 Task: Find connections with filter location Deception Bay with filter topic #Culturewith filter profile language English with filter current company NIIT Limited with filter school Sri Siddhartha Institute of Technology with filter industry Higher Education with filter service category Program Management with filter keywords title Administrative Specialist
Action: Mouse moved to (219, 266)
Screenshot: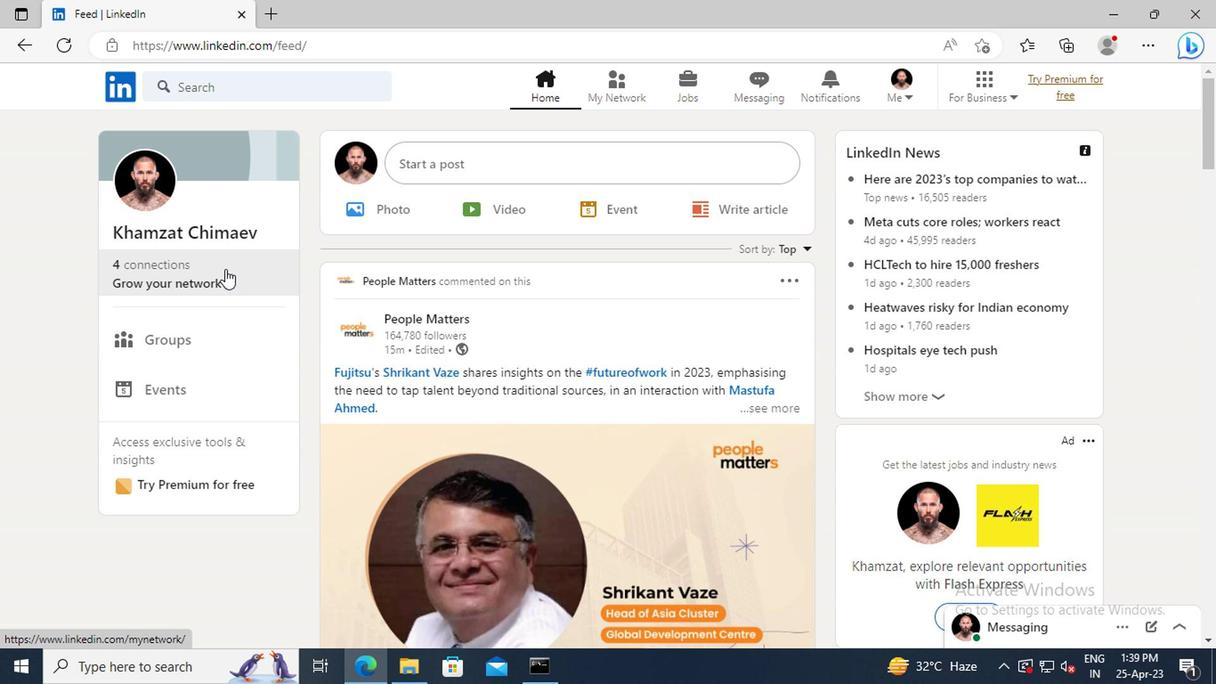 
Action: Mouse pressed left at (219, 266)
Screenshot: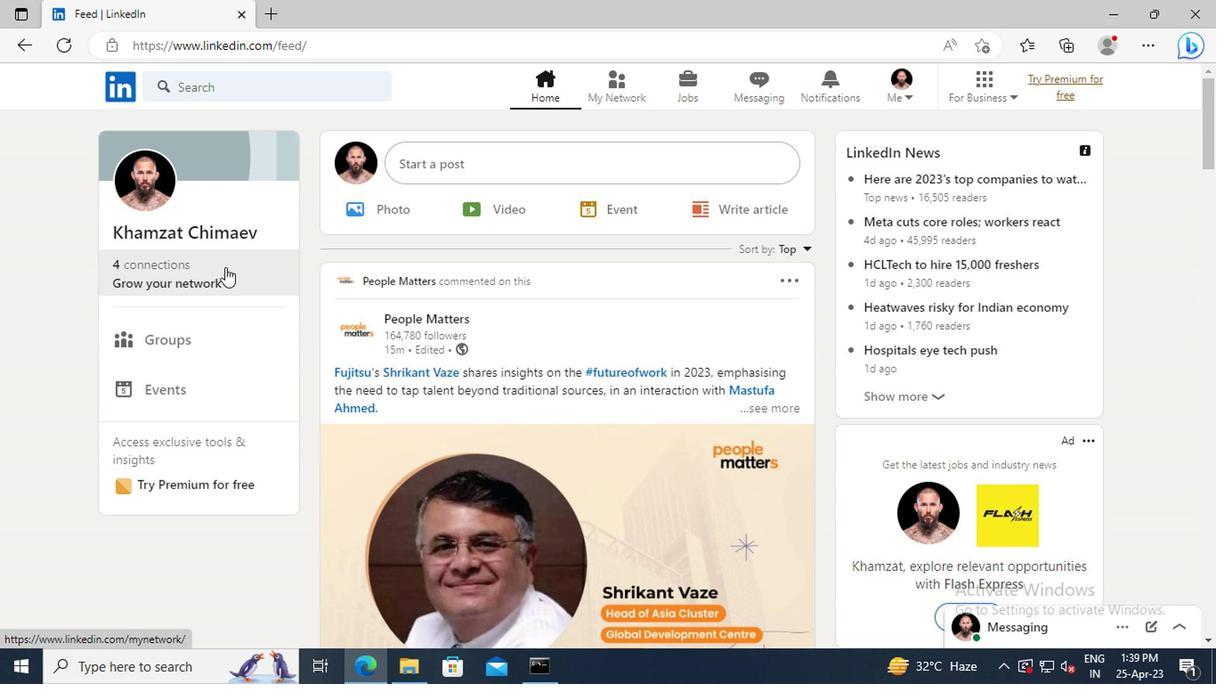 
Action: Mouse moved to (234, 191)
Screenshot: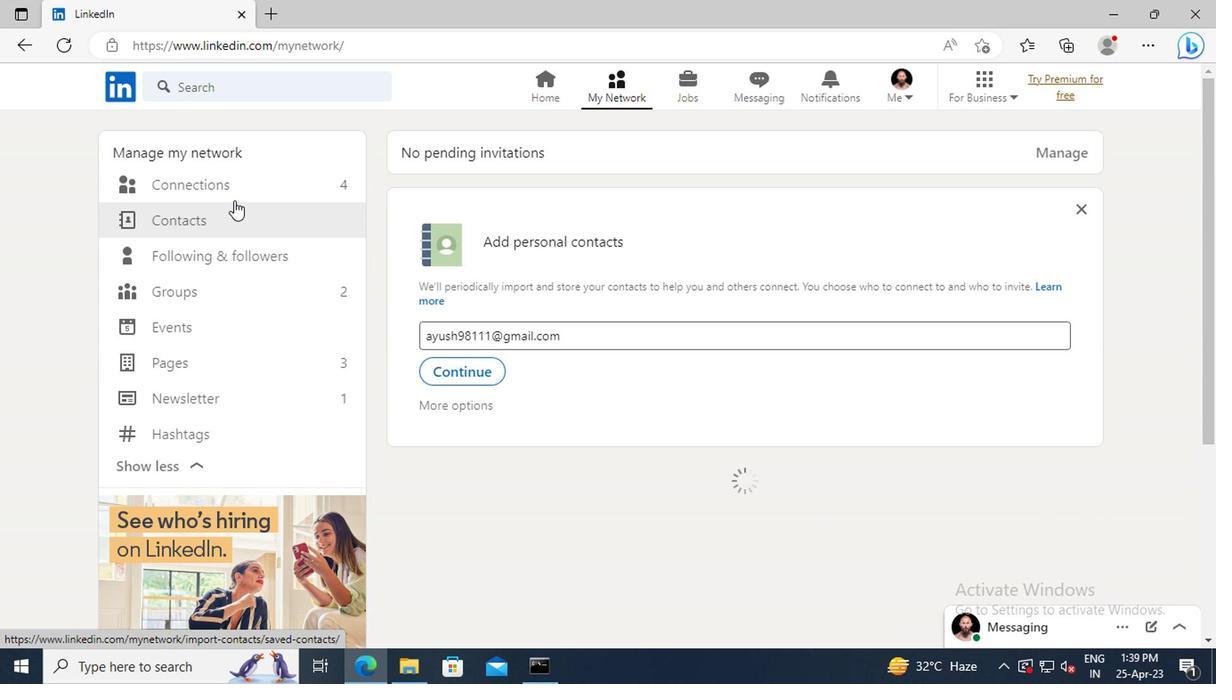 
Action: Mouse pressed left at (234, 191)
Screenshot: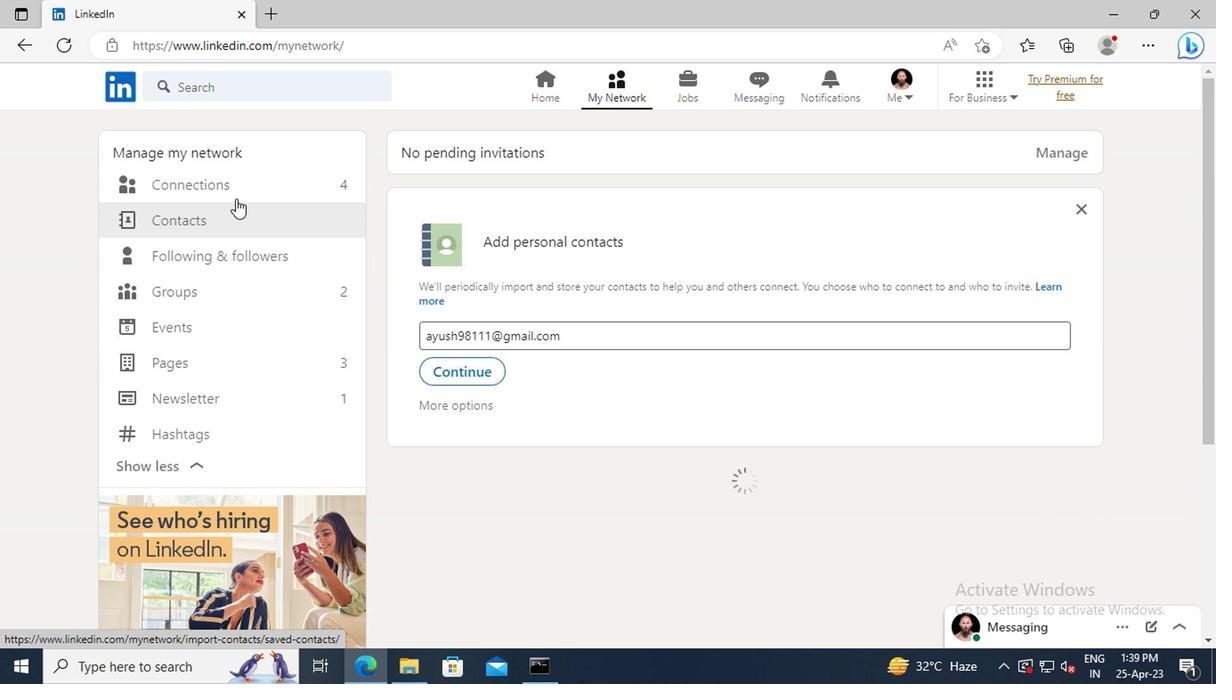 
Action: Mouse moved to (721, 188)
Screenshot: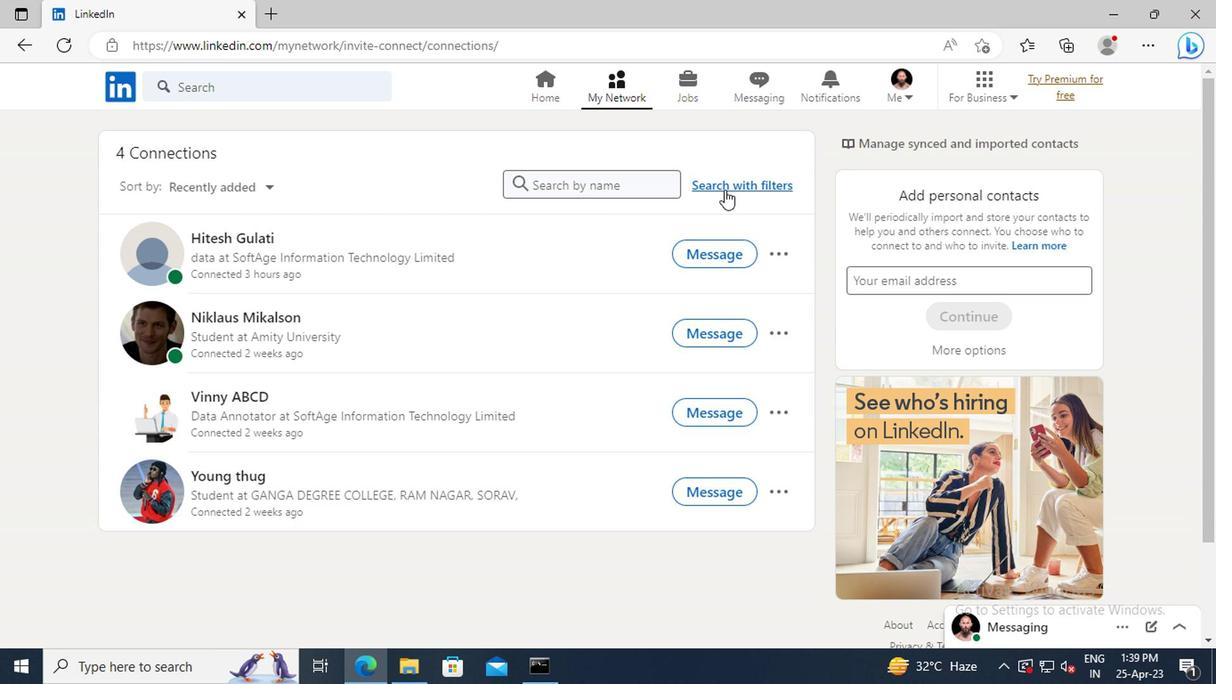 
Action: Mouse pressed left at (721, 188)
Screenshot: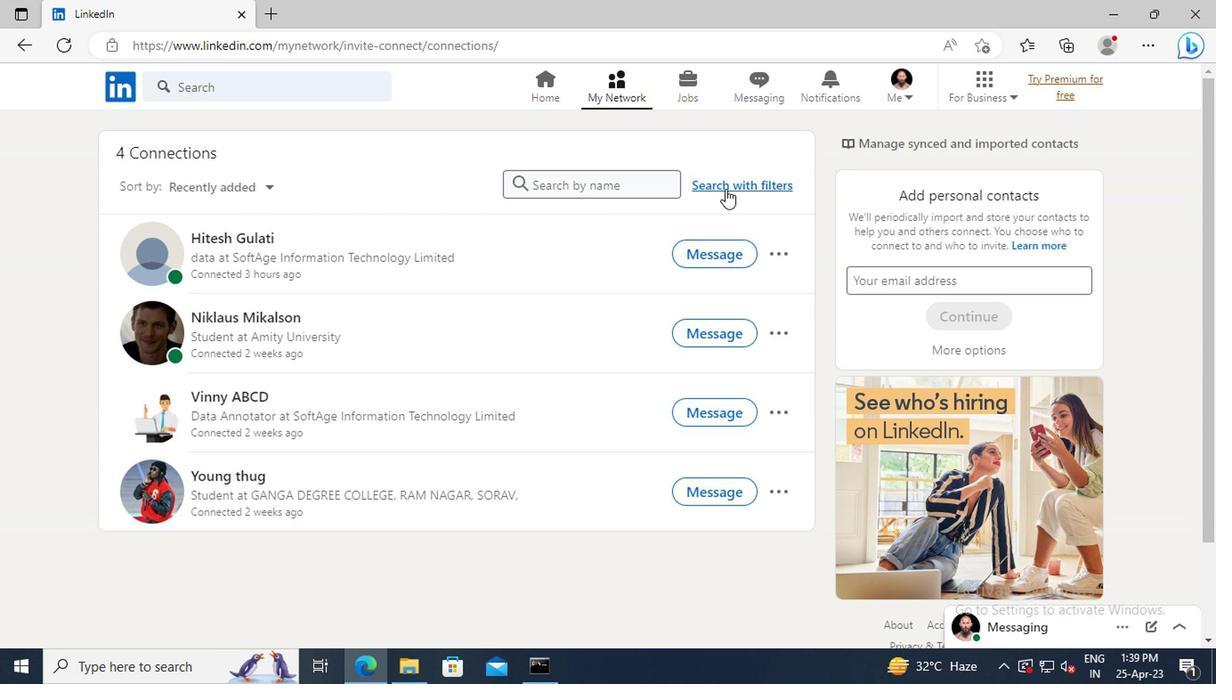 
Action: Mouse moved to (670, 139)
Screenshot: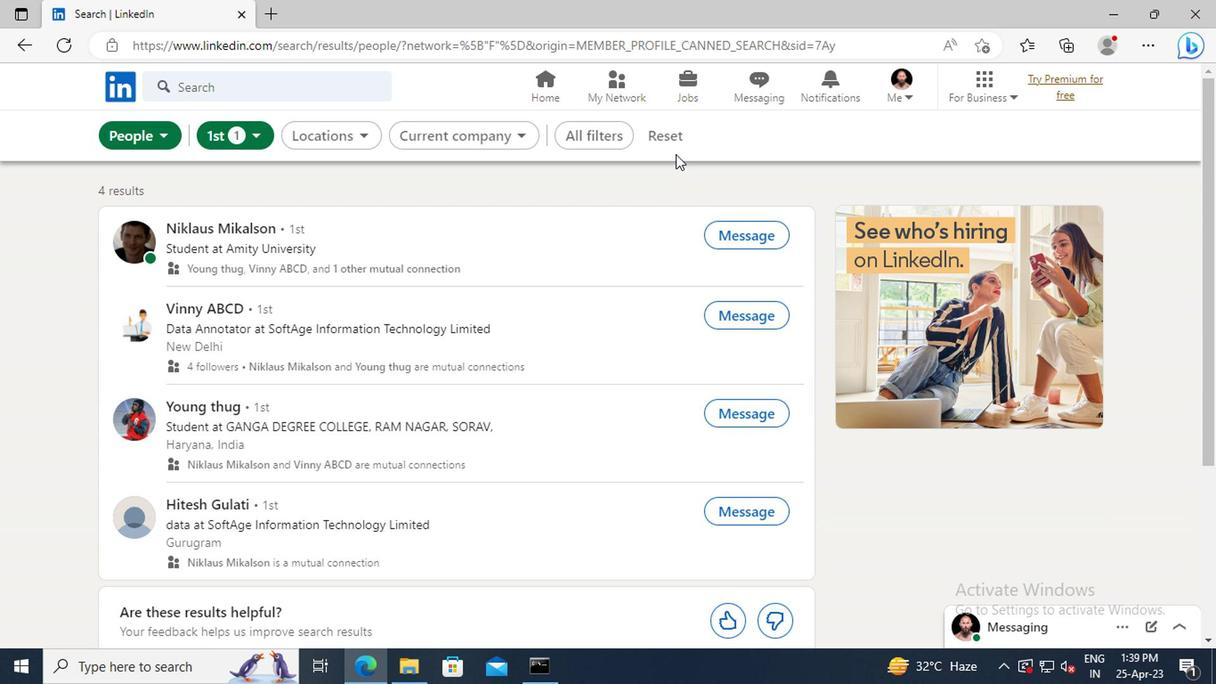 
Action: Mouse pressed left at (670, 139)
Screenshot: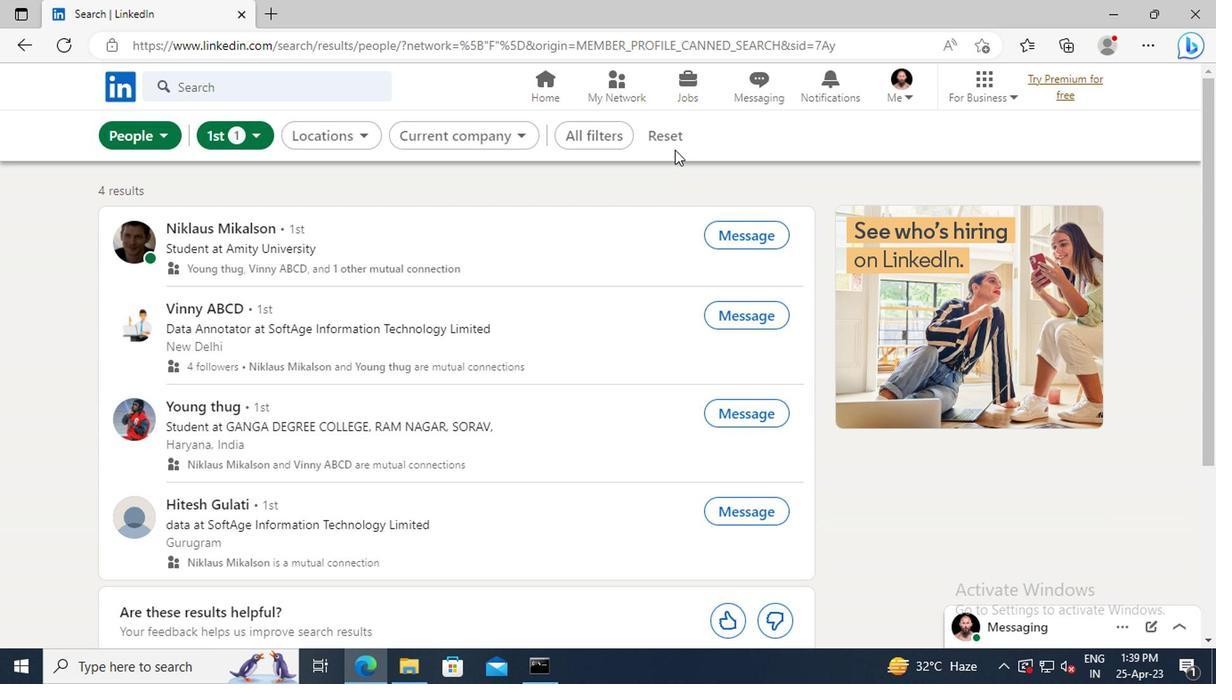 
Action: Mouse moved to (629, 138)
Screenshot: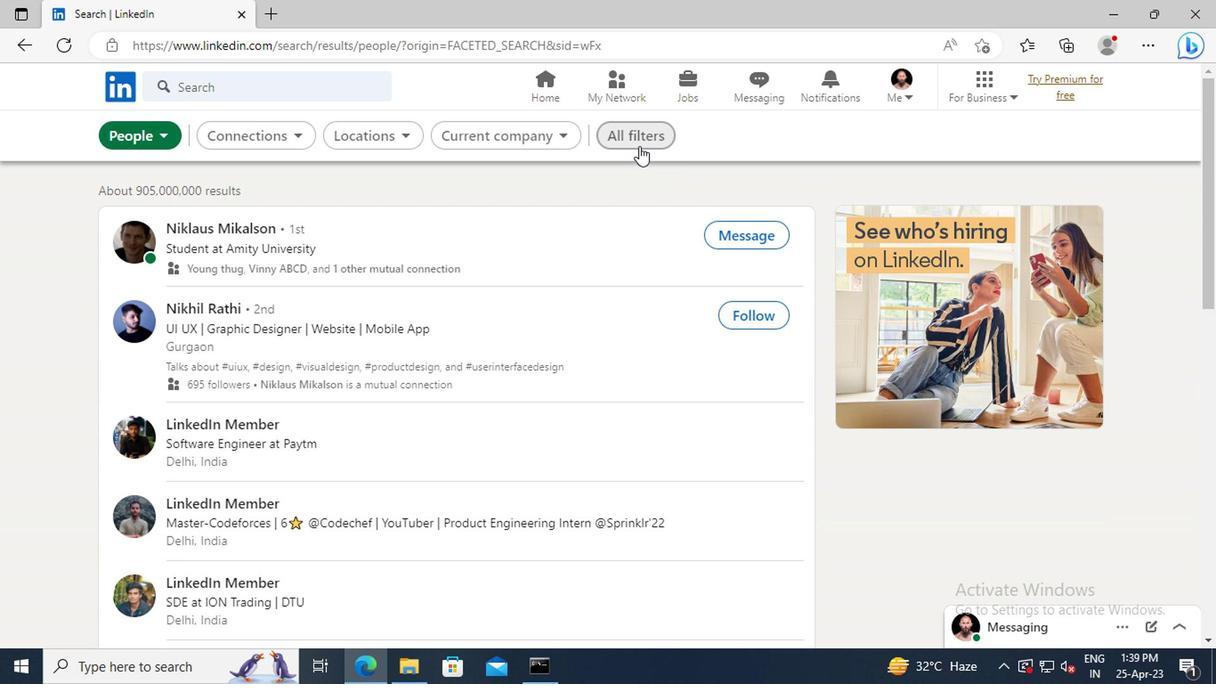 
Action: Mouse pressed left at (629, 138)
Screenshot: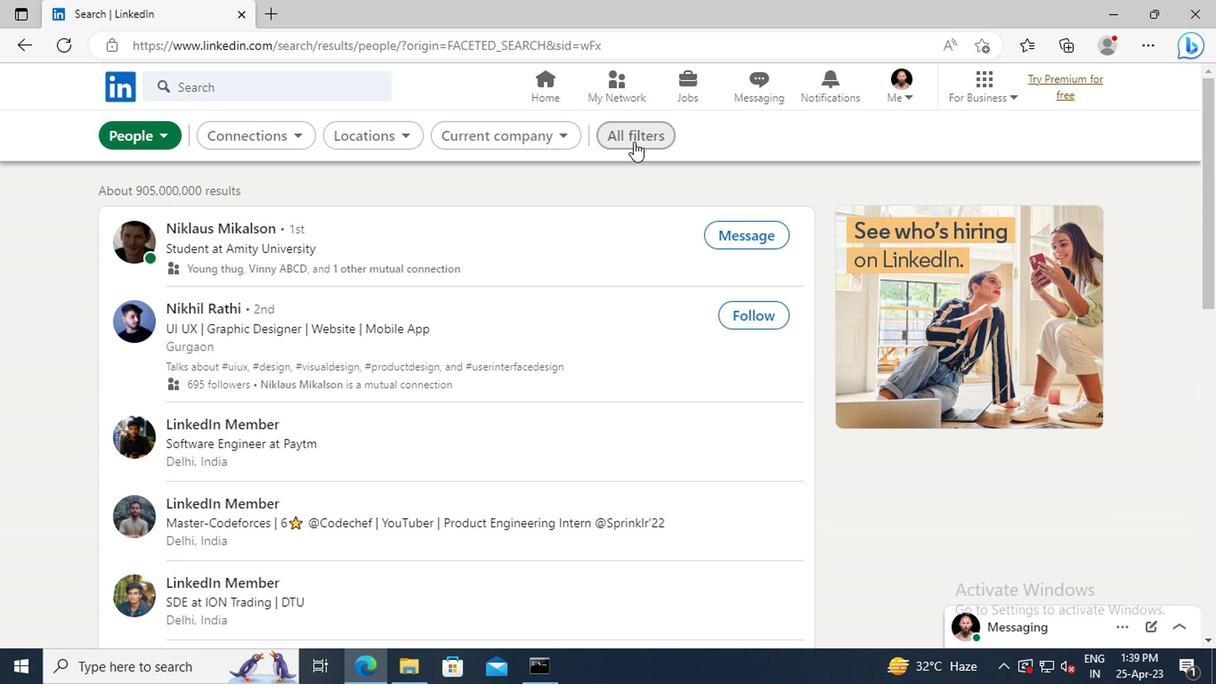
Action: Mouse moved to (955, 311)
Screenshot: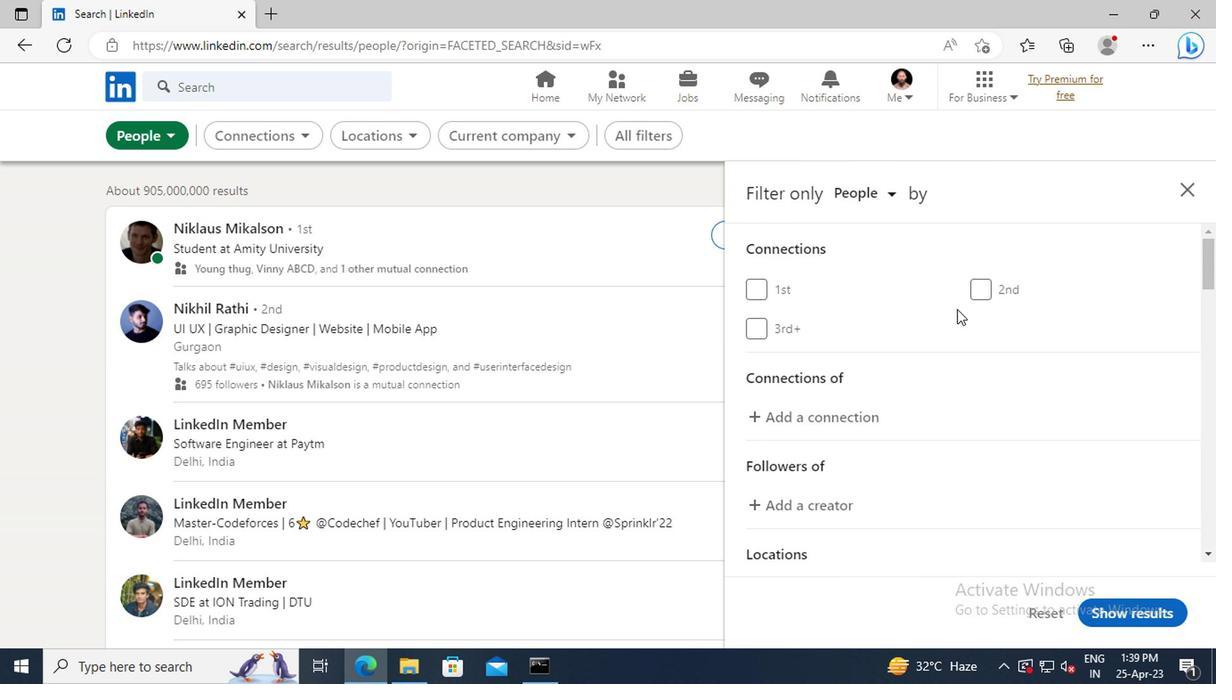 
Action: Mouse scrolled (955, 310) with delta (0, 0)
Screenshot: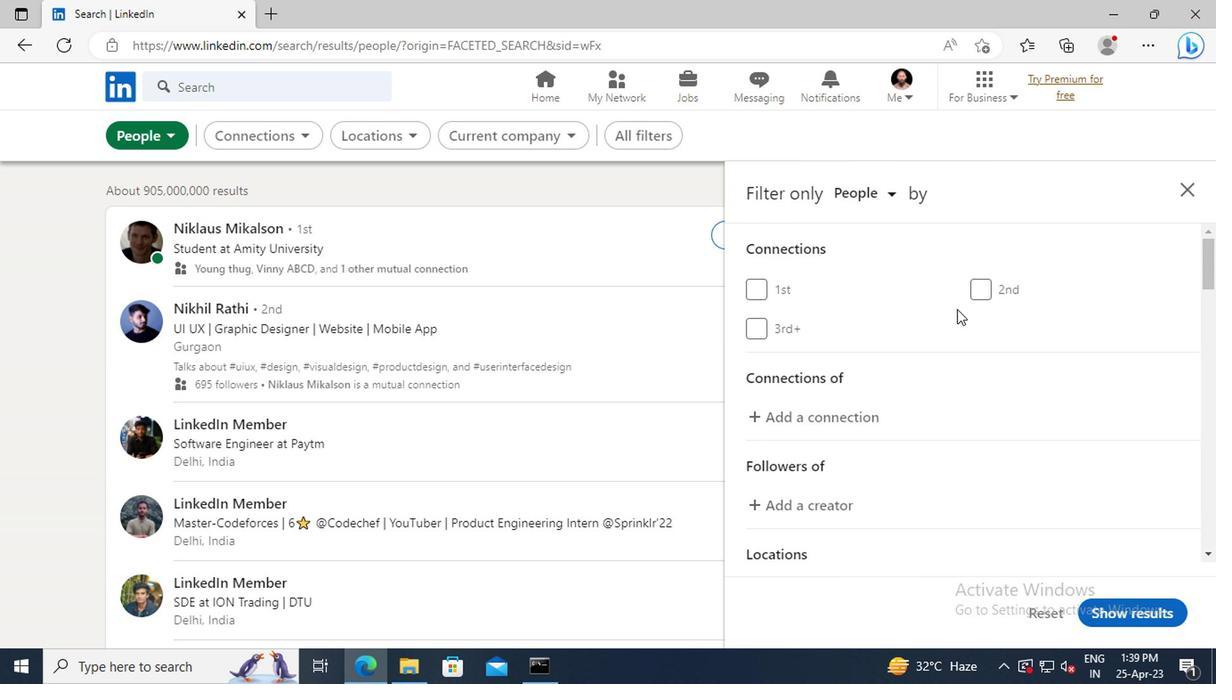 
Action: Mouse moved to (955, 311)
Screenshot: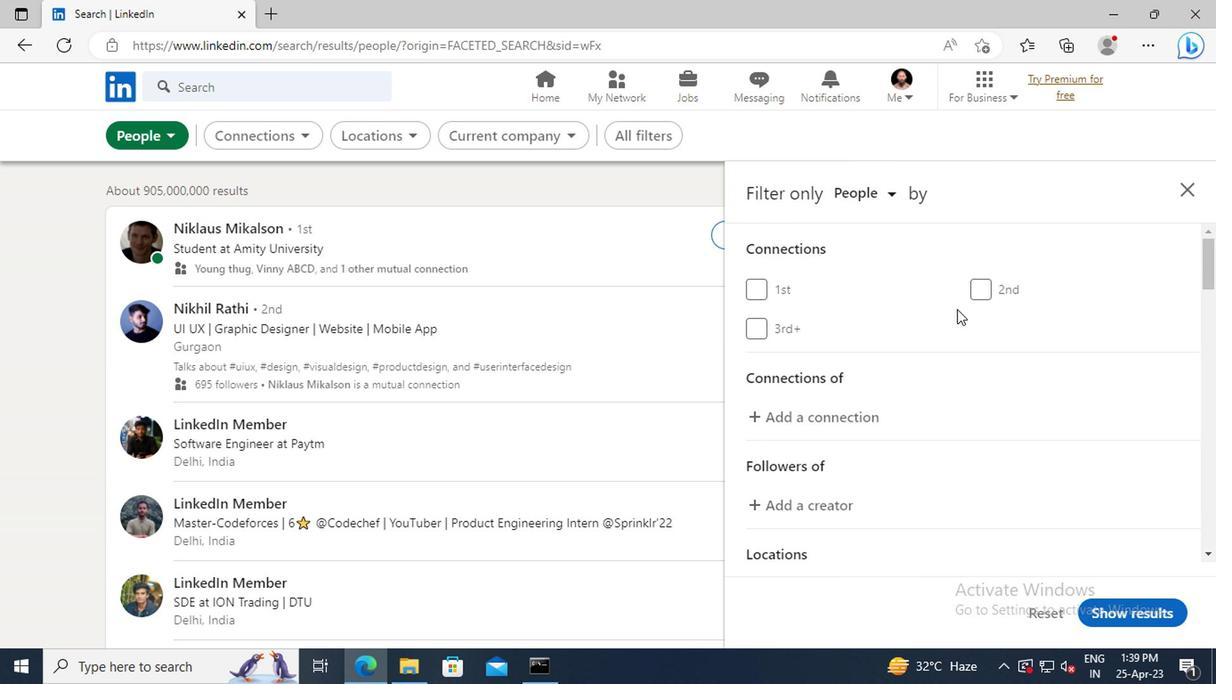 
Action: Mouse scrolled (955, 310) with delta (0, 0)
Screenshot: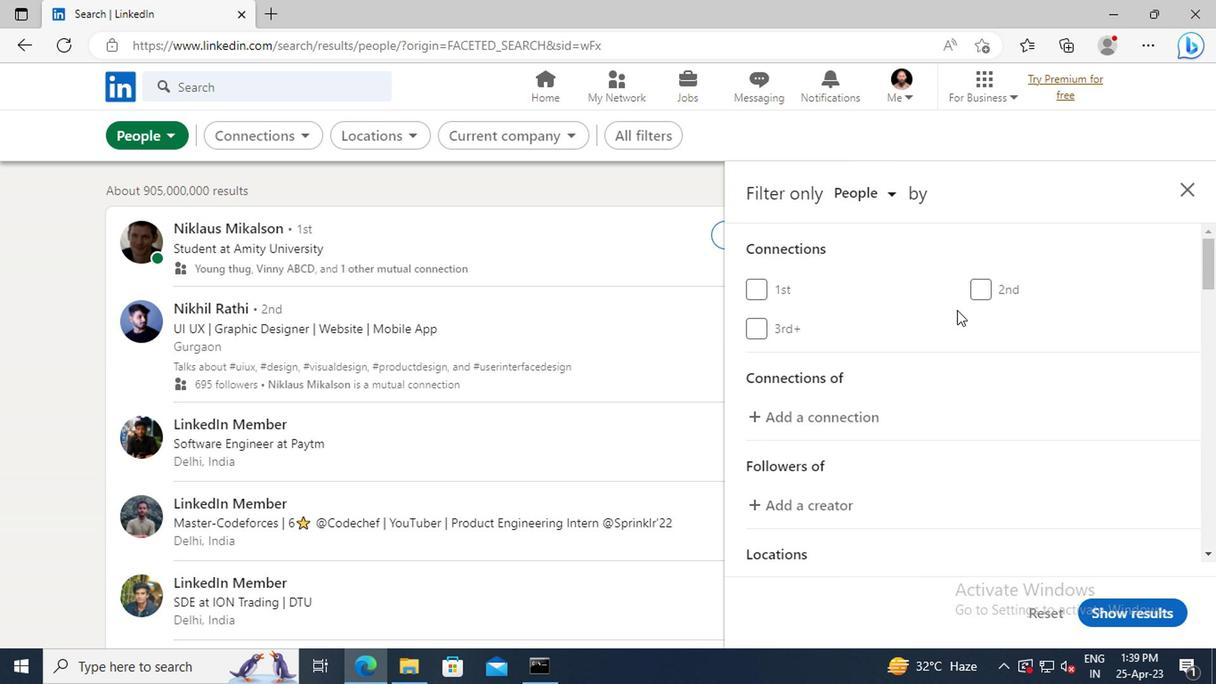 
Action: Mouse scrolled (955, 310) with delta (0, 0)
Screenshot: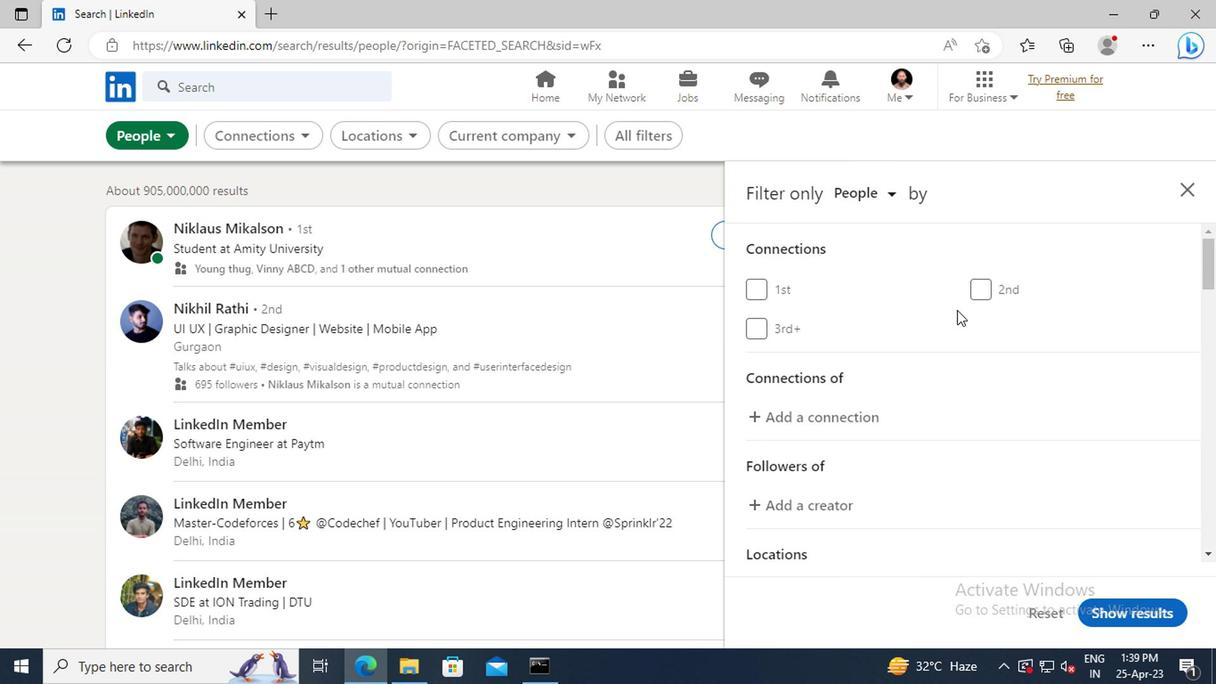 
Action: Mouse scrolled (955, 310) with delta (0, 0)
Screenshot: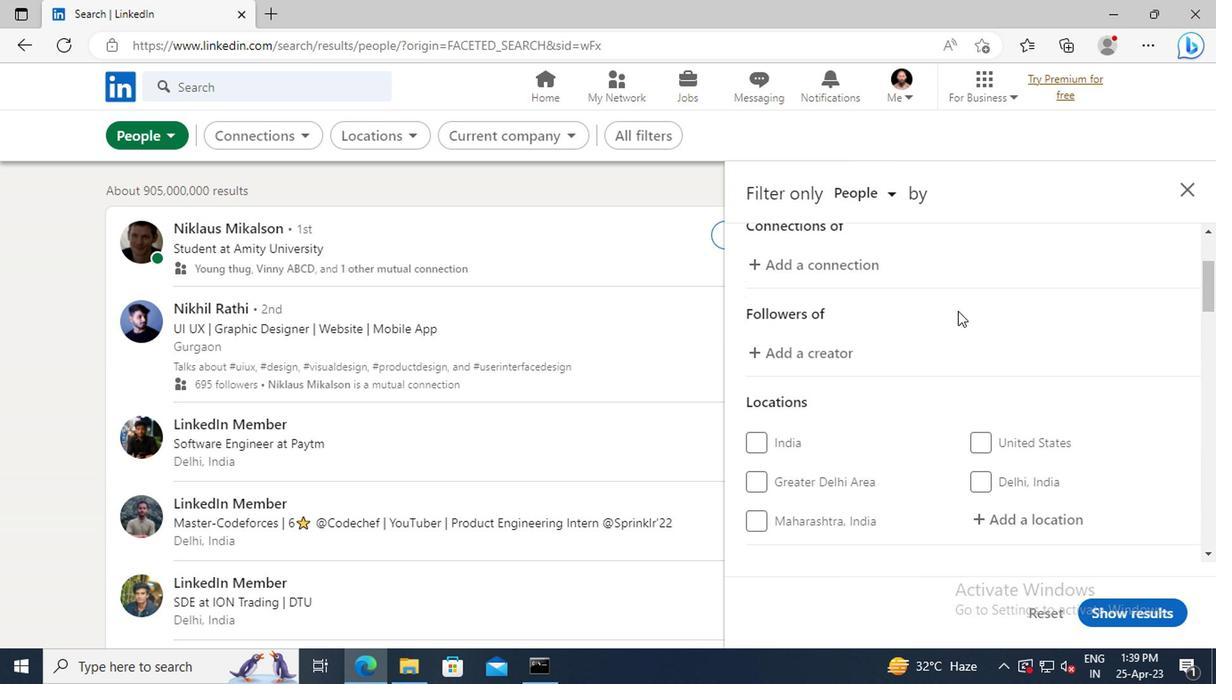 
Action: Mouse scrolled (955, 310) with delta (0, 0)
Screenshot: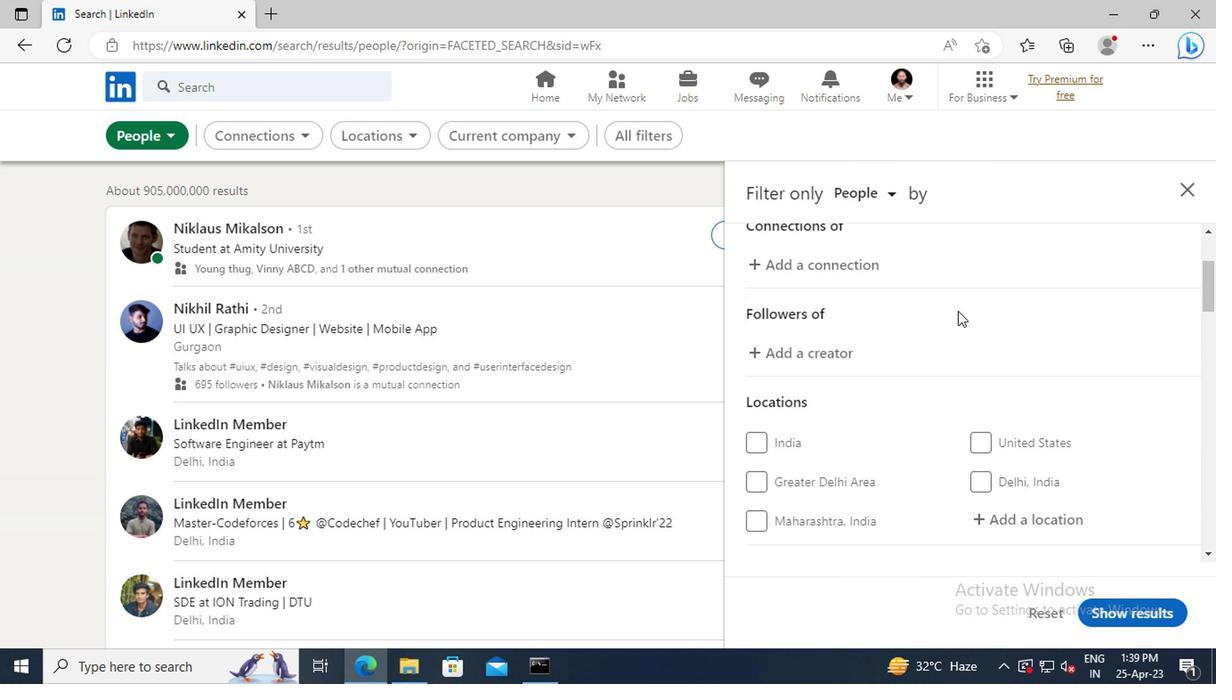 
Action: Mouse moved to (997, 416)
Screenshot: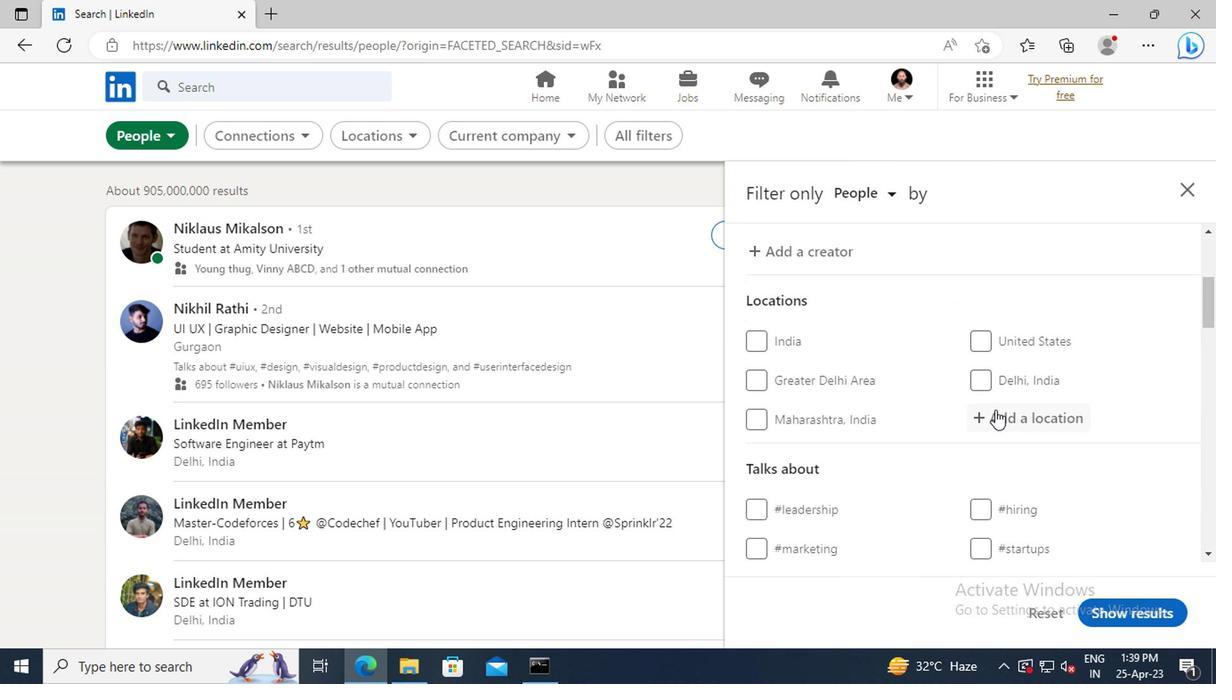 
Action: Mouse pressed left at (997, 416)
Screenshot: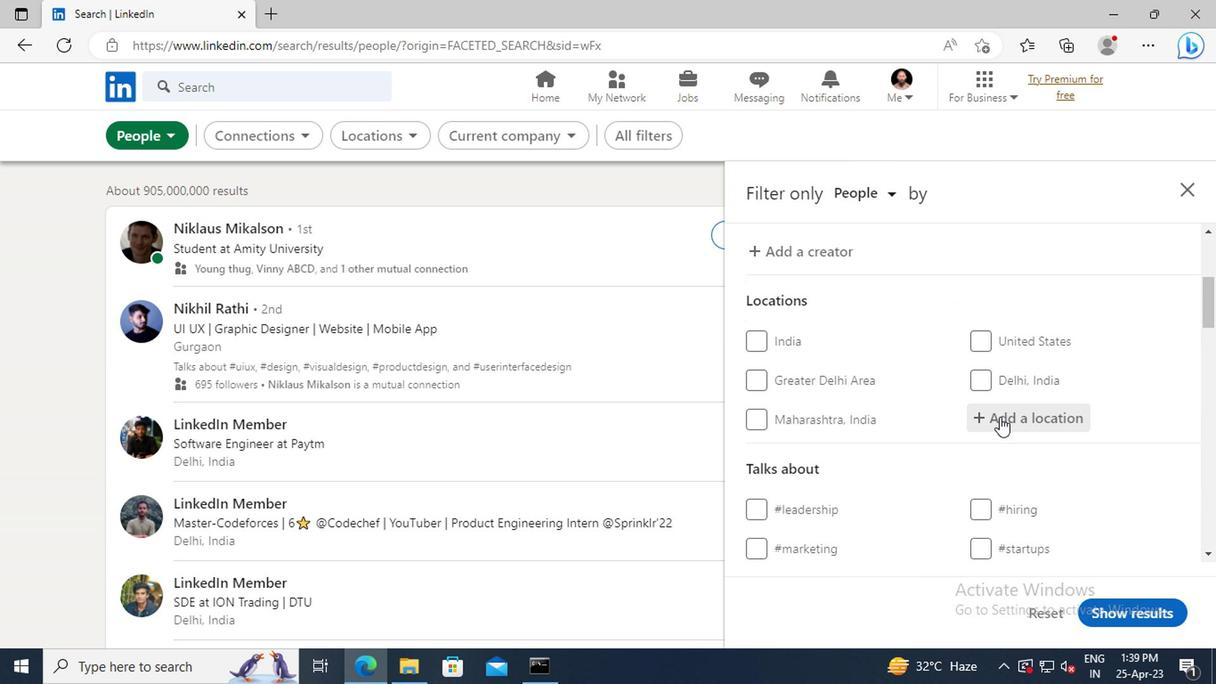 
Action: Mouse moved to (954, 392)
Screenshot: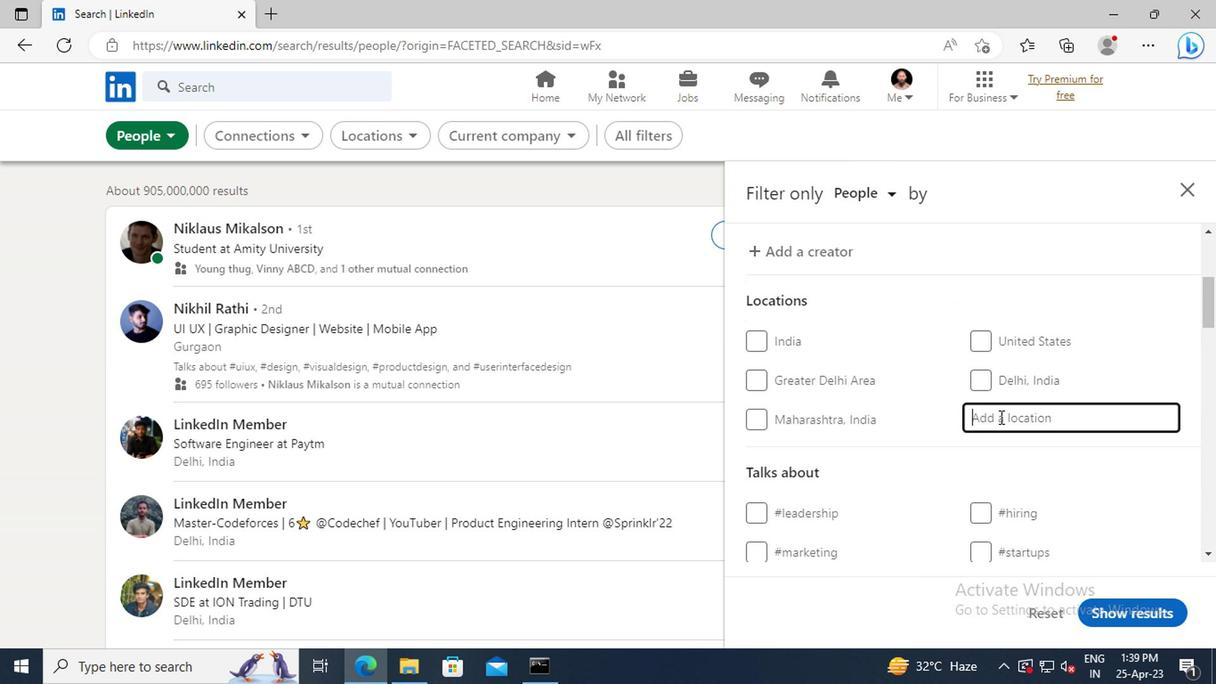 
Action: Key pressed <Key.shift>DECEPTION<Key.space><Key.shift>BAY<Key.enter>
Screenshot: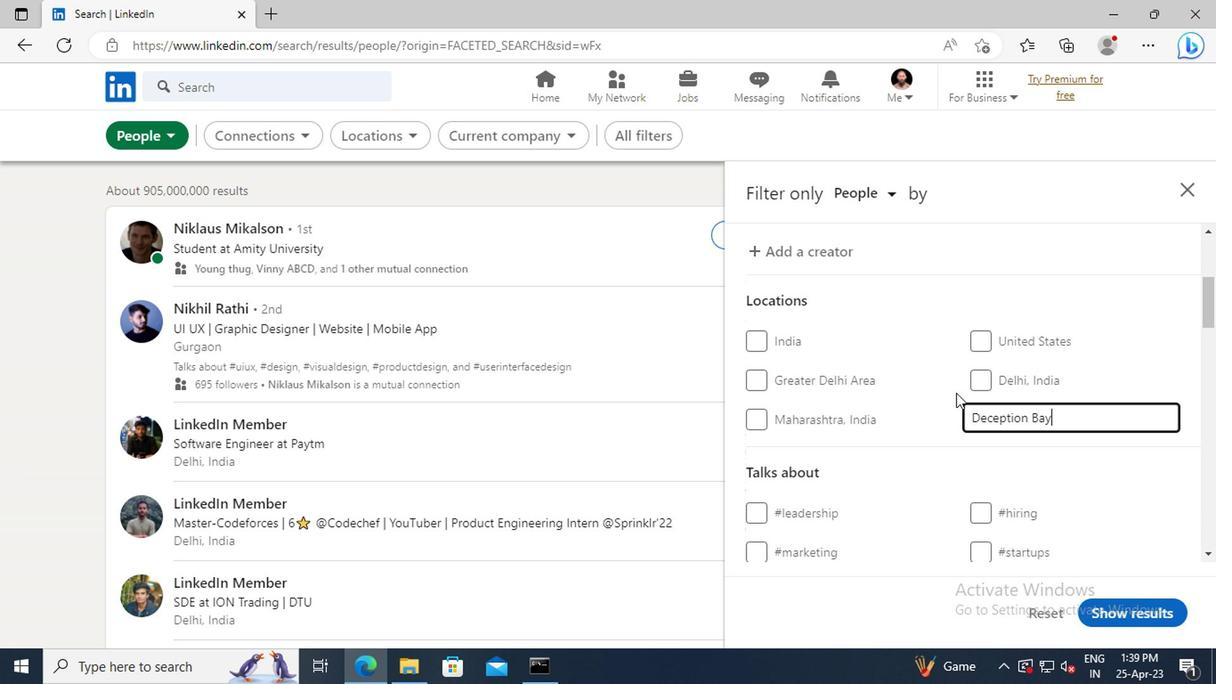 
Action: Mouse moved to (1026, 414)
Screenshot: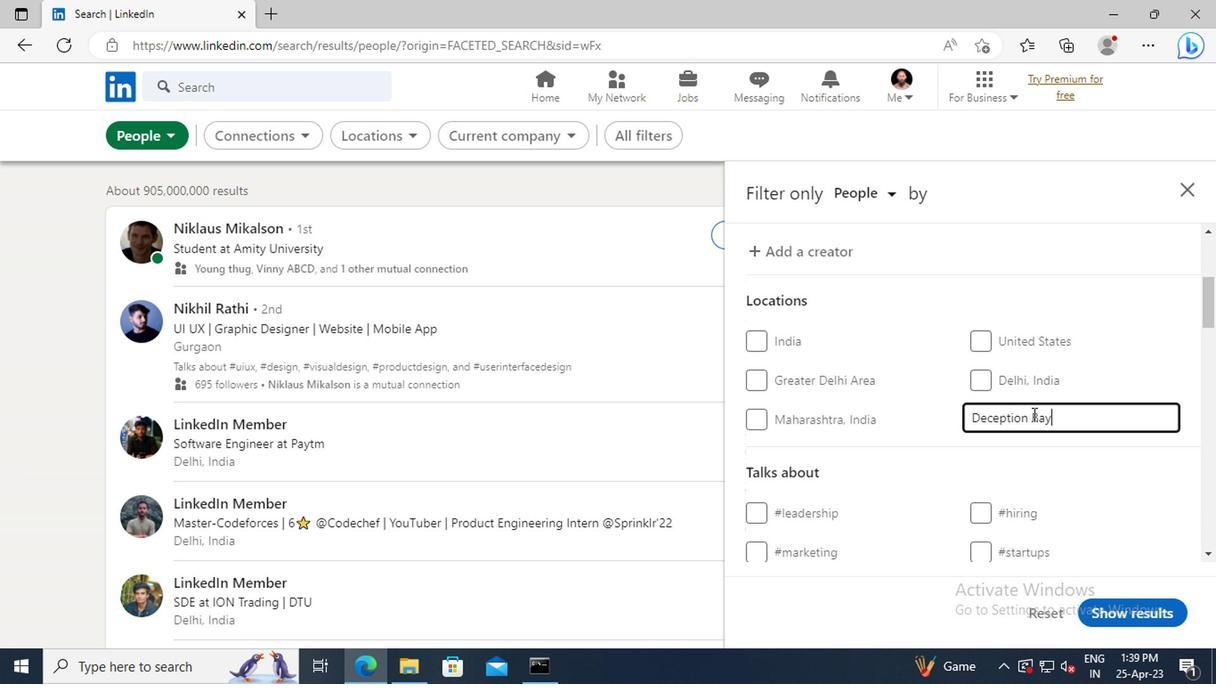
Action: Mouse scrolled (1026, 413) with delta (0, -1)
Screenshot: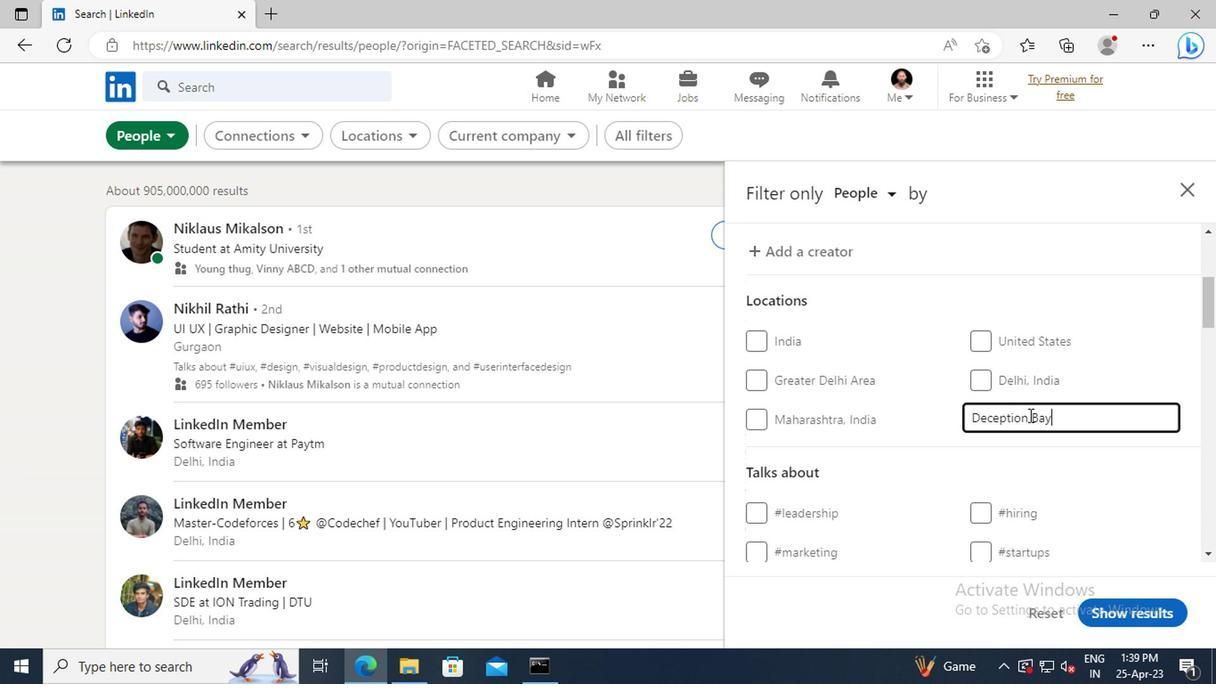 
Action: Mouse scrolled (1026, 413) with delta (0, -1)
Screenshot: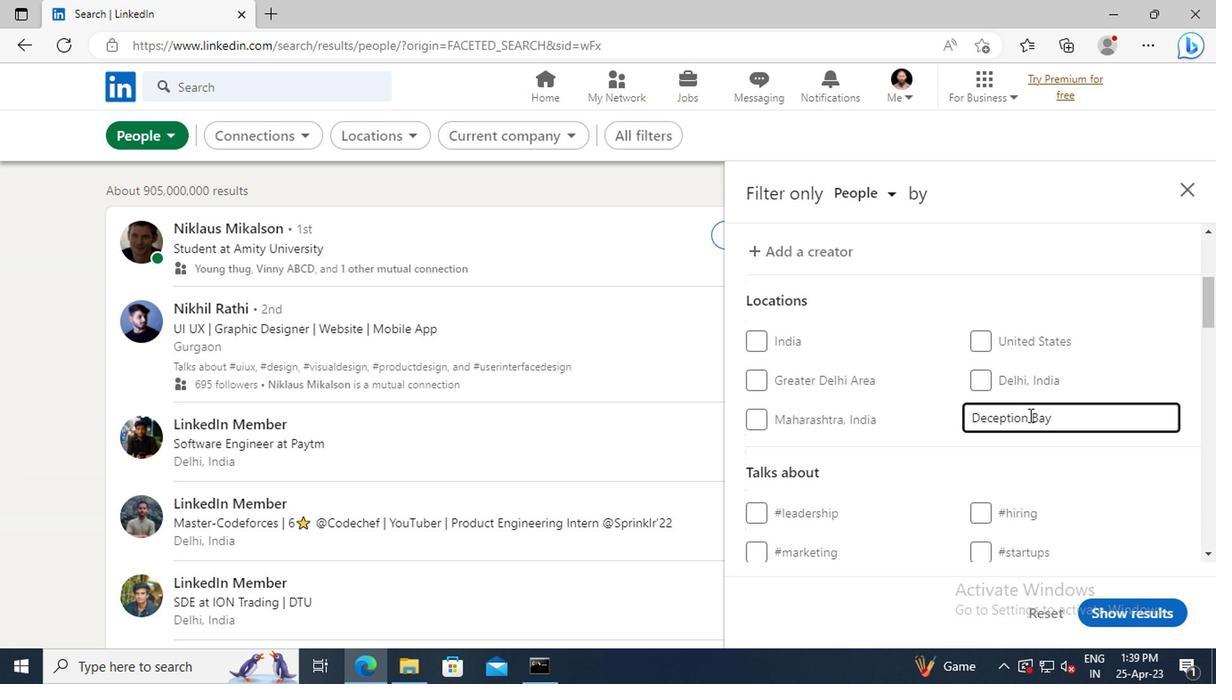 
Action: Mouse scrolled (1026, 413) with delta (0, -1)
Screenshot: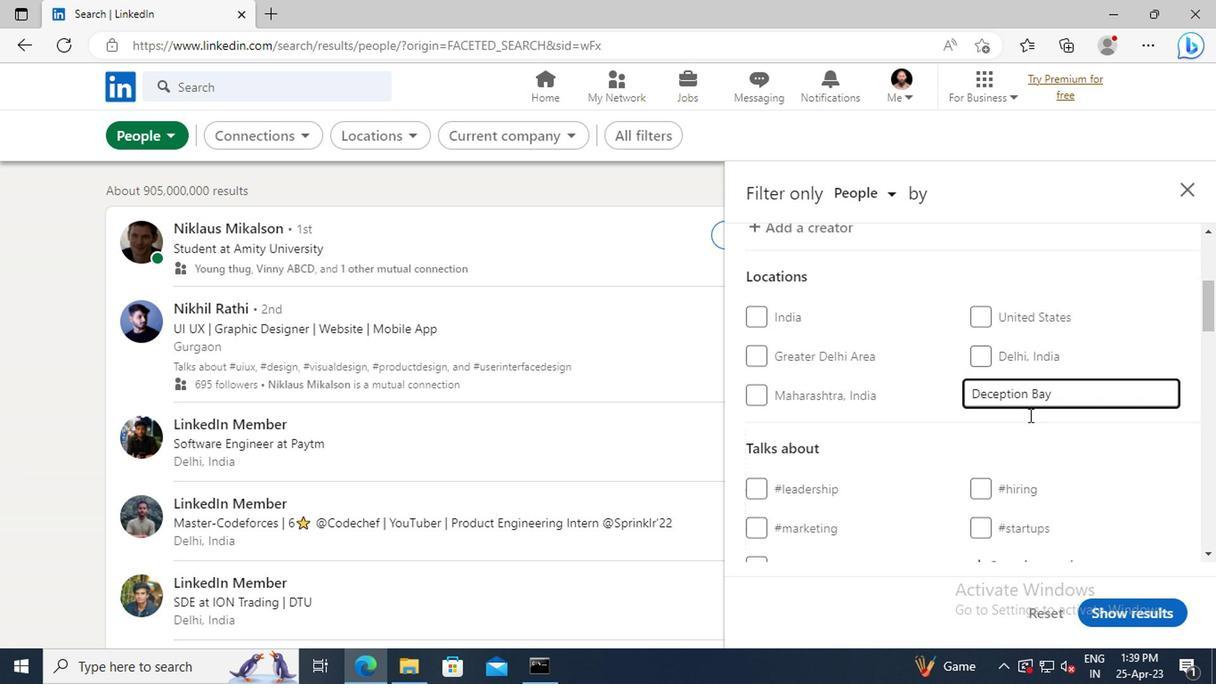 
Action: Mouse moved to (1022, 440)
Screenshot: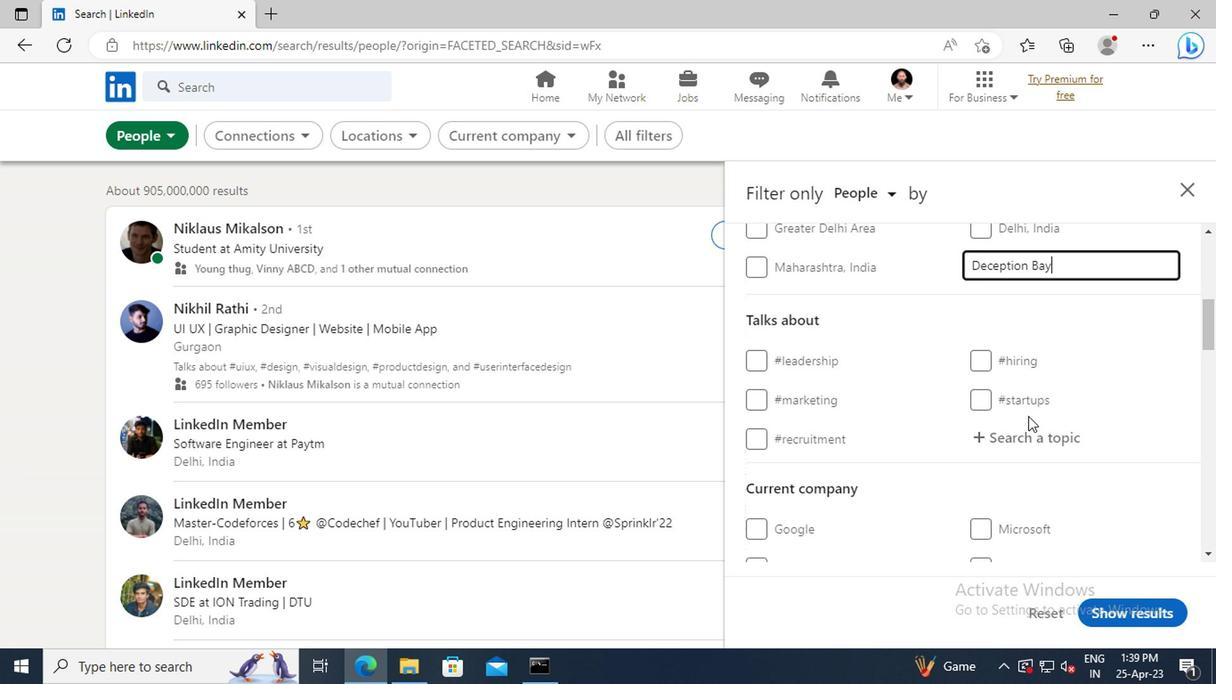 
Action: Mouse pressed left at (1022, 440)
Screenshot: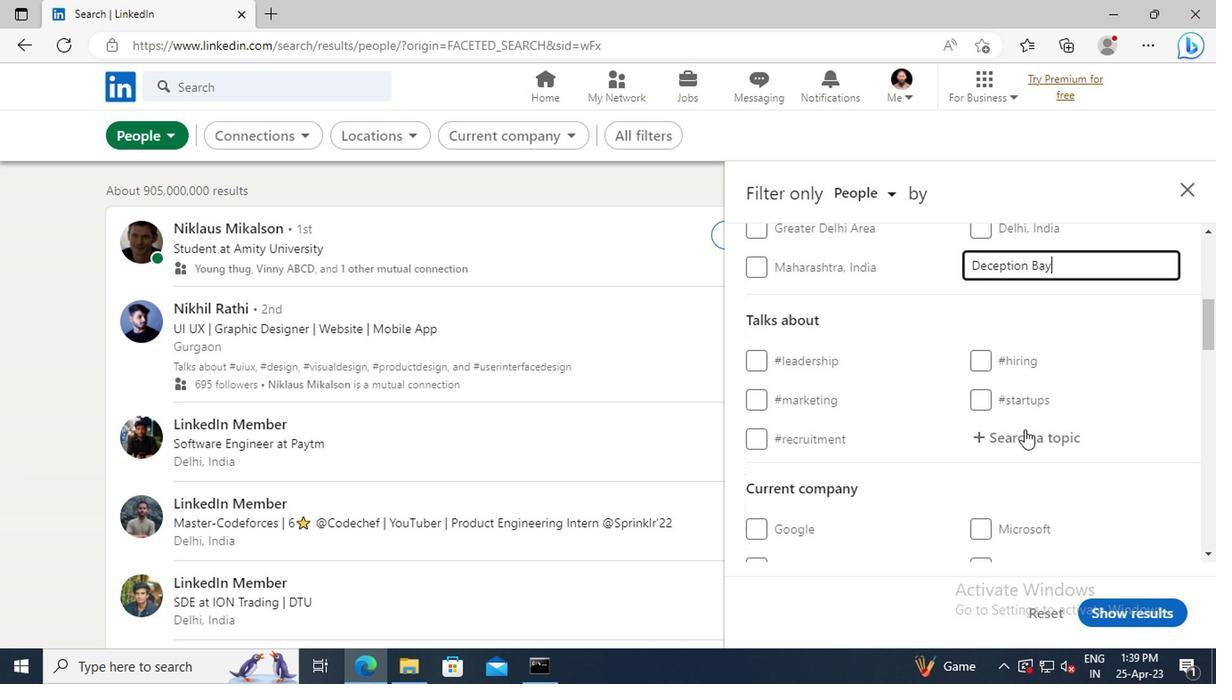 
Action: Key pressed <Key.shift>#CULTUREWITH
Screenshot: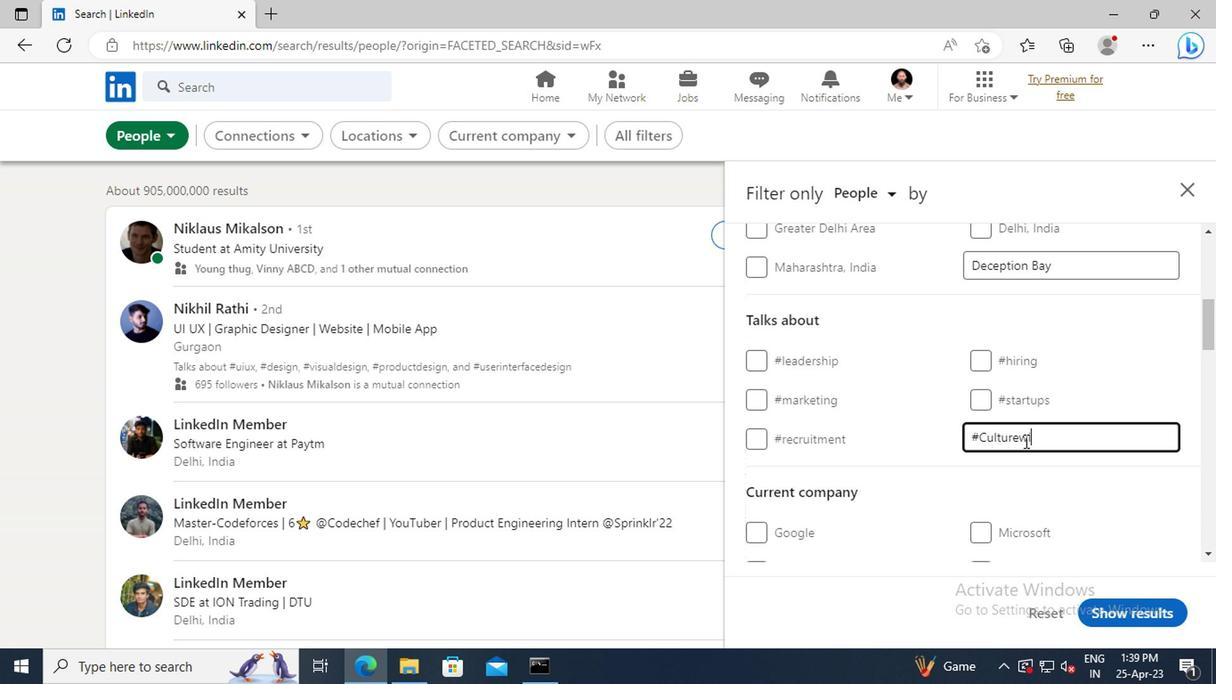 
Action: Mouse scrolled (1022, 439) with delta (0, 0)
Screenshot: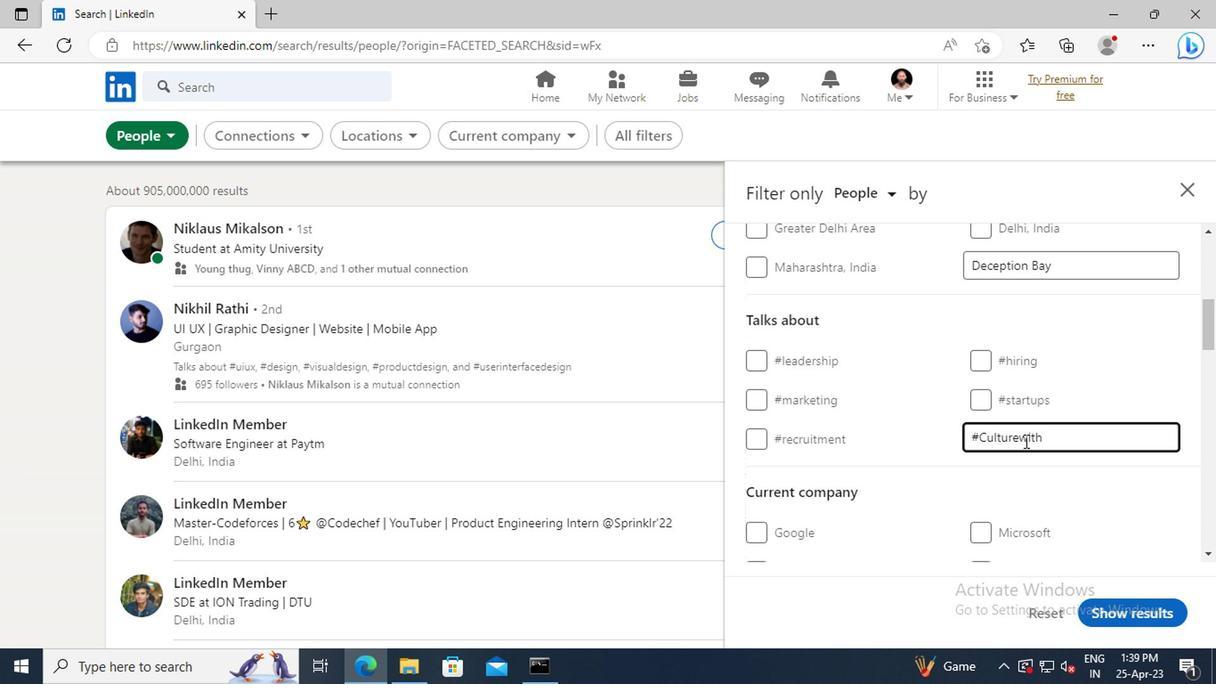 
Action: Mouse scrolled (1022, 439) with delta (0, 0)
Screenshot: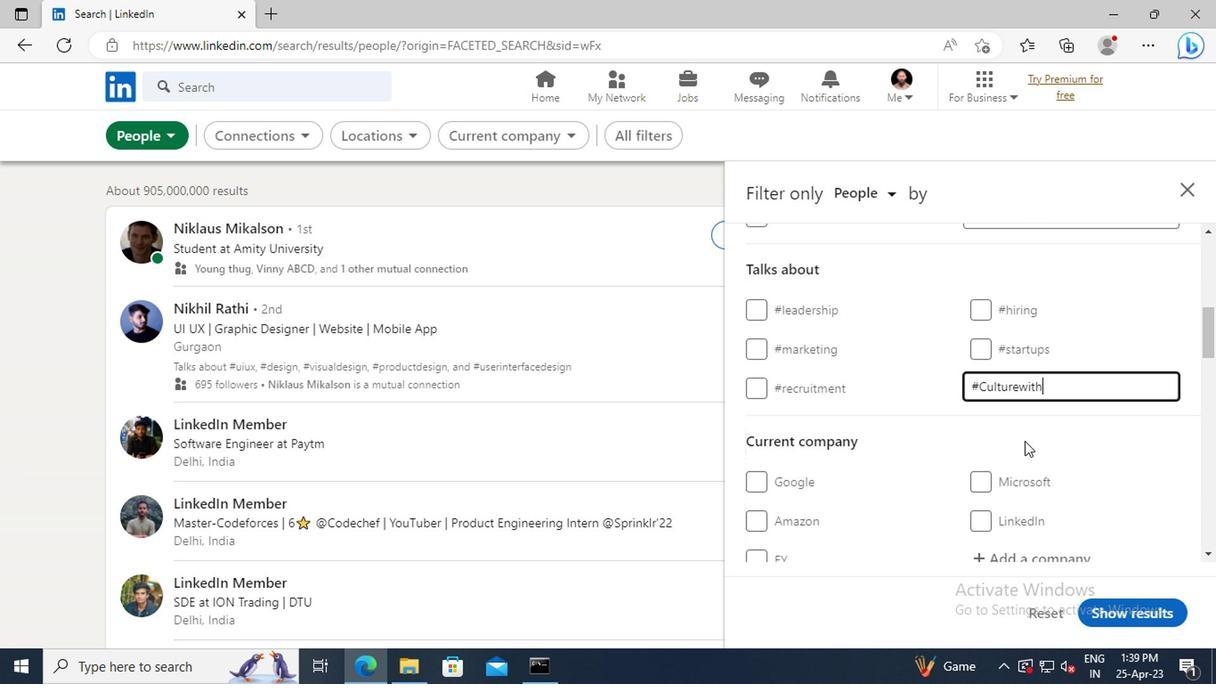 
Action: Mouse scrolled (1022, 439) with delta (0, 0)
Screenshot: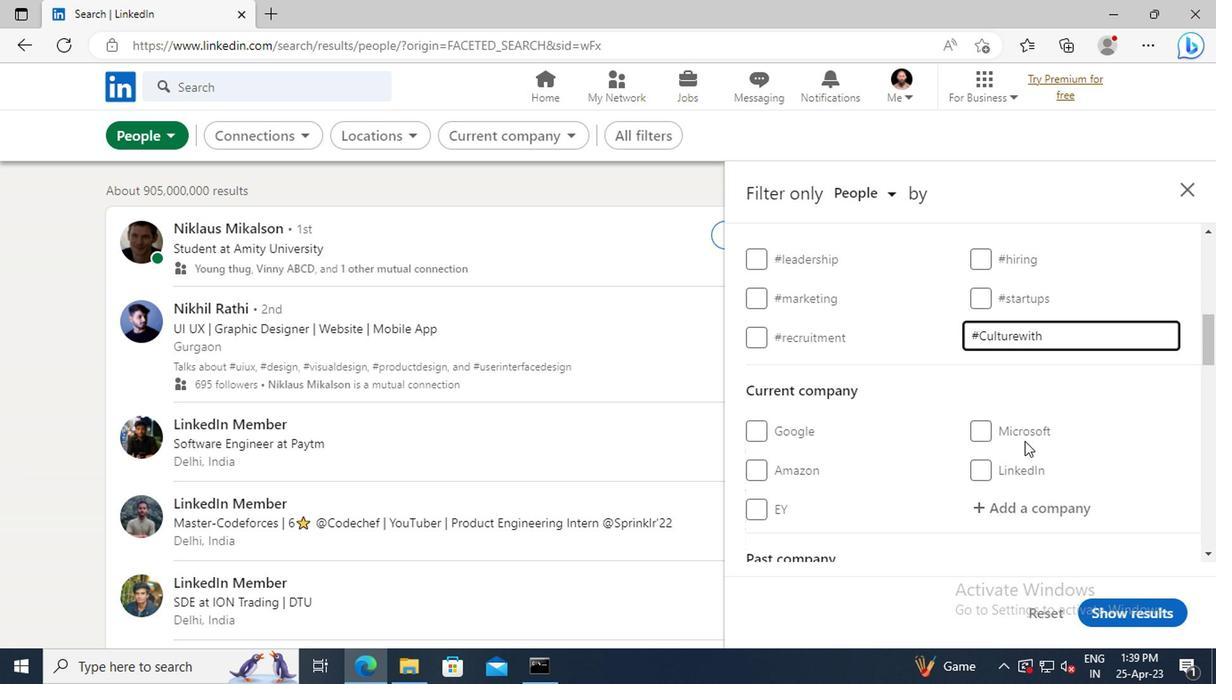
Action: Mouse scrolled (1022, 439) with delta (0, 0)
Screenshot: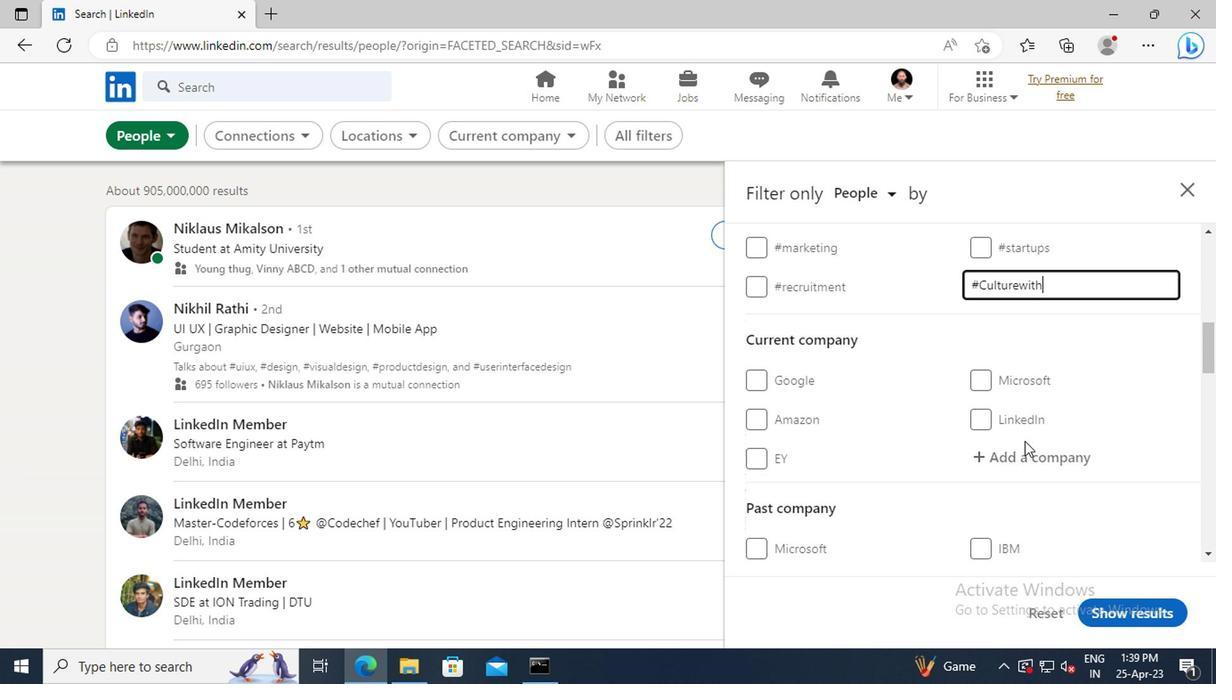 
Action: Mouse scrolled (1022, 439) with delta (0, 0)
Screenshot: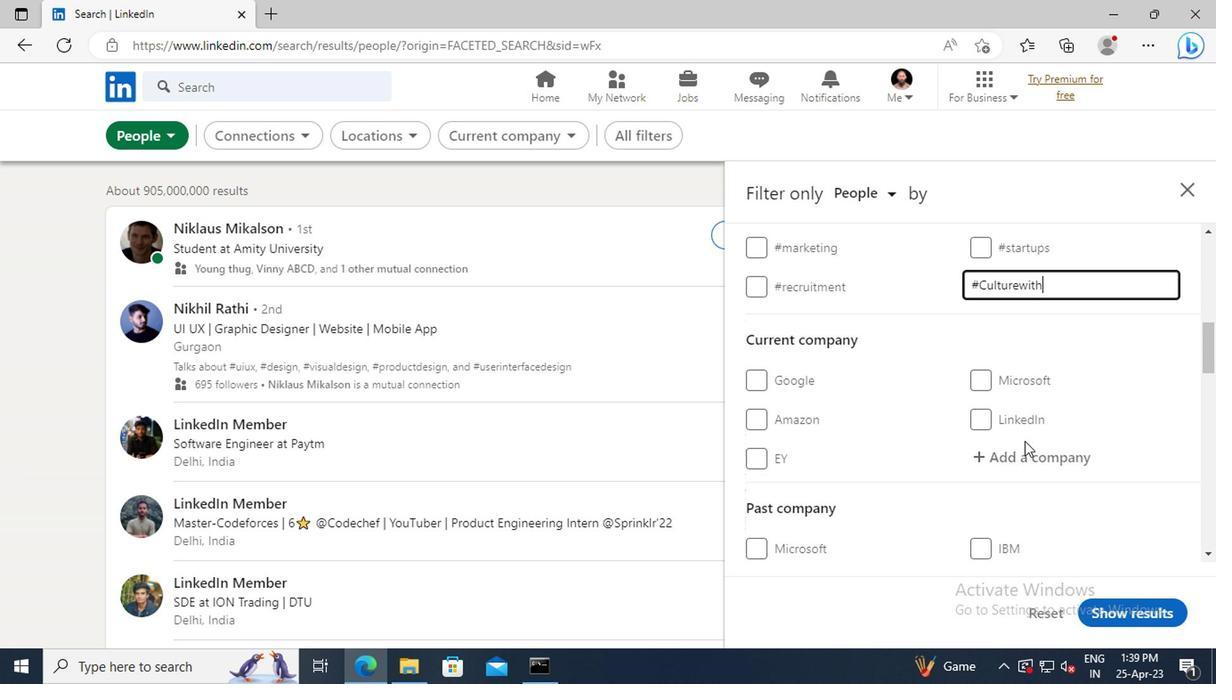 
Action: Mouse scrolled (1022, 439) with delta (0, 0)
Screenshot: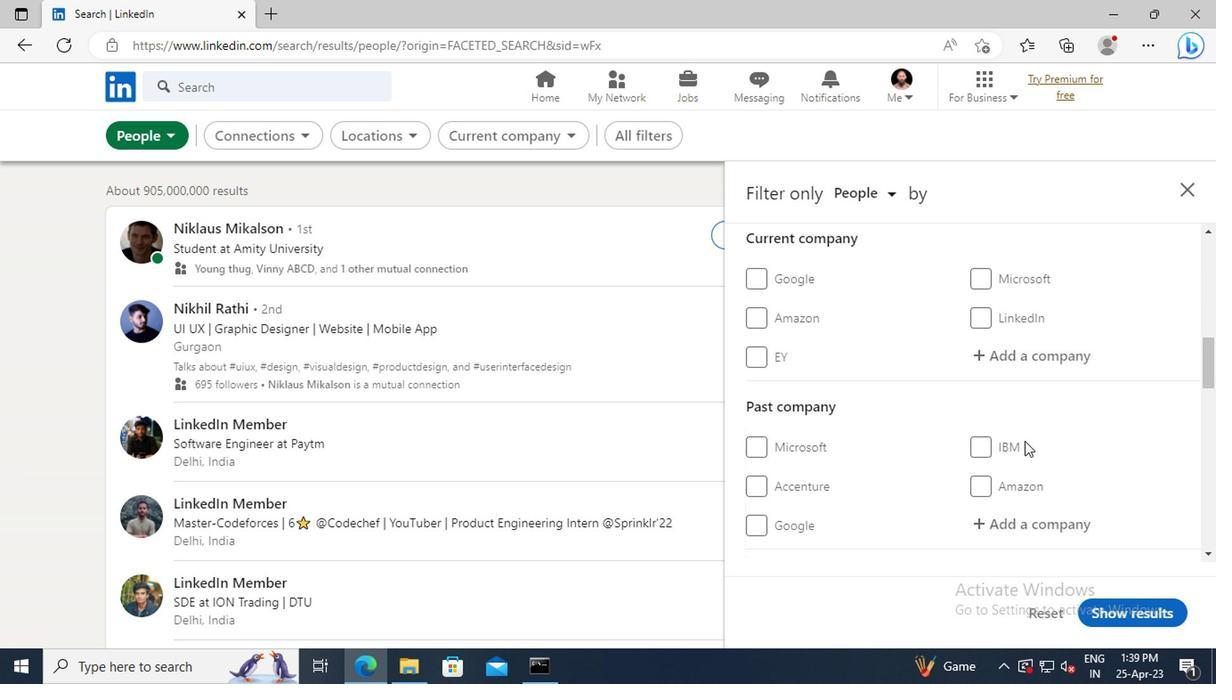 
Action: Mouse scrolled (1022, 439) with delta (0, 0)
Screenshot: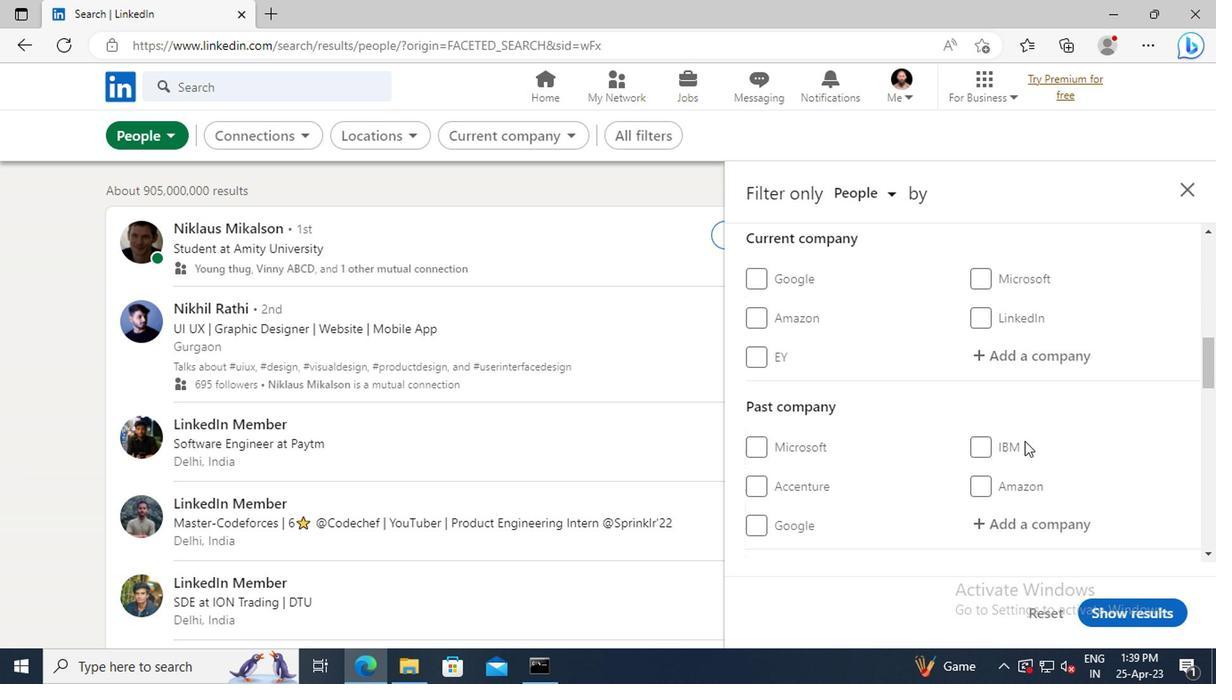 
Action: Mouse scrolled (1022, 439) with delta (0, 0)
Screenshot: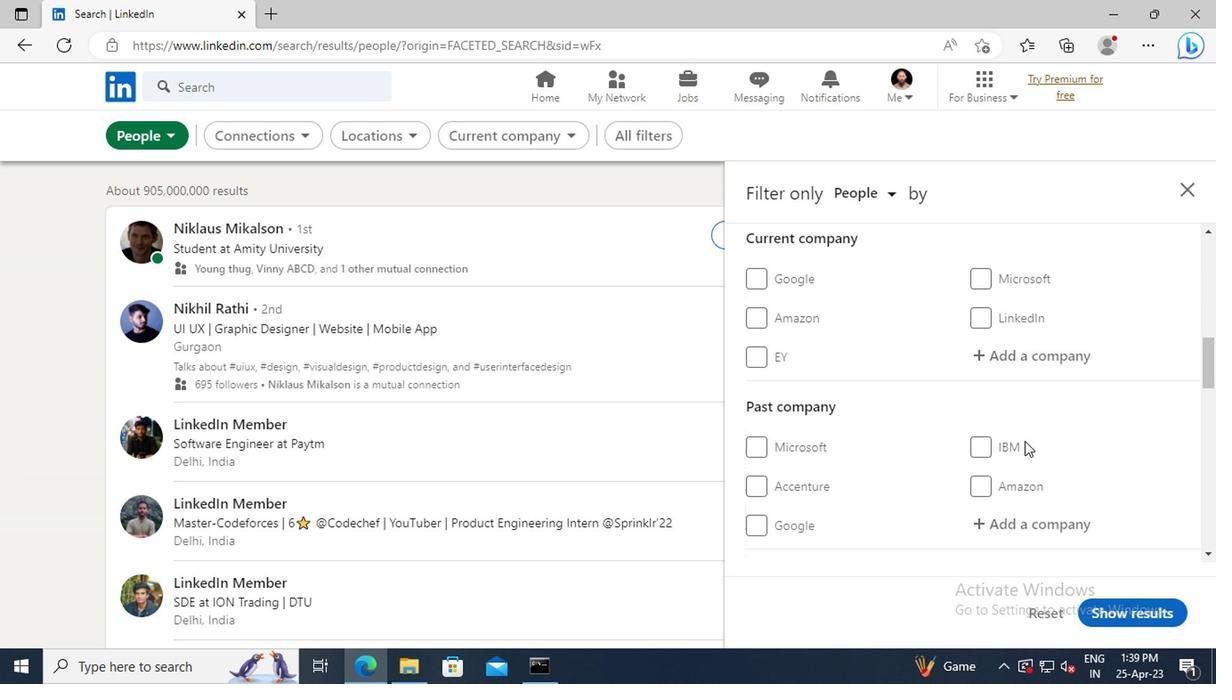 
Action: Mouse scrolled (1022, 439) with delta (0, 0)
Screenshot: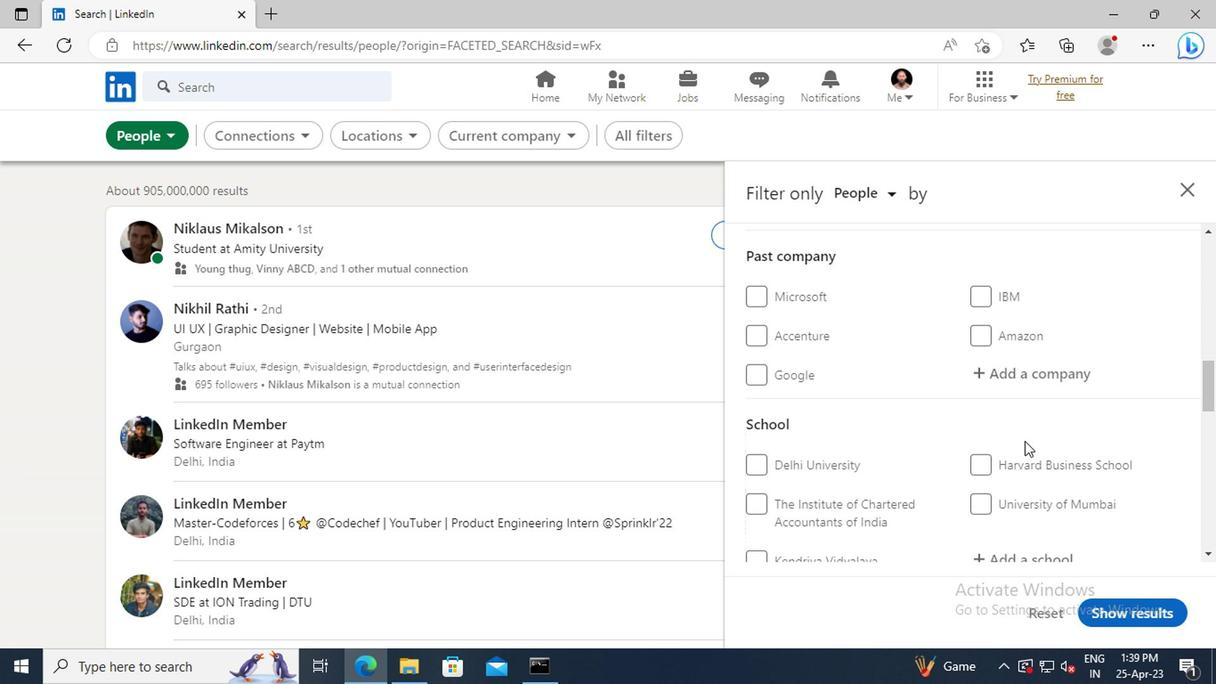 
Action: Mouse scrolled (1022, 439) with delta (0, 0)
Screenshot: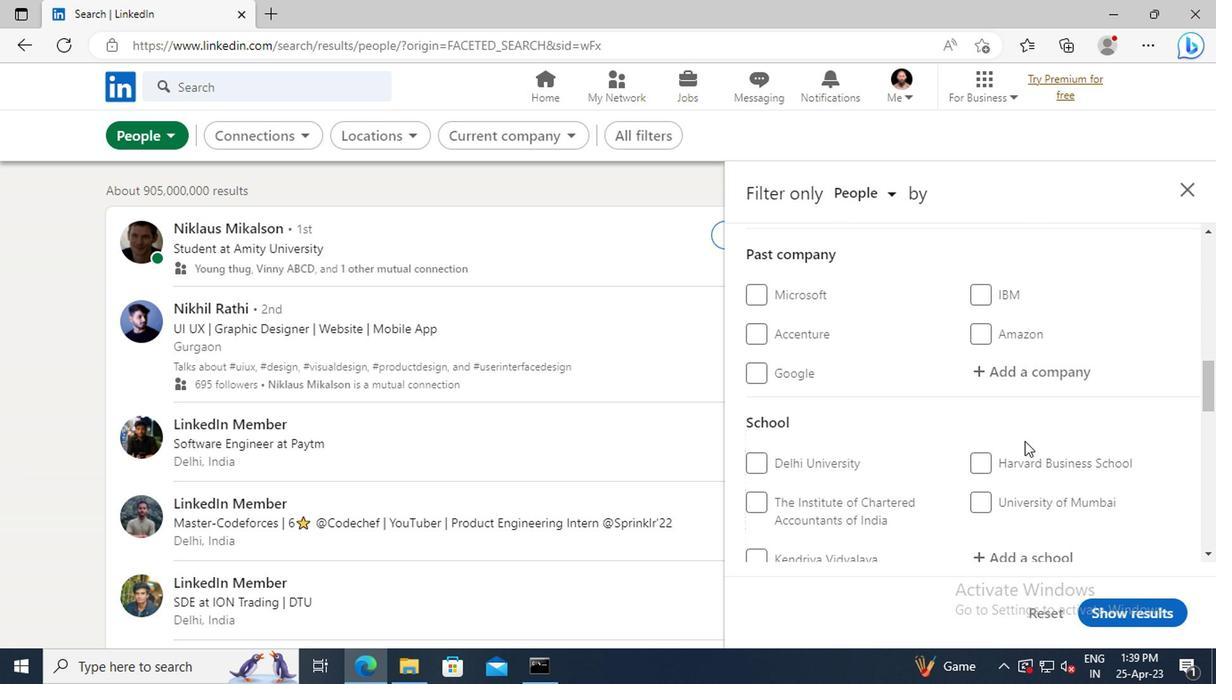 
Action: Mouse scrolled (1022, 439) with delta (0, 0)
Screenshot: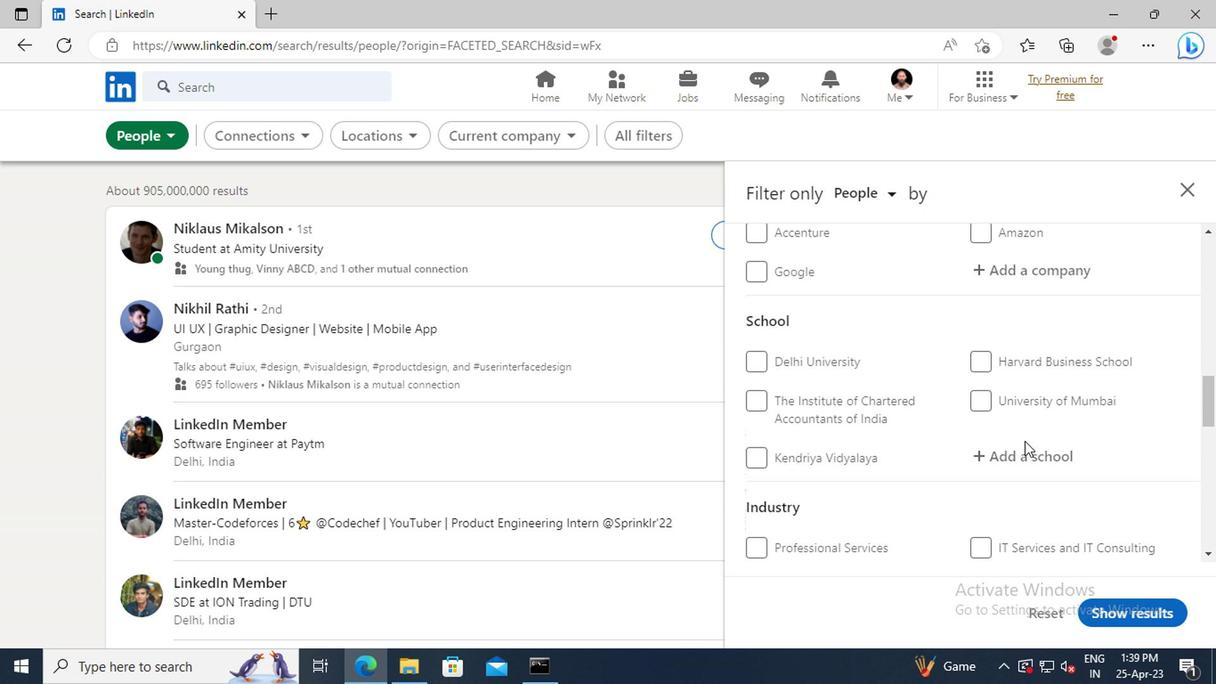 
Action: Mouse scrolled (1022, 439) with delta (0, 0)
Screenshot: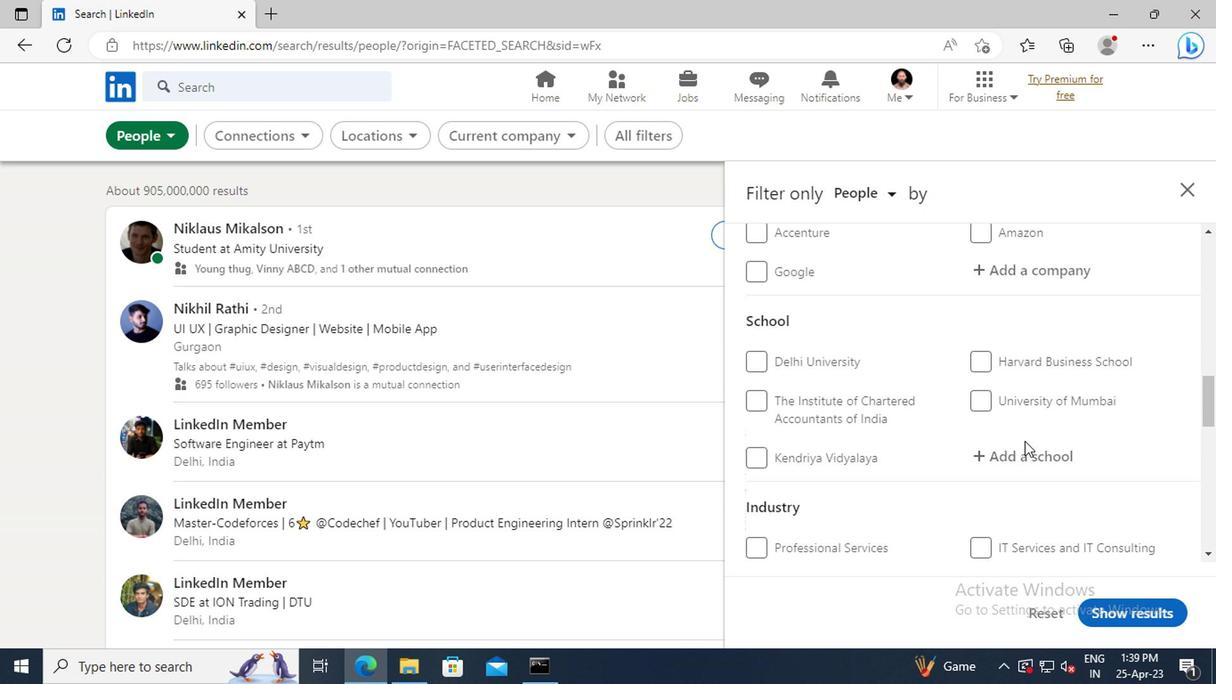 
Action: Mouse scrolled (1022, 439) with delta (0, 0)
Screenshot: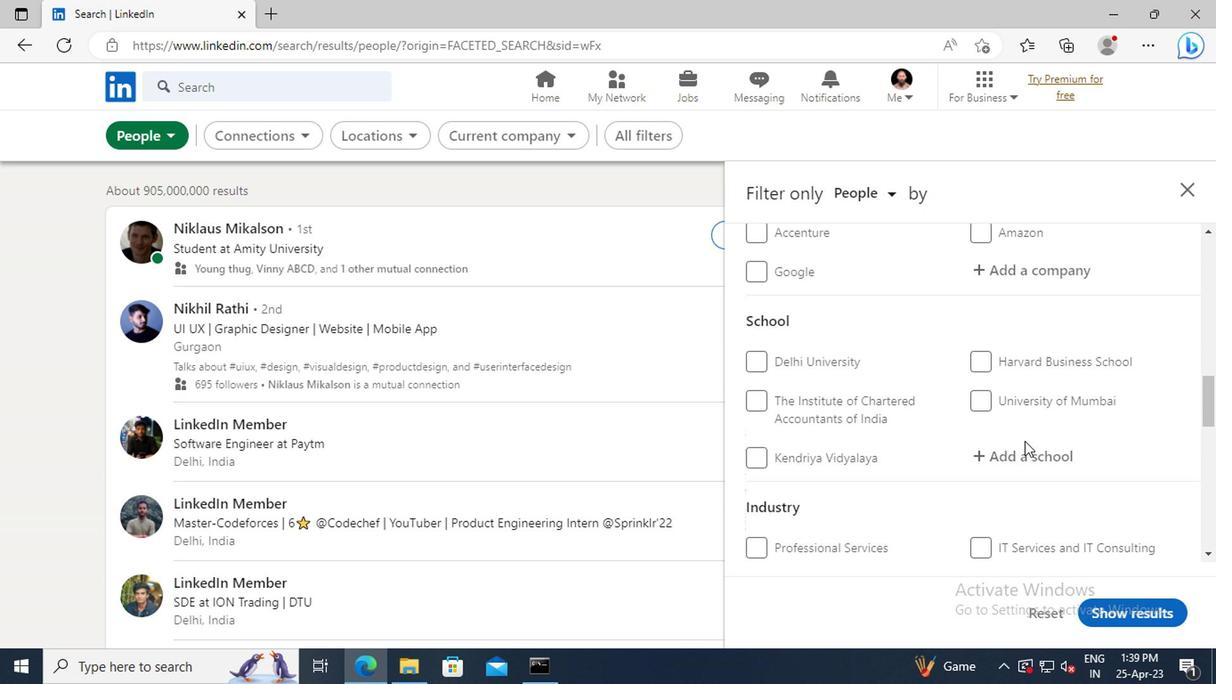 
Action: Mouse scrolled (1022, 439) with delta (0, 0)
Screenshot: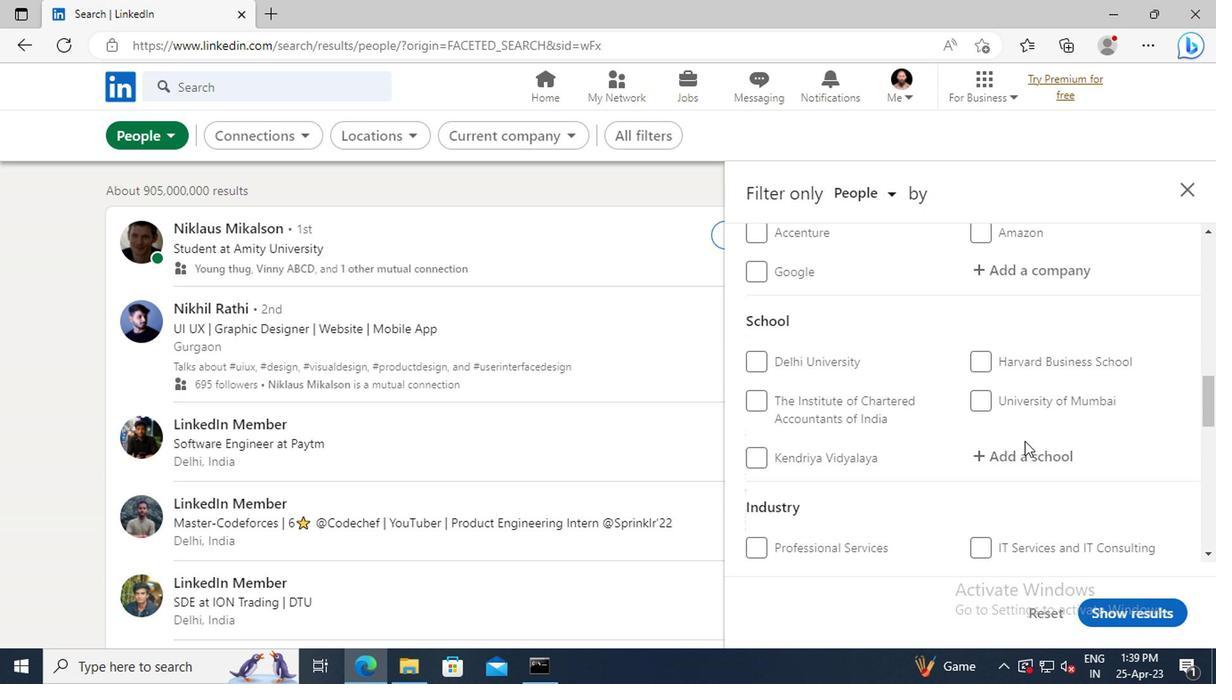
Action: Mouse scrolled (1022, 439) with delta (0, 0)
Screenshot: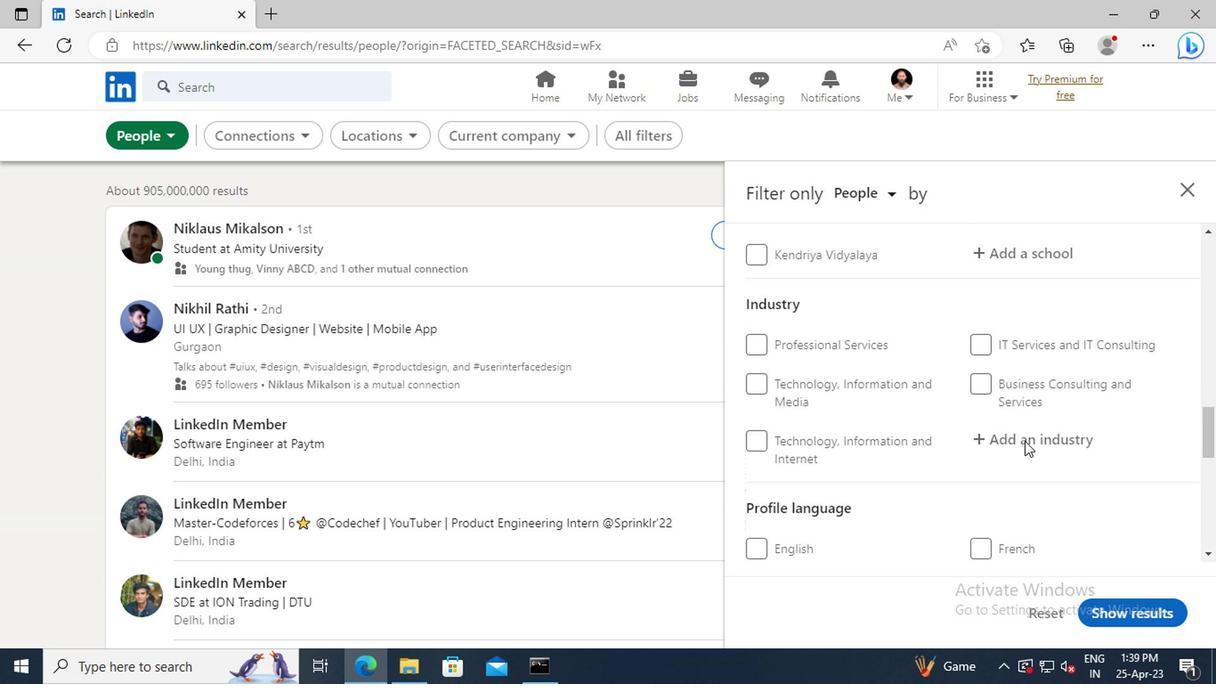 
Action: Mouse scrolled (1022, 439) with delta (0, 0)
Screenshot: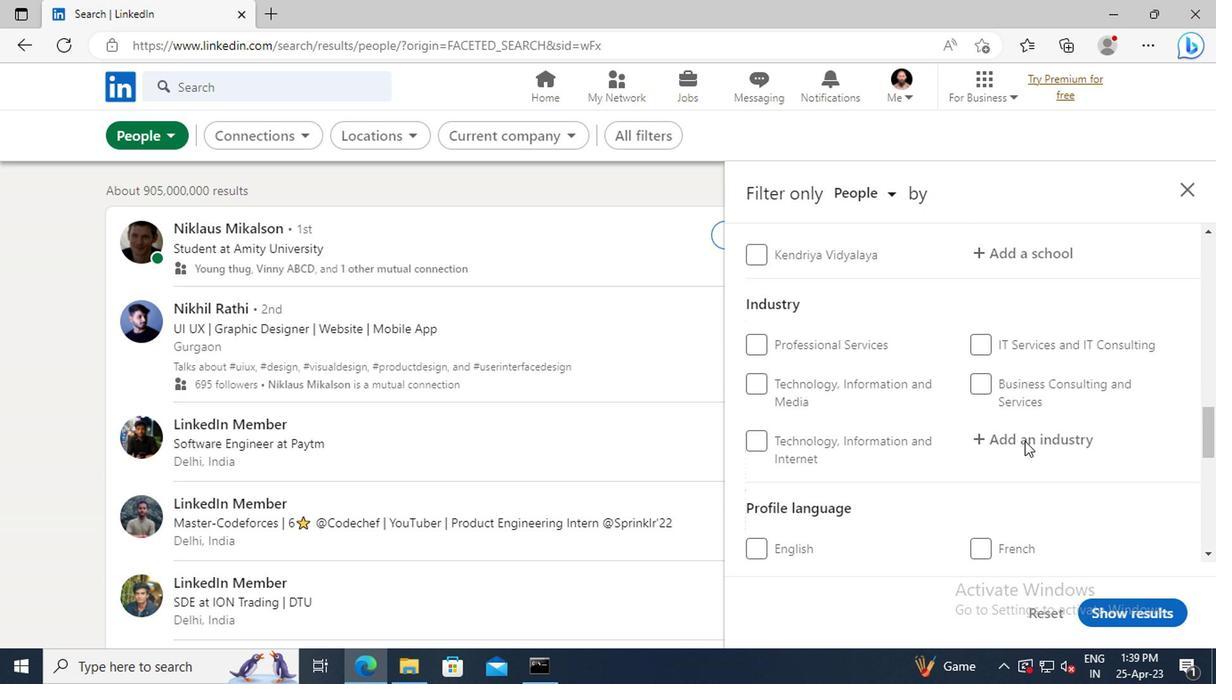 
Action: Mouse scrolled (1022, 439) with delta (0, 0)
Screenshot: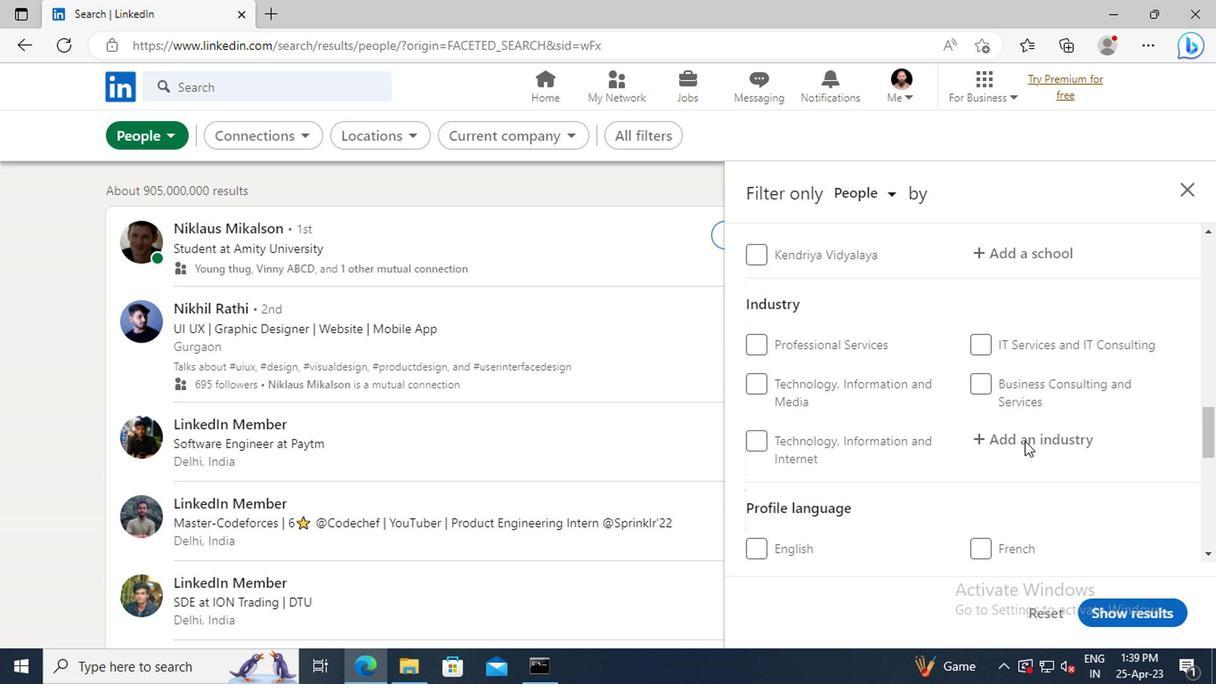 
Action: Mouse moved to (750, 400)
Screenshot: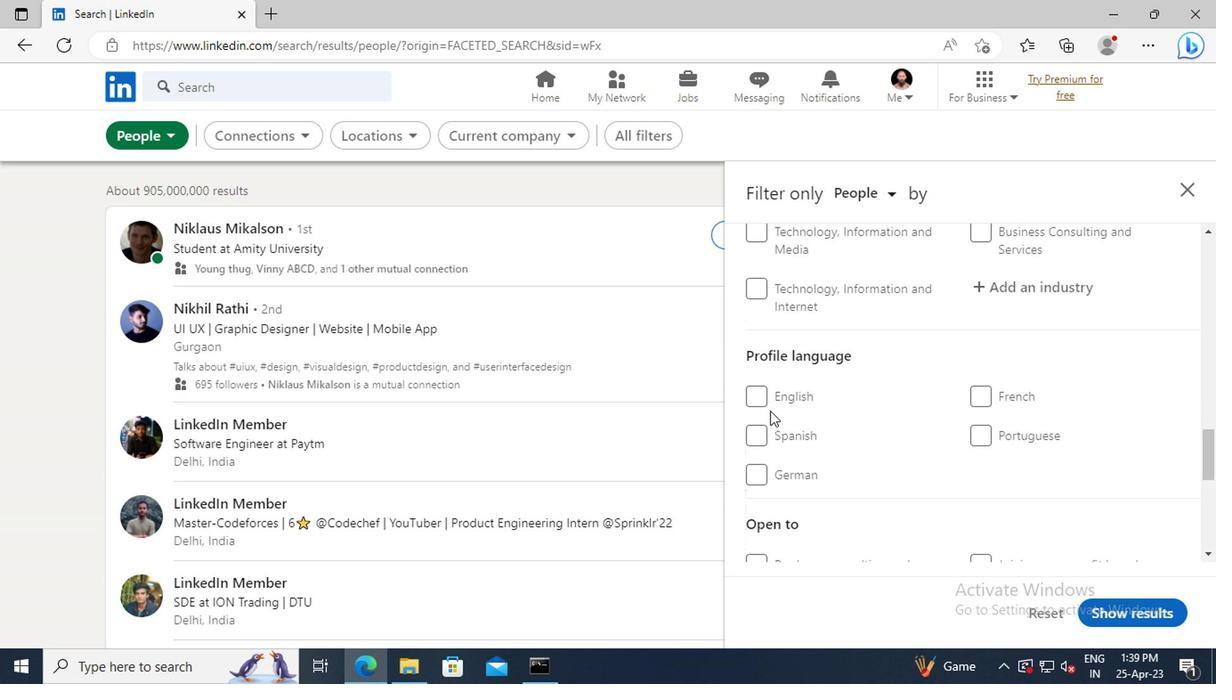 
Action: Mouse pressed left at (750, 400)
Screenshot: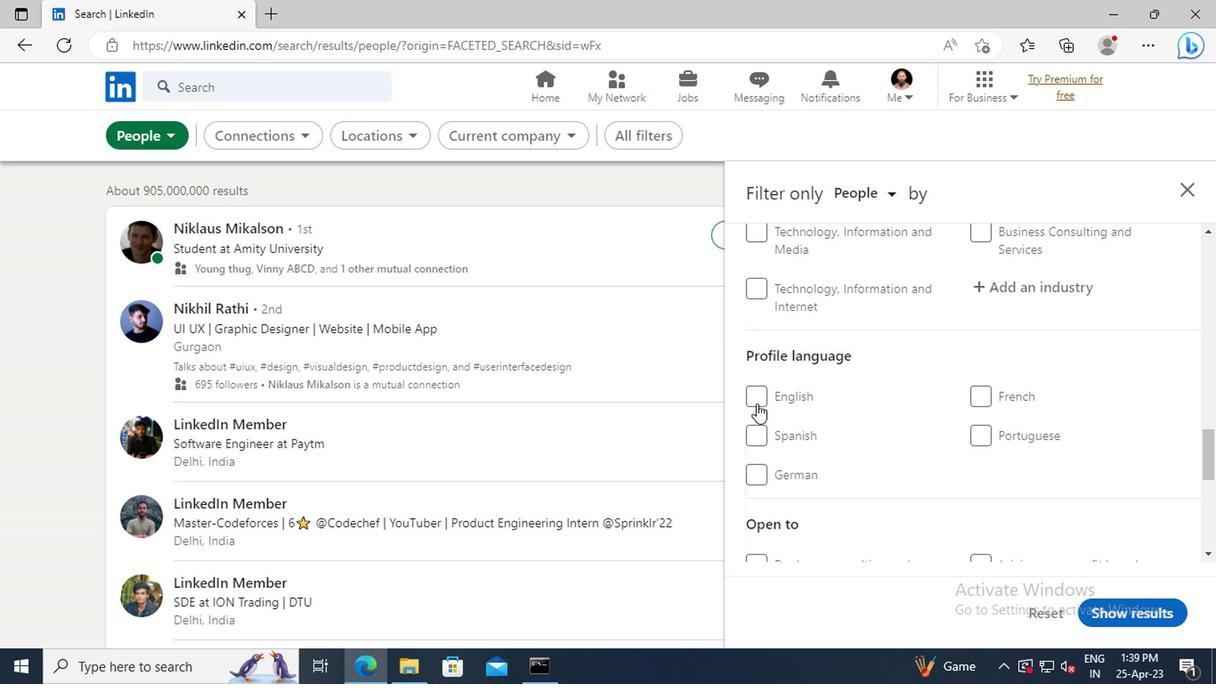 
Action: Mouse moved to (954, 450)
Screenshot: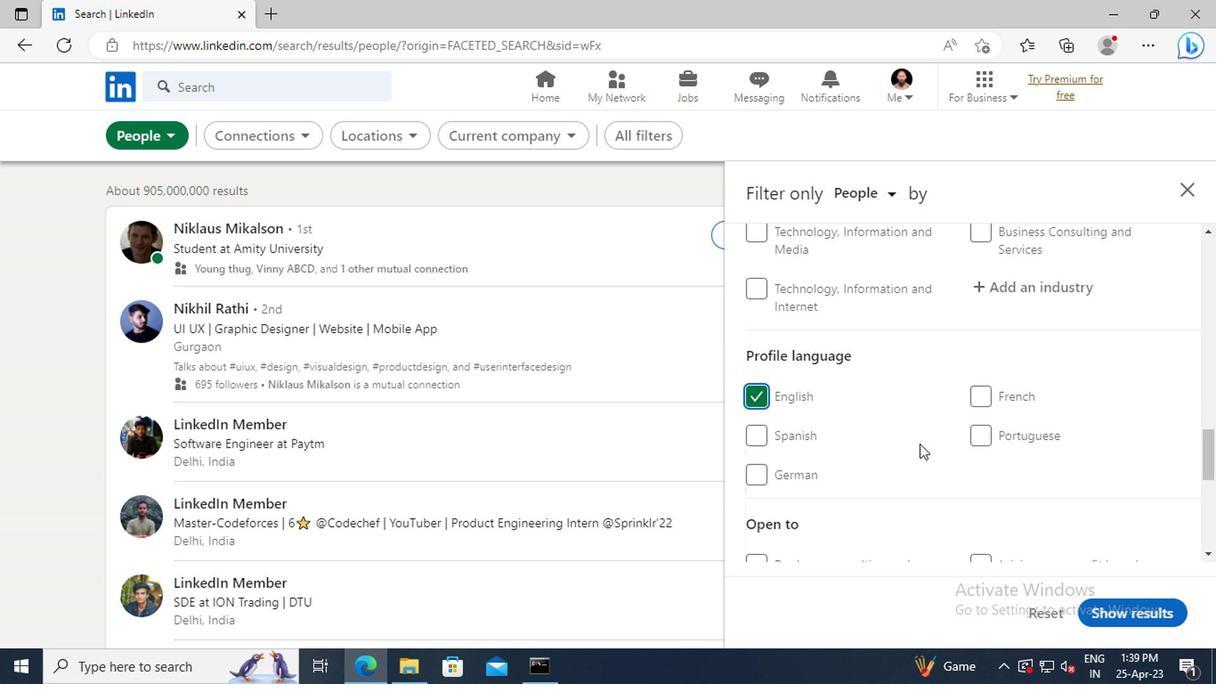 
Action: Mouse scrolled (954, 451) with delta (0, 0)
Screenshot: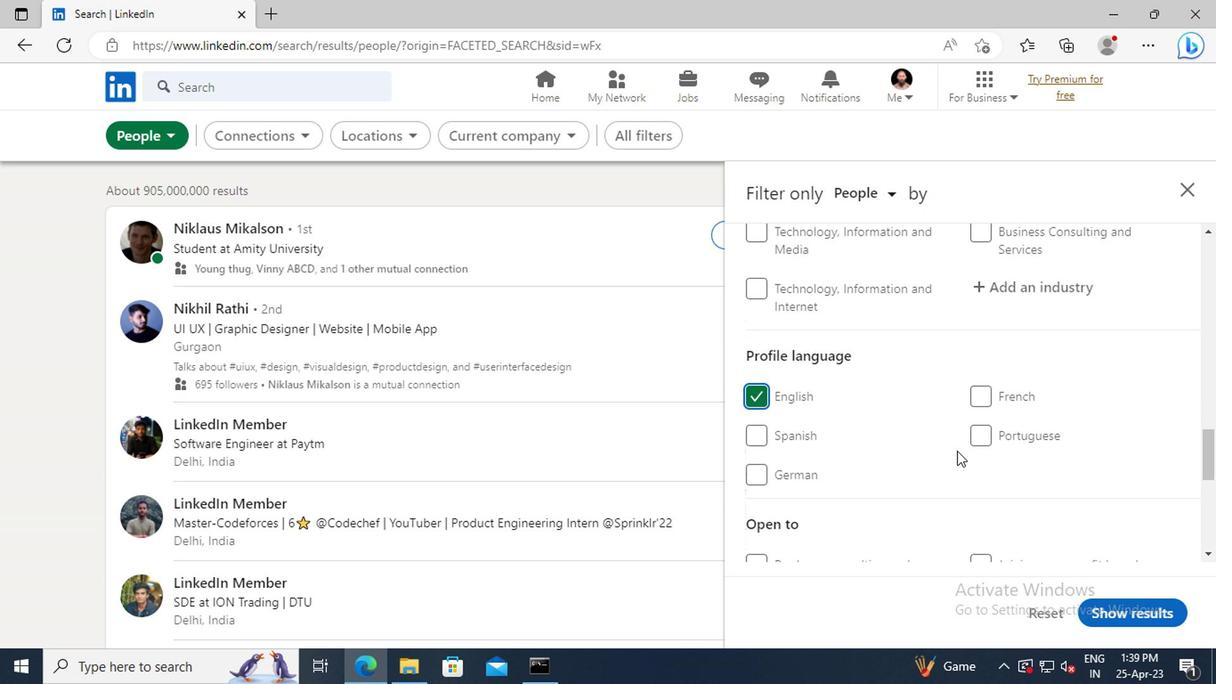 
Action: Mouse scrolled (954, 451) with delta (0, 0)
Screenshot: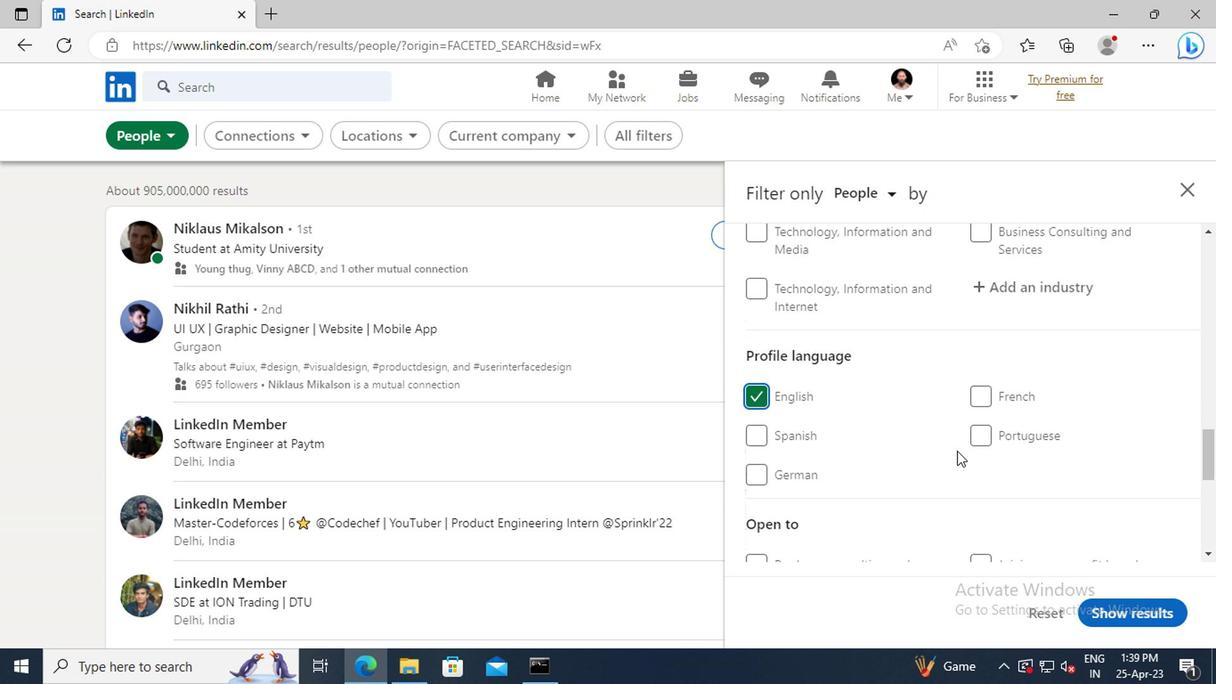 
Action: Mouse moved to (955, 446)
Screenshot: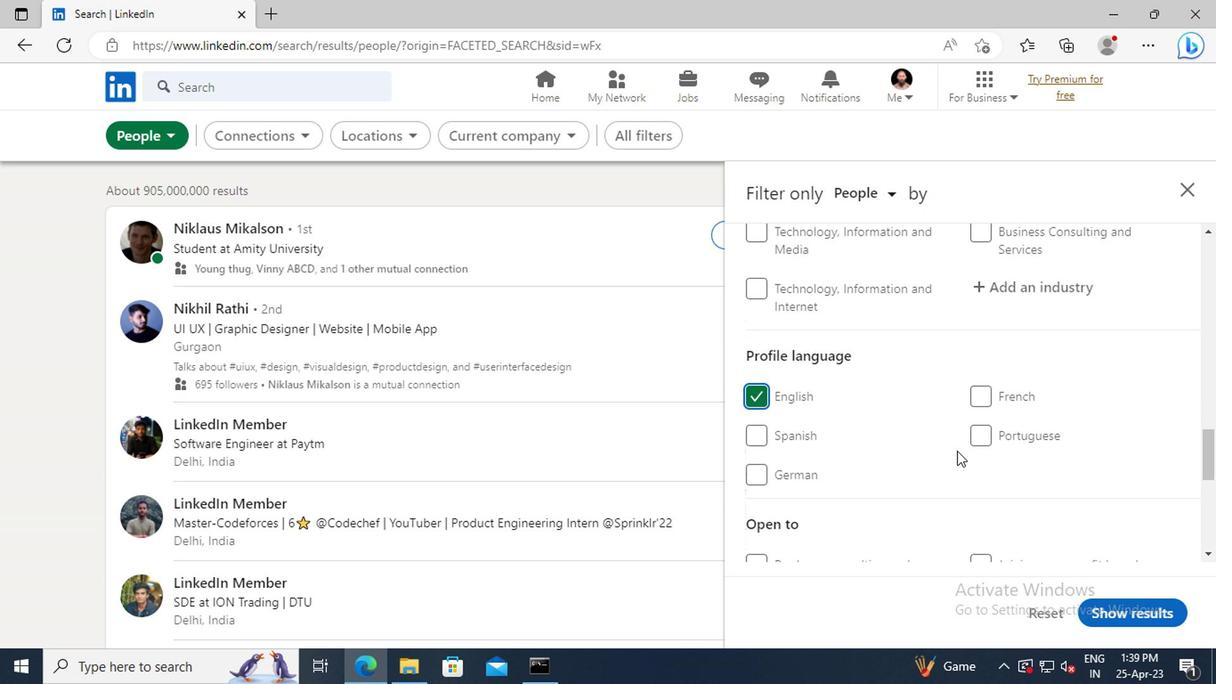 
Action: Mouse scrolled (955, 447) with delta (0, 1)
Screenshot: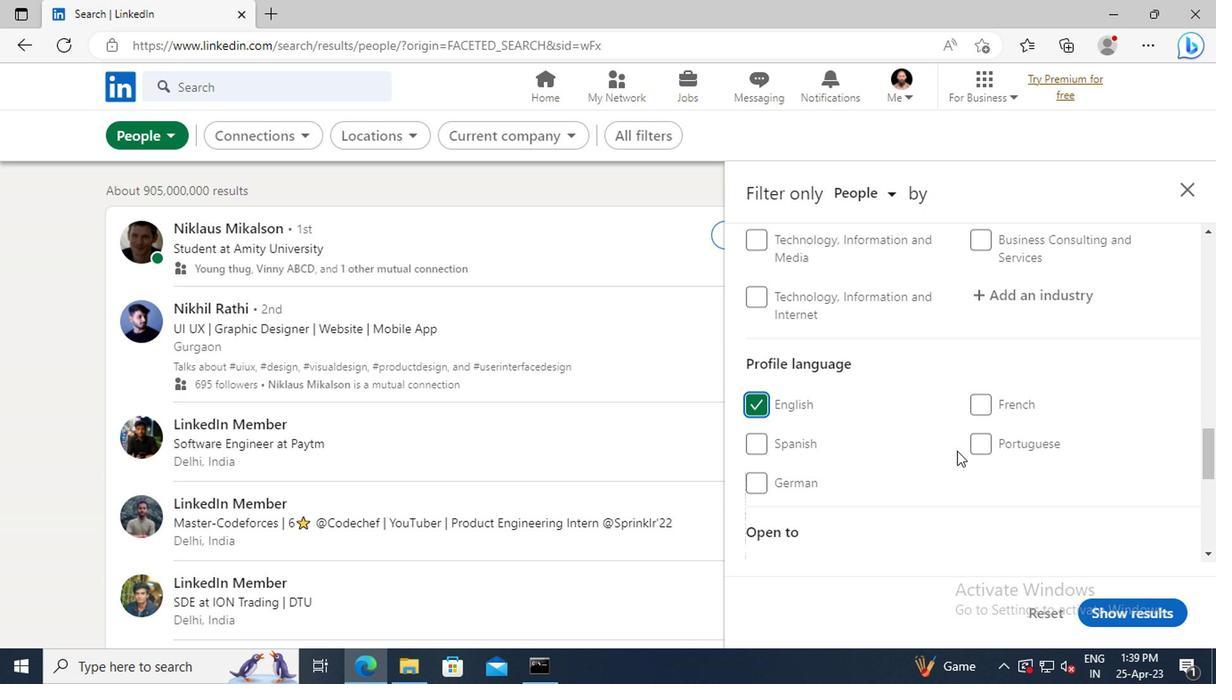 
Action: Mouse scrolled (955, 447) with delta (0, 1)
Screenshot: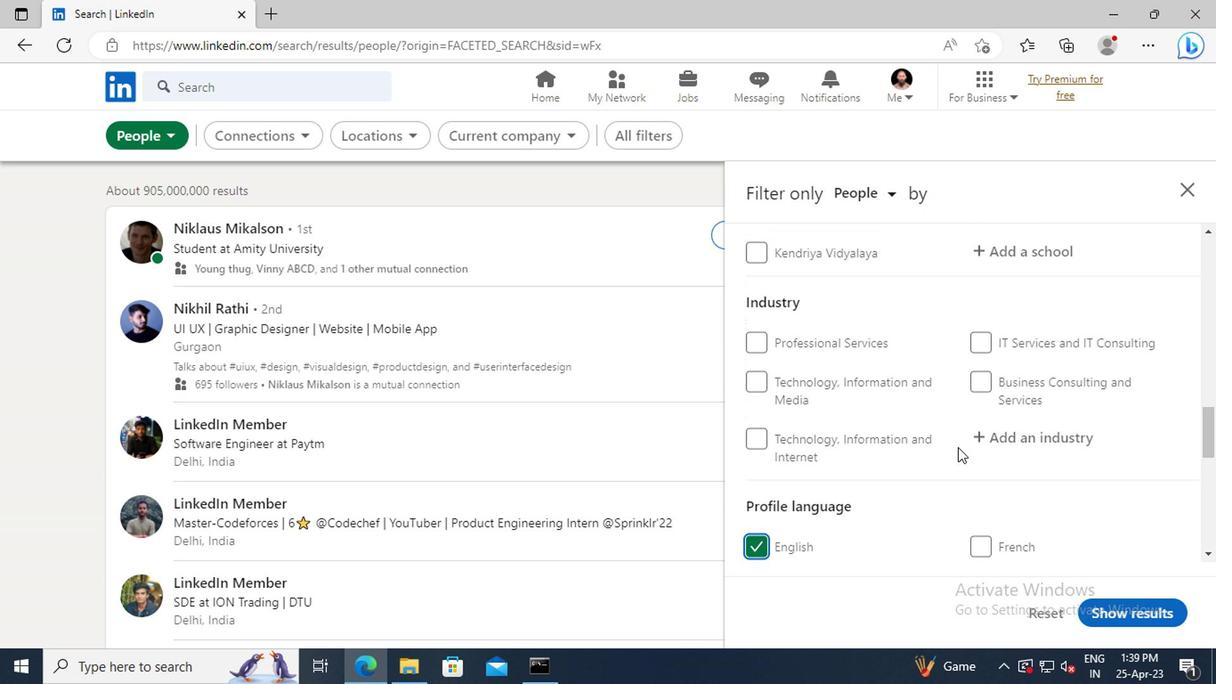 
Action: Mouse scrolled (955, 447) with delta (0, 1)
Screenshot: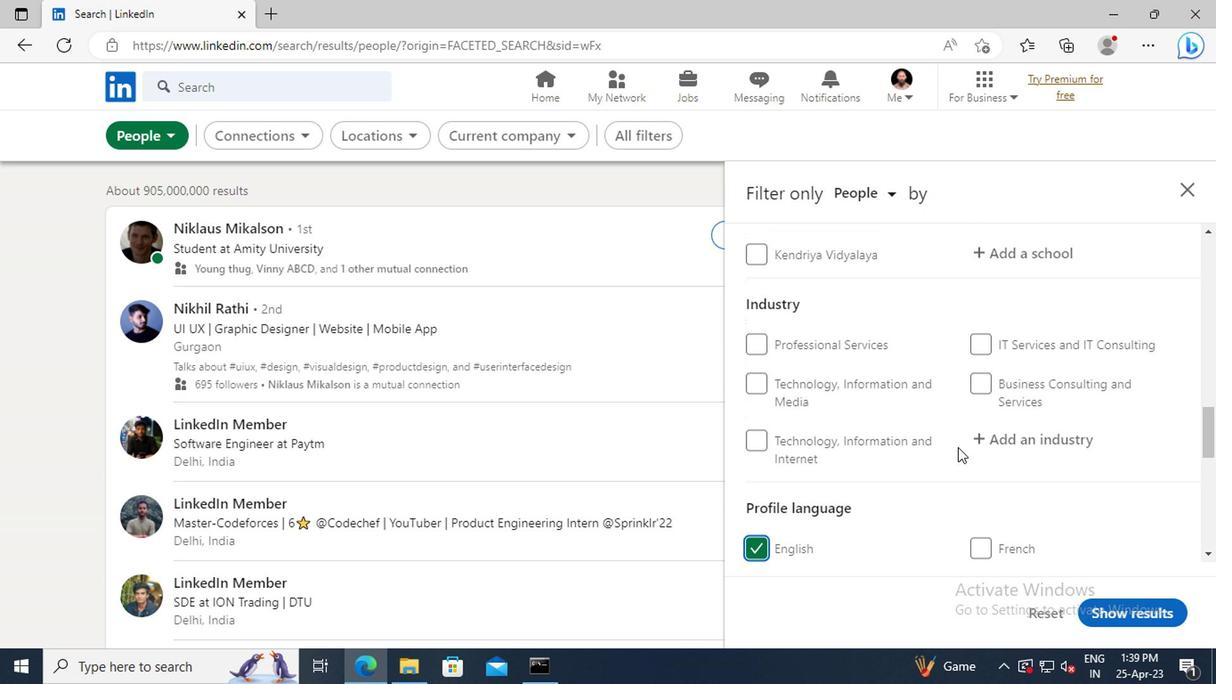 
Action: Mouse scrolled (955, 447) with delta (0, 1)
Screenshot: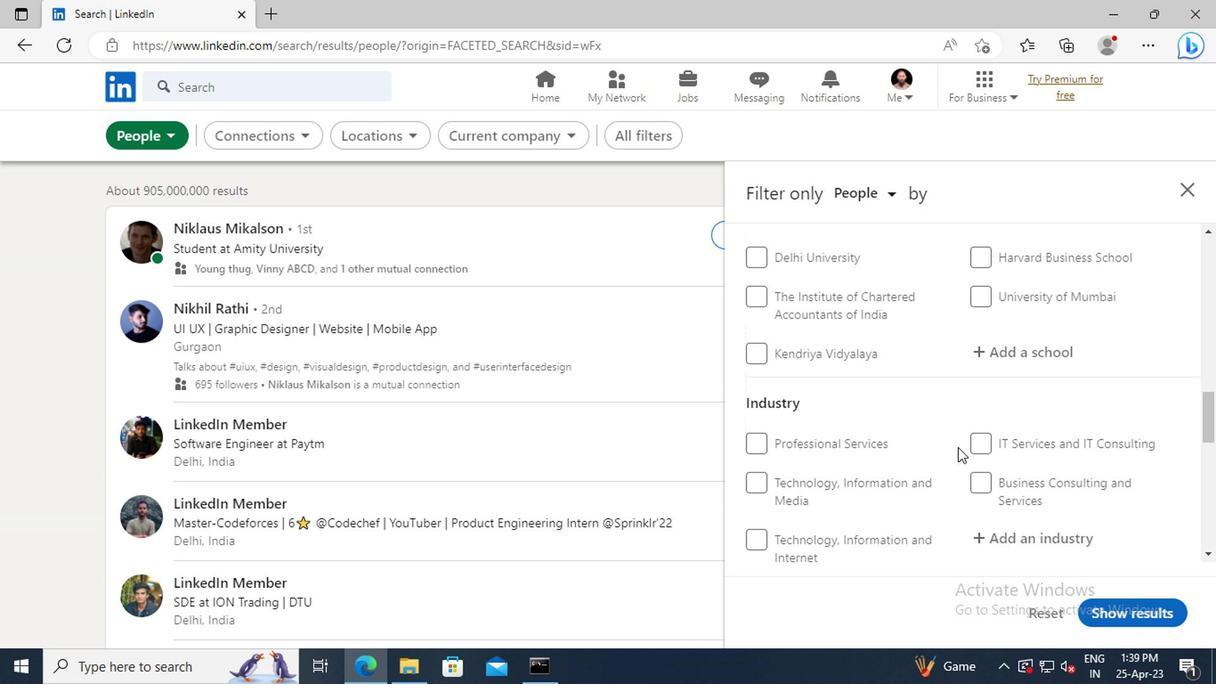 
Action: Mouse scrolled (955, 447) with delta (0, 1)
Screenshot: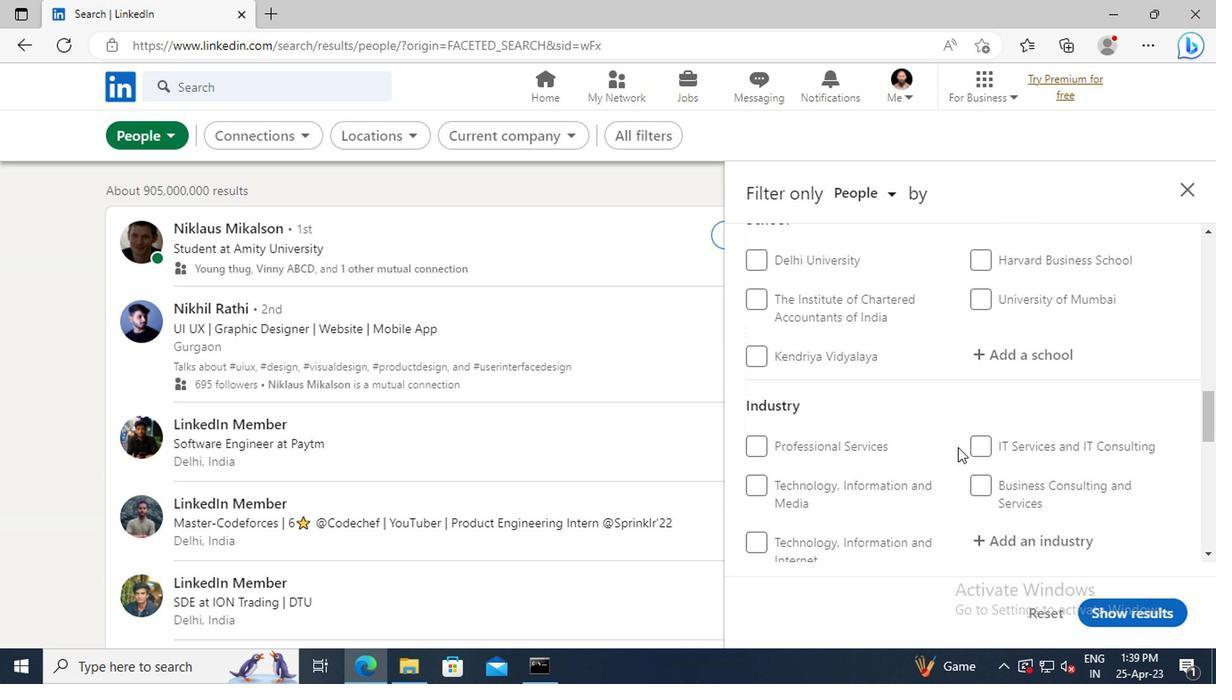 
Action: Mouse scrolled (955, 447) with delta (0, 1)
Screenshot: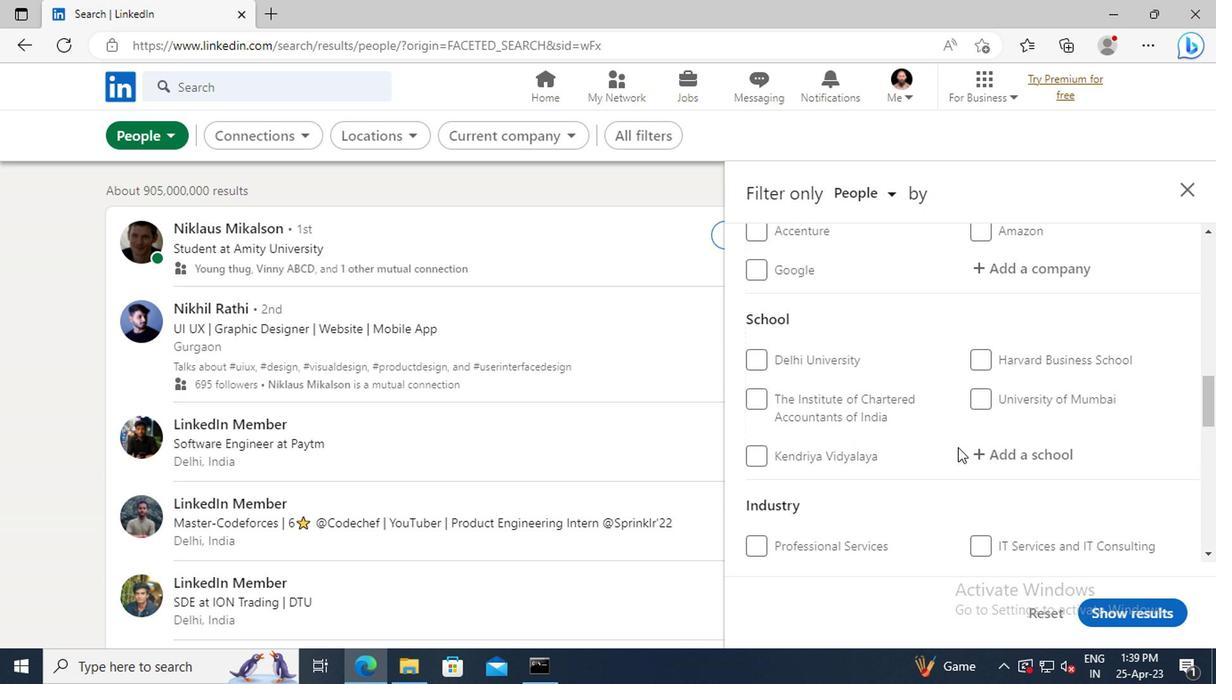 
Action: Mouse scrolled (955, 447) with delta (0, 1)
Screenshot: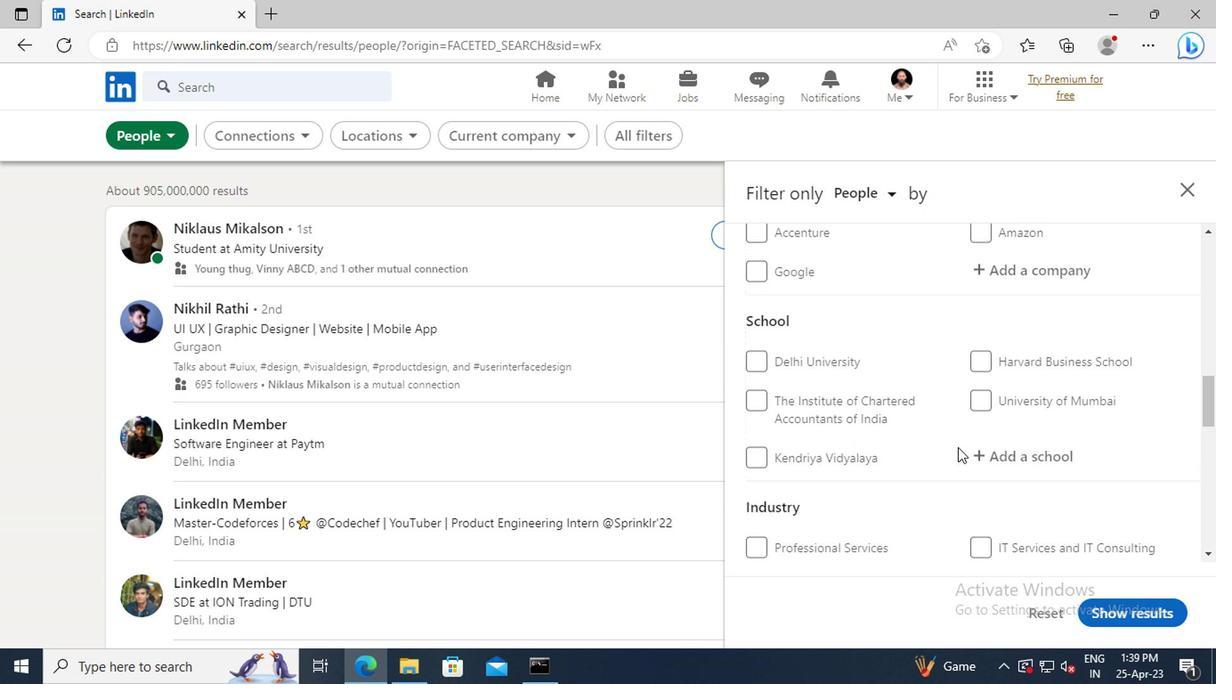 
Action: Mouse scrolled (955, 447) with delta (0, 1)
Screenshot: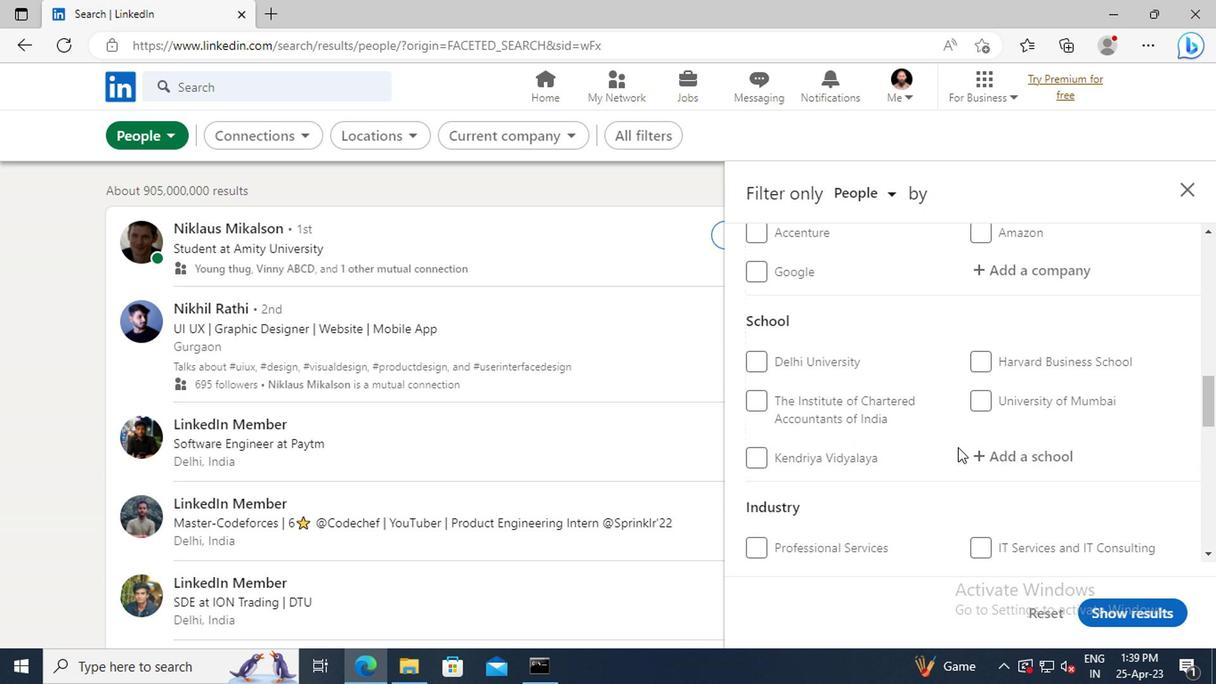 
Action: Mouse scrolled (955, 447) with delta (0, 1)
Screenshot: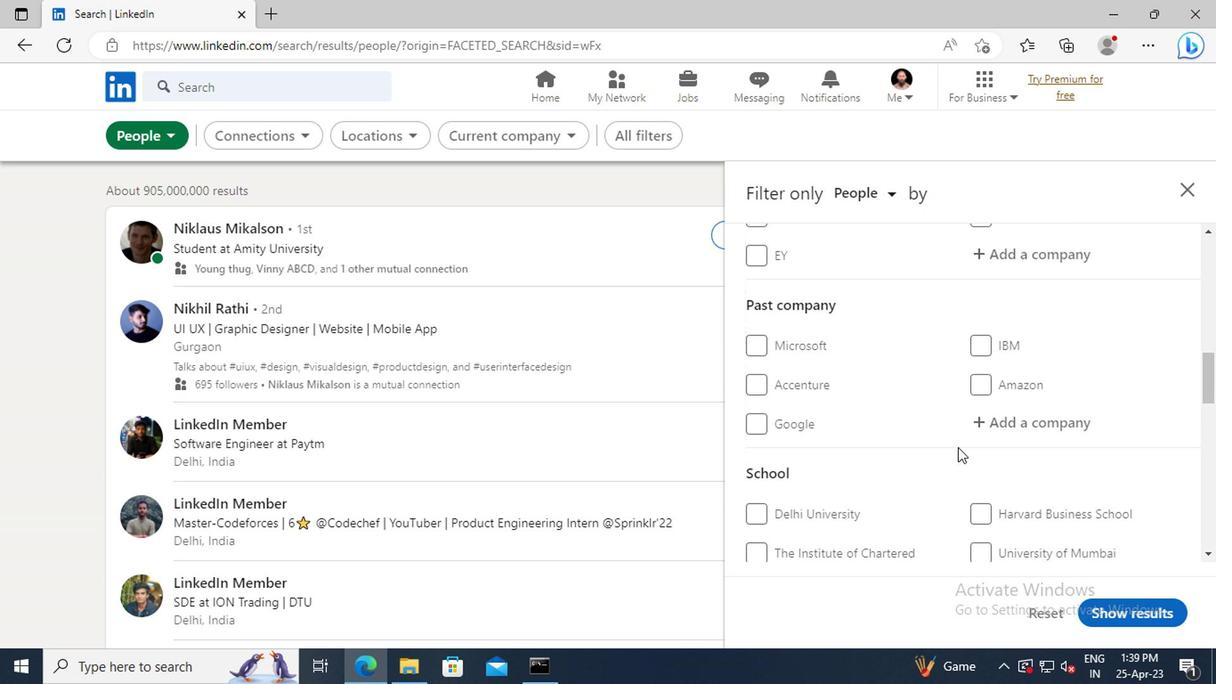 
Action: Mouse scrolled (955, 447) with delta (0, 1)
Screenshot: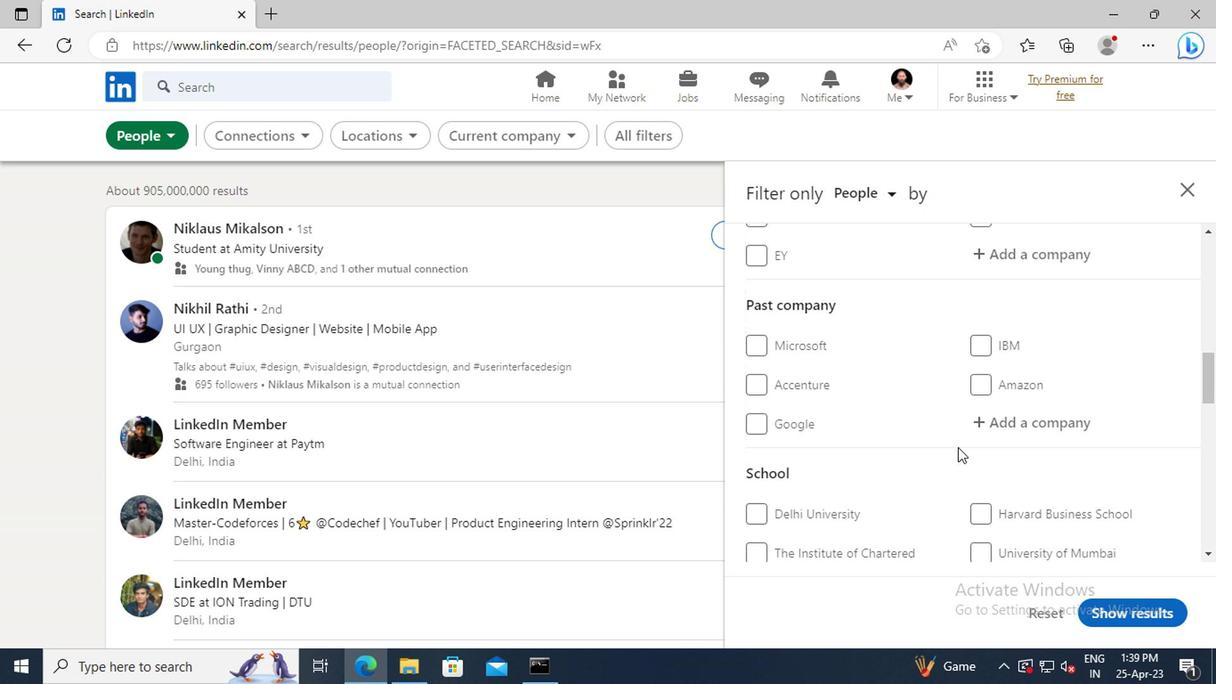 
Action: Mouse scrolled (955, 447) with delta (0, 1)
Screenshot: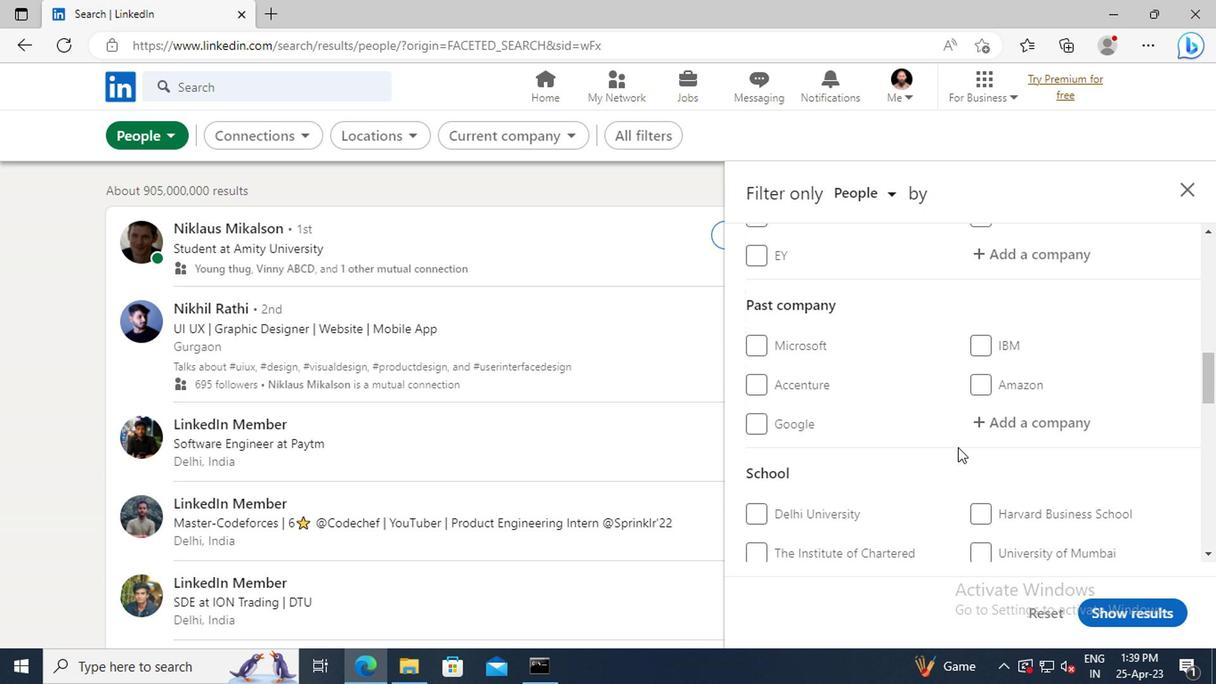 
Action: Mouse scrolled (955, 447) with delta (0, 1)
Screenshot: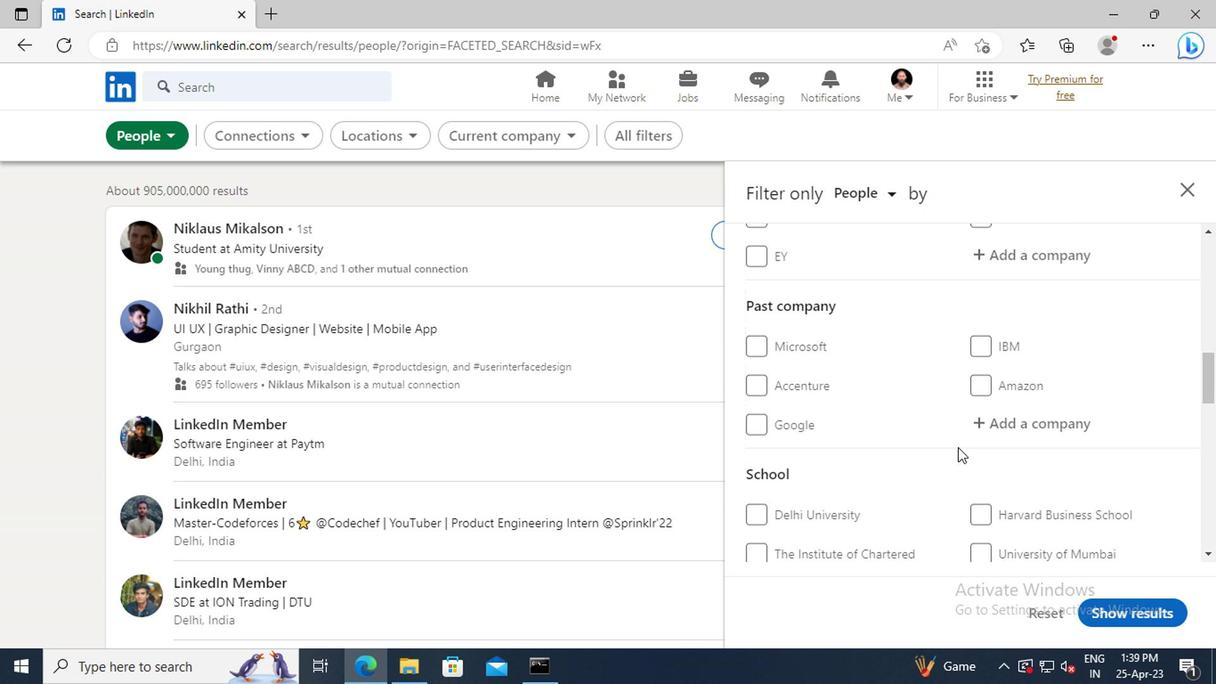 
Action: Mouse moved to (987, 459)
Screenshot: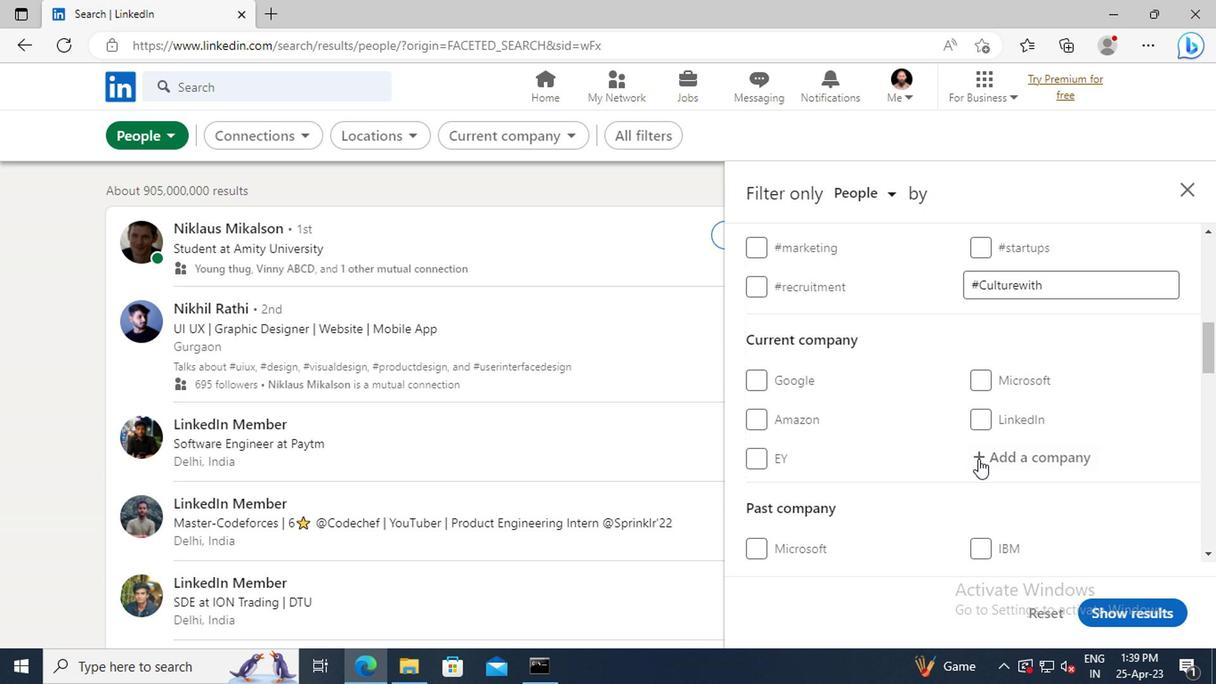
Action: Mouse pressed left at (987, 459)
Screenshot: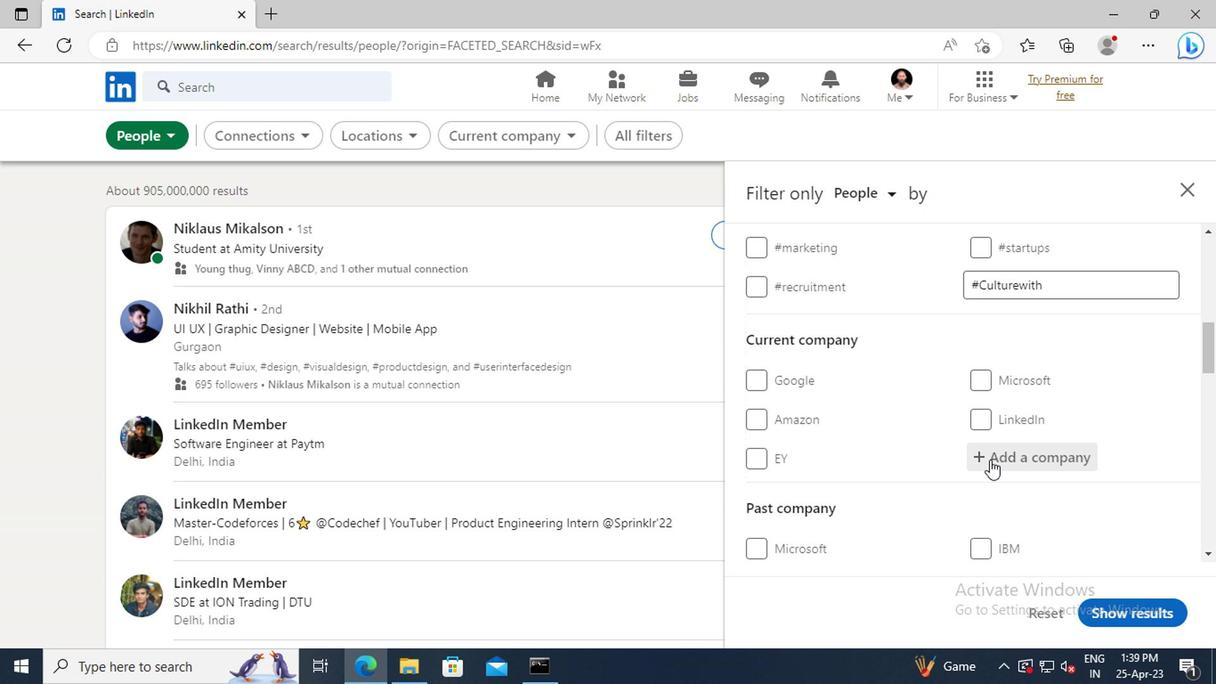 
Action: Mouse moved to (962, 457)
Screenshot: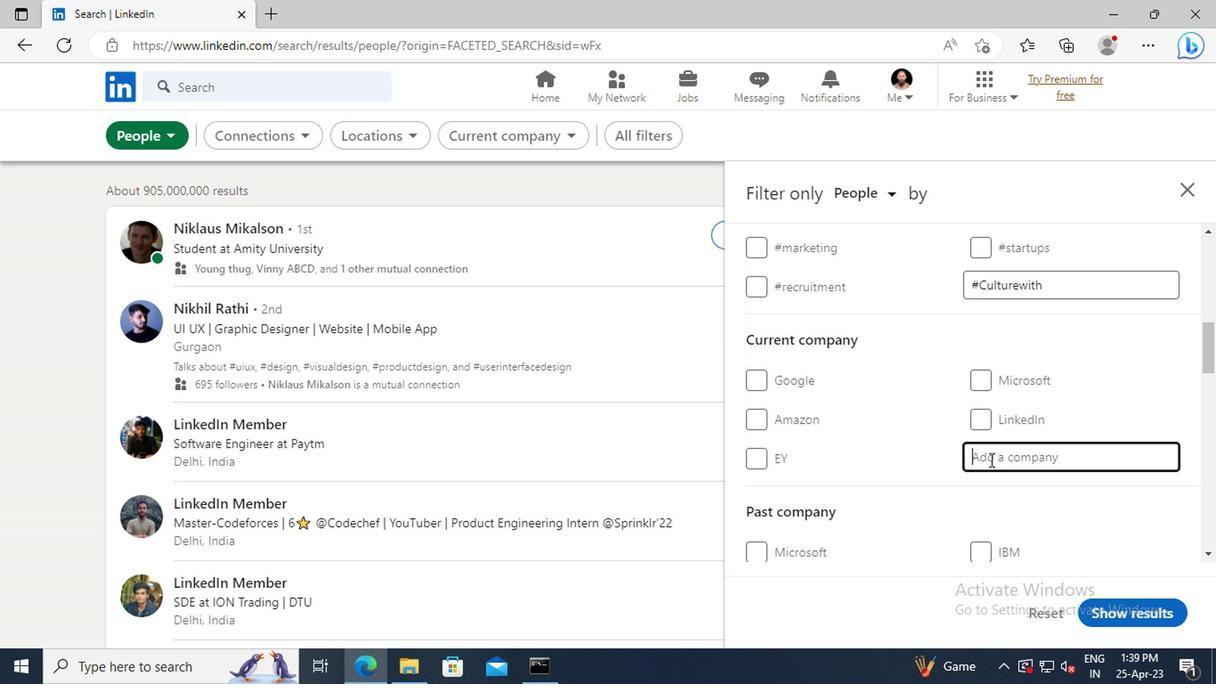
Action: Key pressed <Key.shift>NIIT<Key.space><Key.shift>LIM
Screenshot: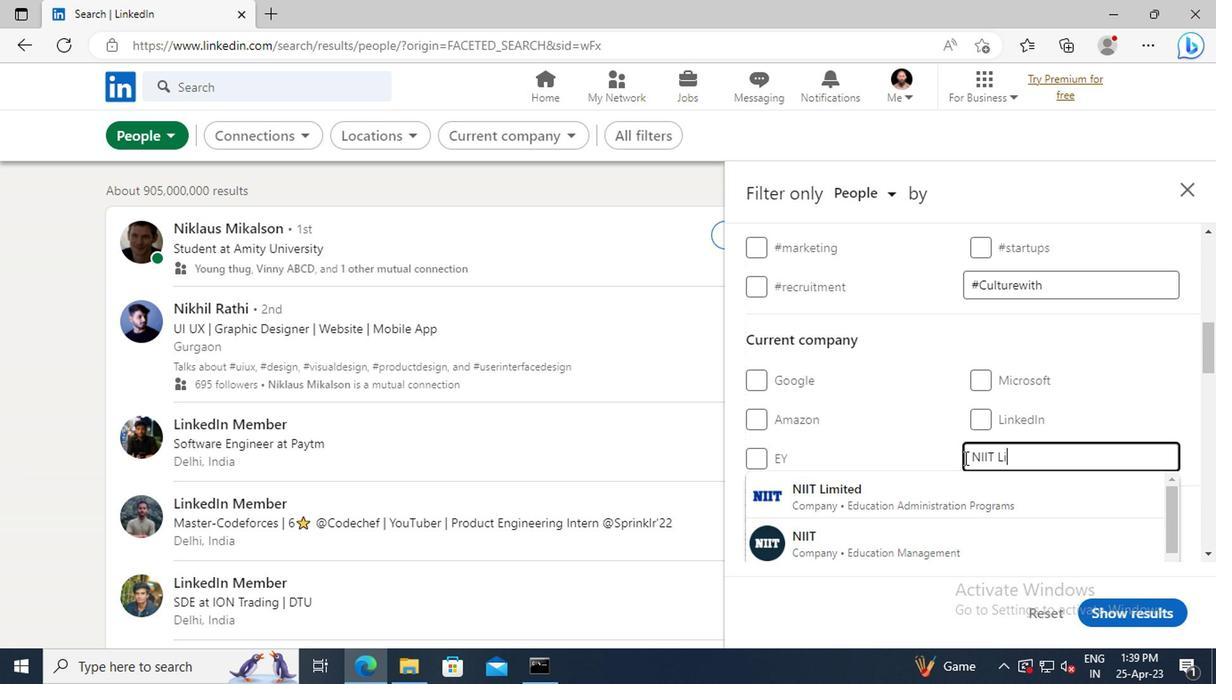 
Action: Mouse moved to (962, 457)
Screenshot: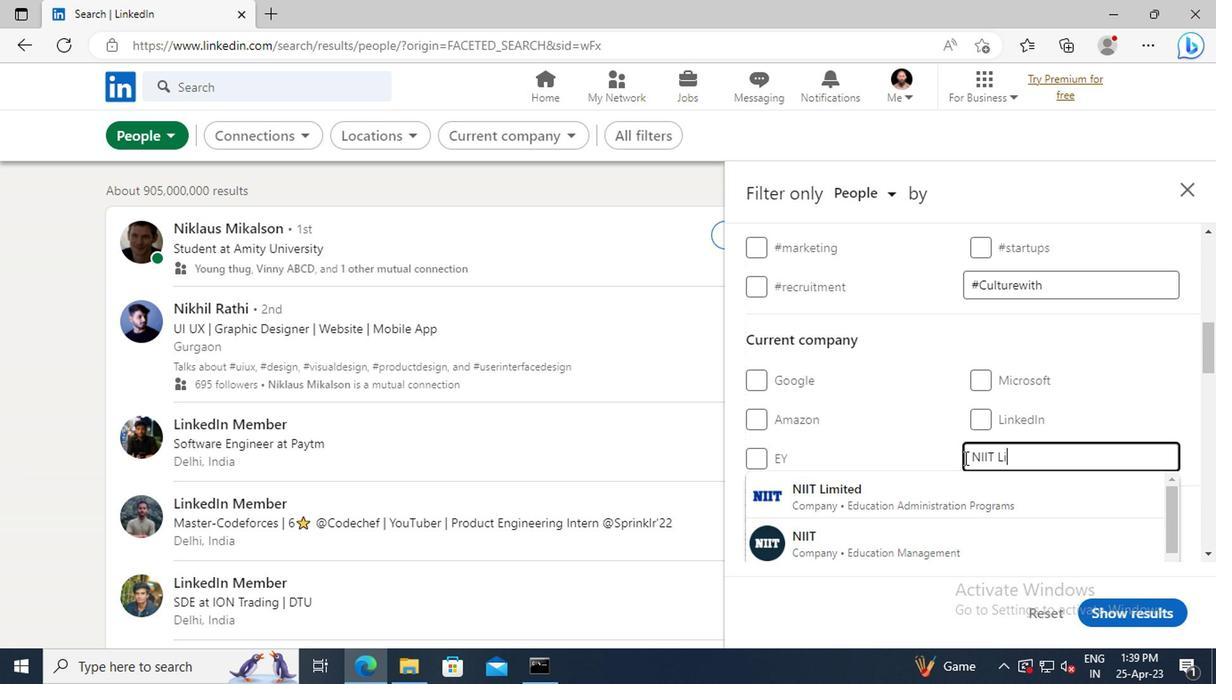
Action: Key pressed ITED
Screenshot: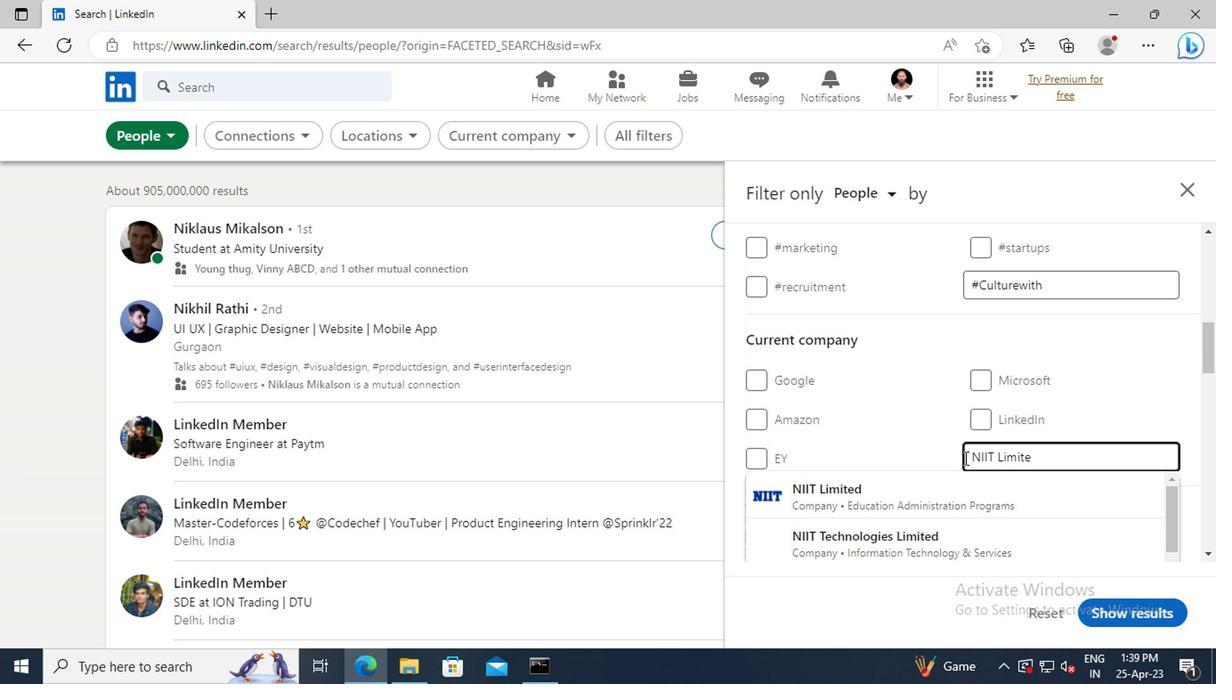 
Action: Mouse moved to (919, 487)
Screenshot: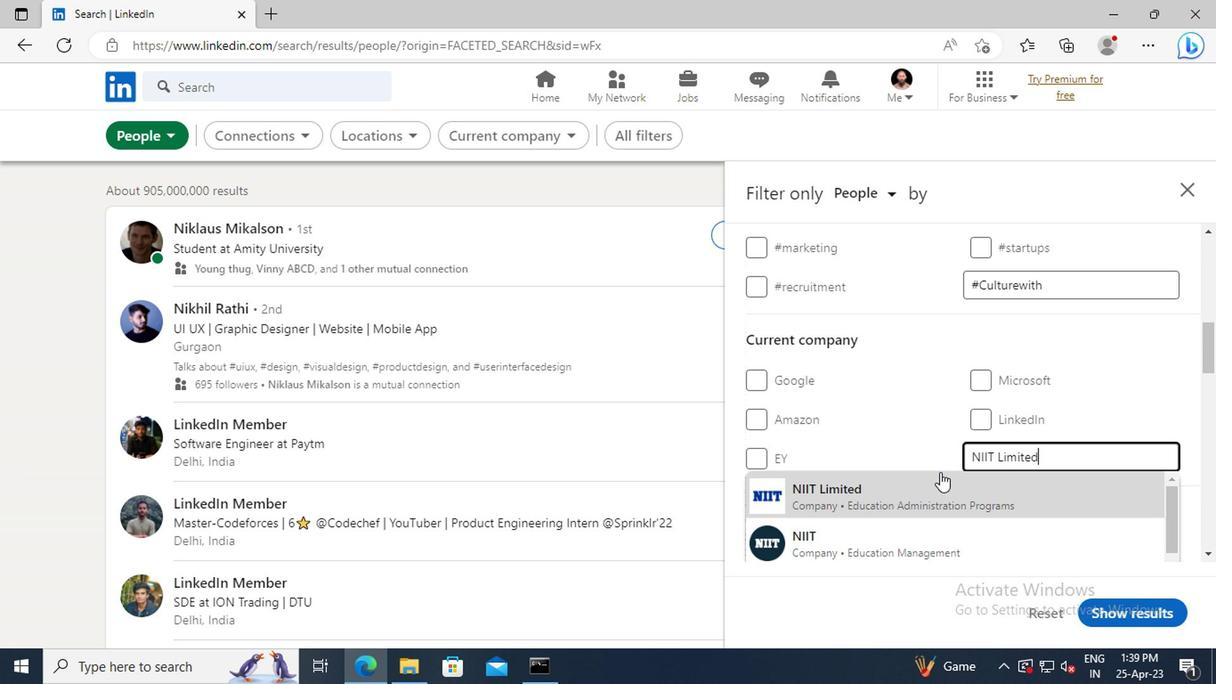 
Action: Mouse pressed left at (919, 487)
Screenshot: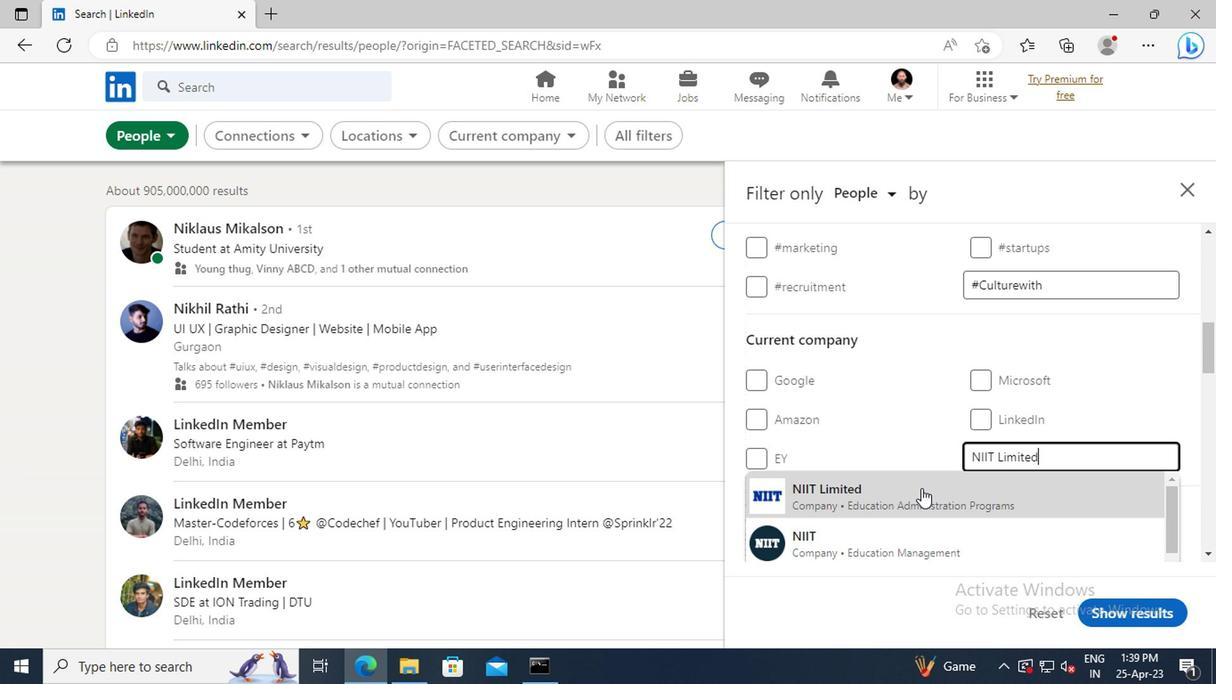 
Action: Mouse moved to (947, 375)
Screenshot: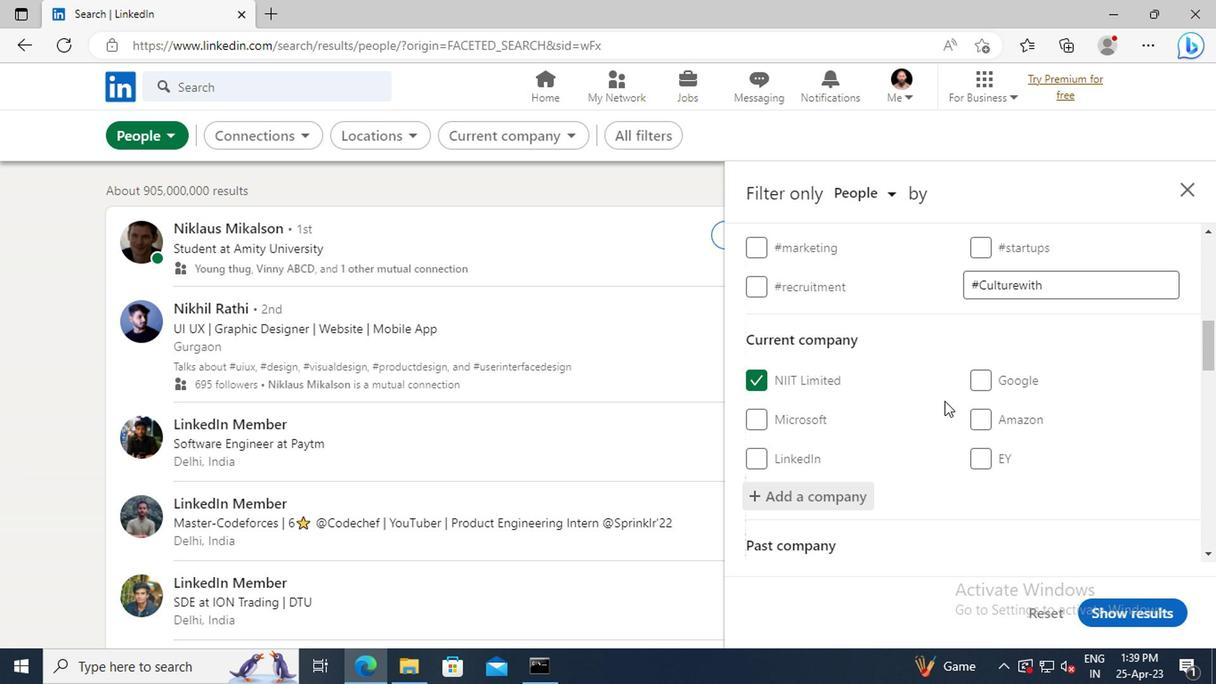 
Action: Mouse scrolled (947, 375) with delta (0, 0)
Screenshot: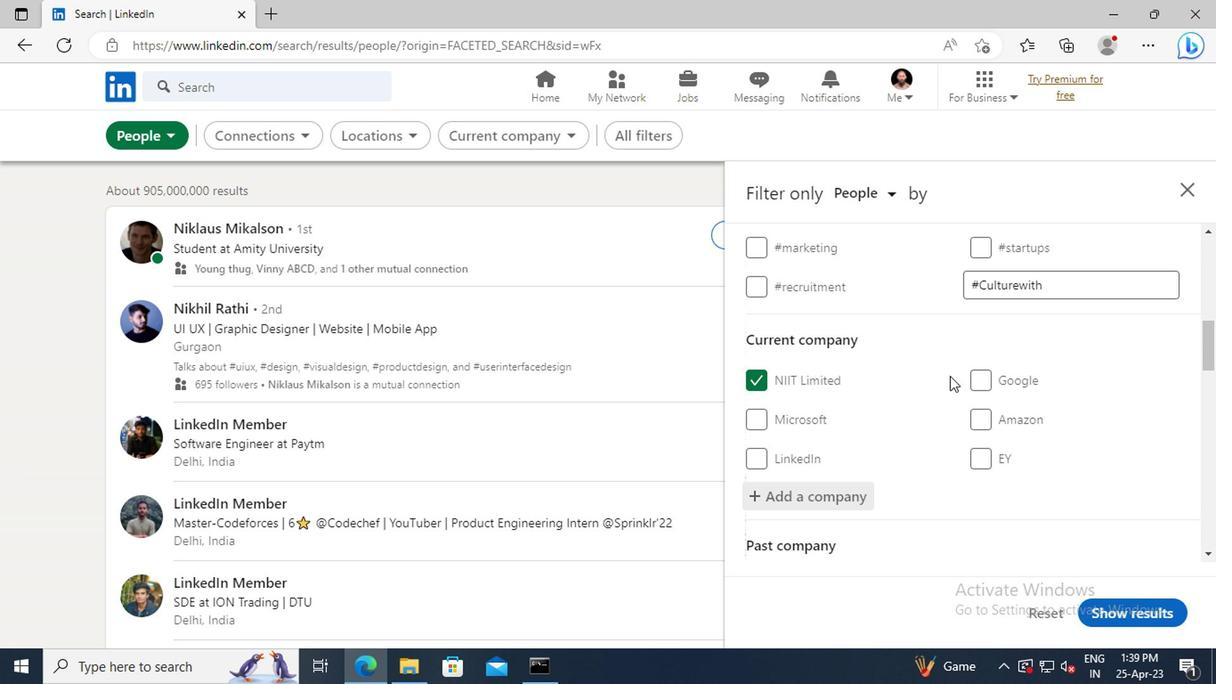
Action: Mouse scrolled (947, 375) with delta (0, 0)
Screenshot: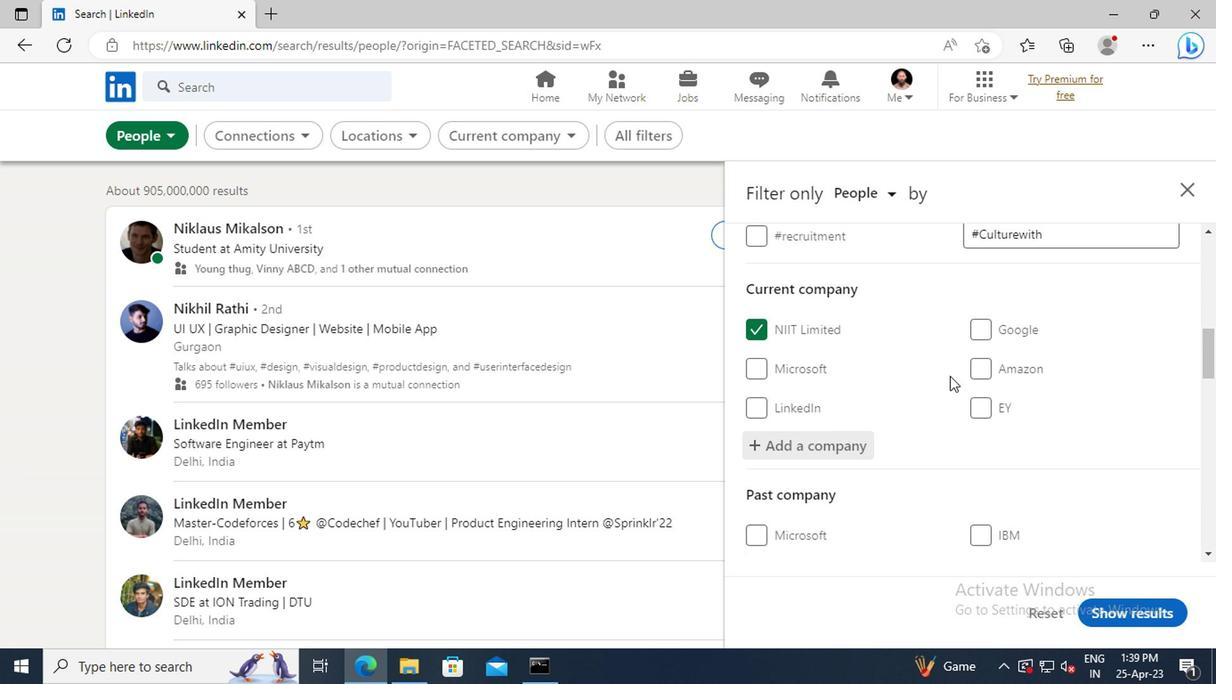 
Action: Mouse scrolled (947, 375) with delta (0, 0)
Screenshot: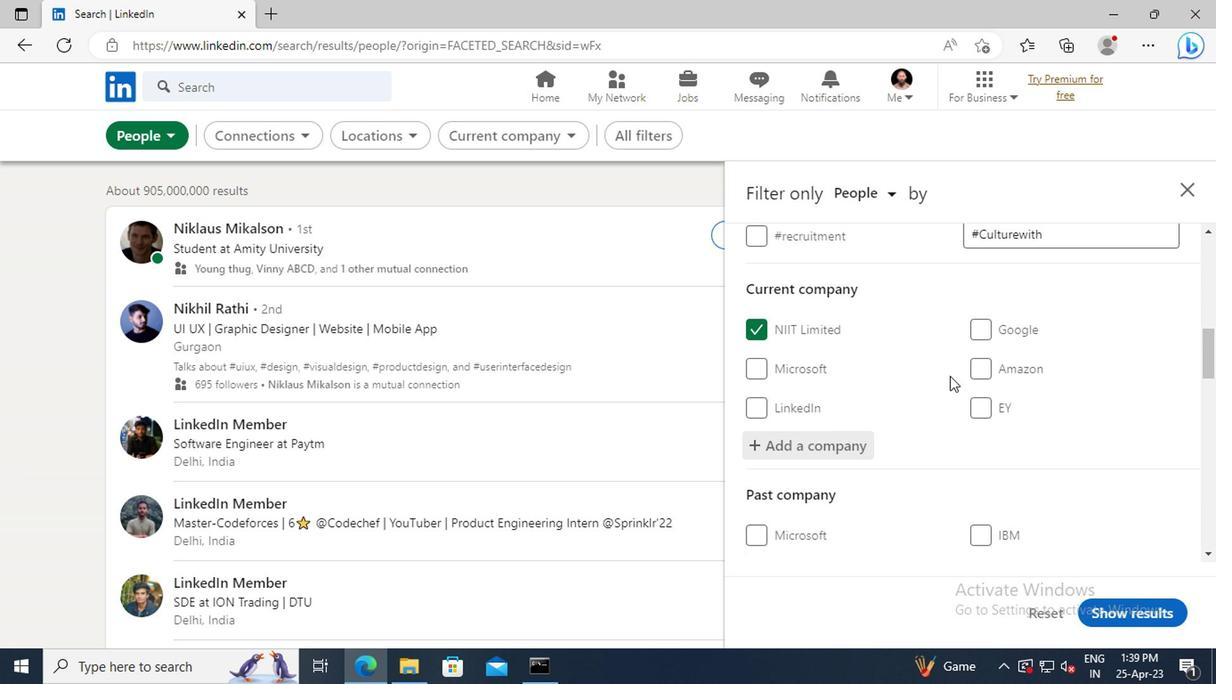 
Action: Mouse scrolled (947, 375) with delta (0, 0)
Screenshot: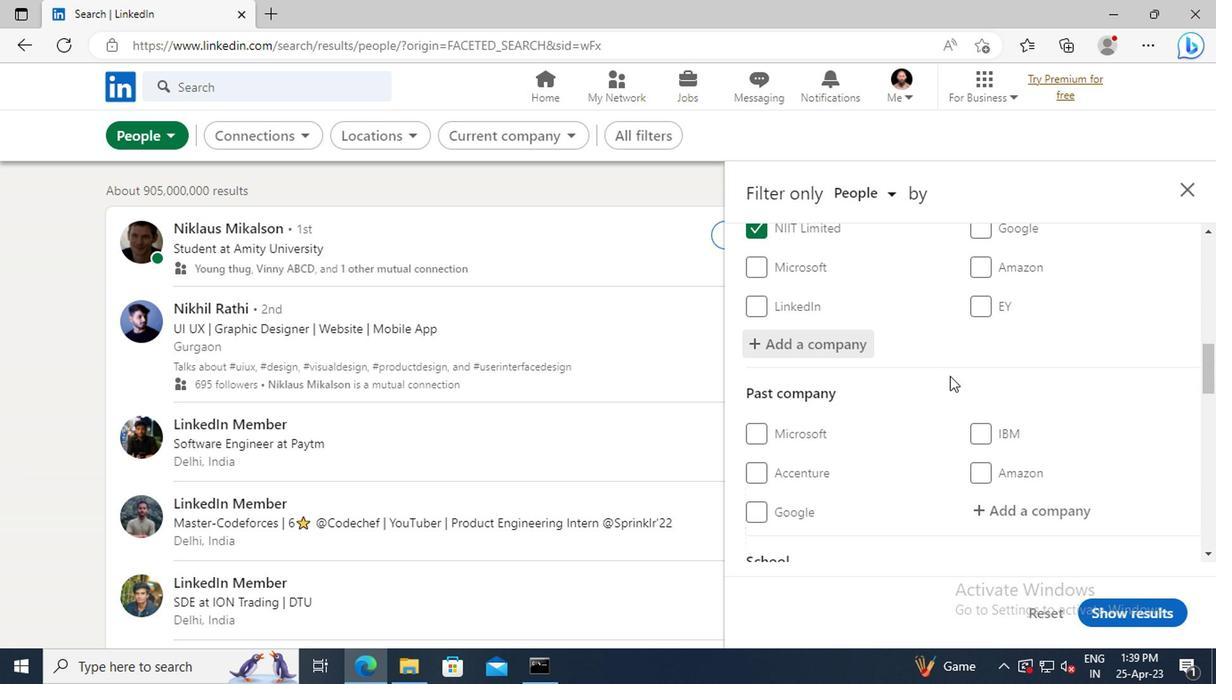 
Action: Mouse scrolled (947, 375) with delta (0, 0)
Screenshot: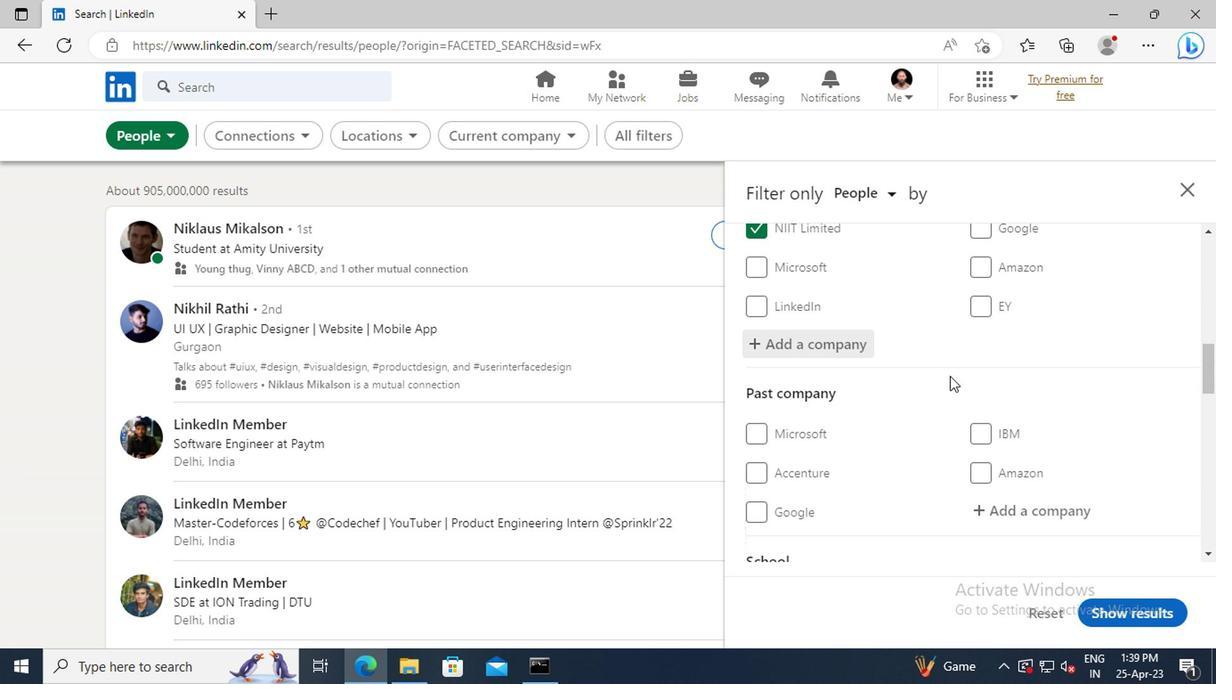 
Action: Mouse scrolled (947, 375) with delta (0, 0)
Screenshot: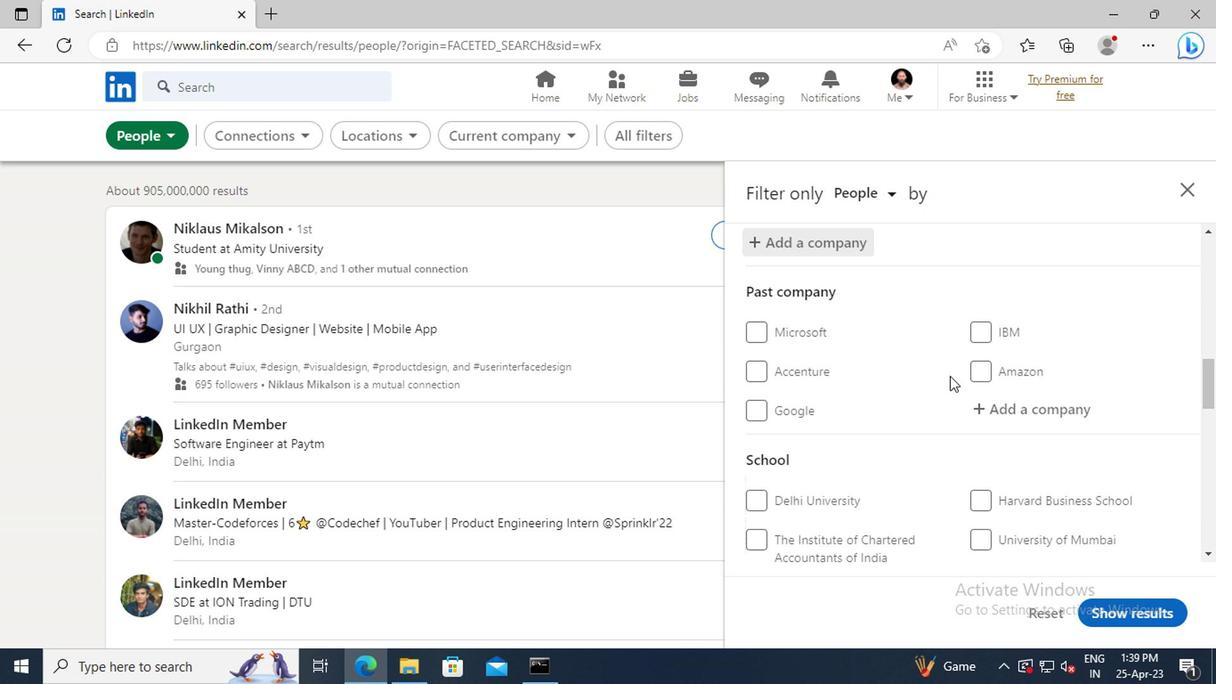 
Action: Mouse scrolled (947, 375) with delta (0, 0)
Screenshot: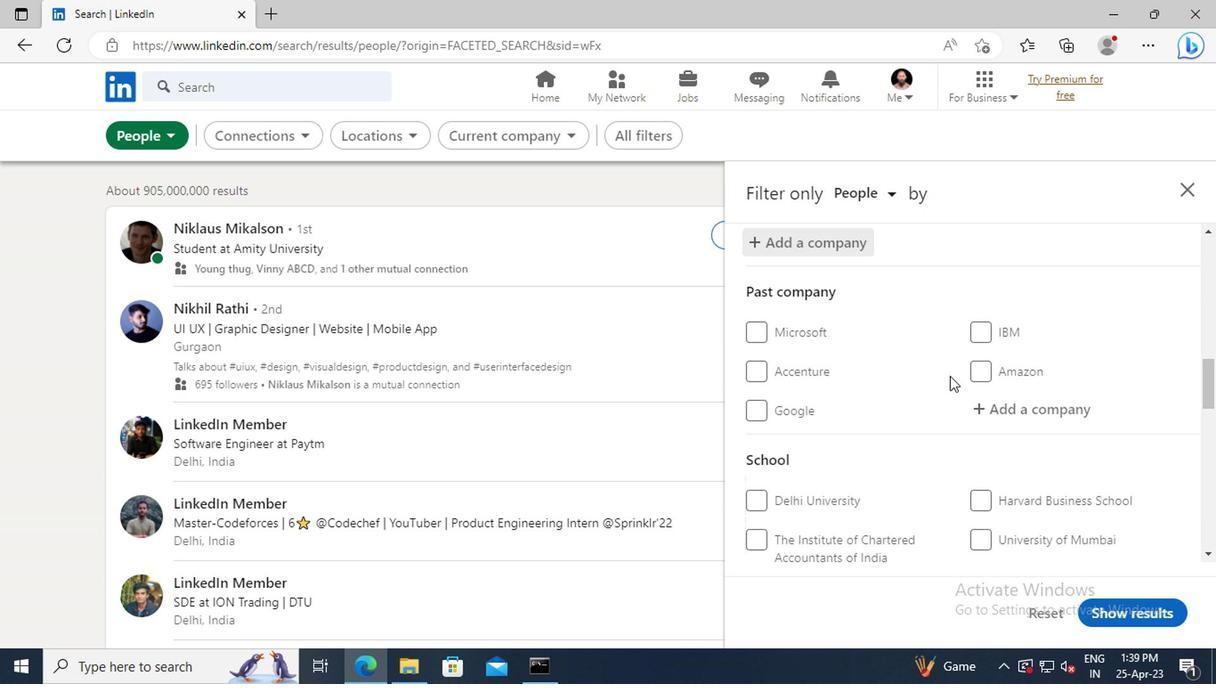 
Action: Mouse scrolled (947, 375) with delta (0, 0)
Screenshot: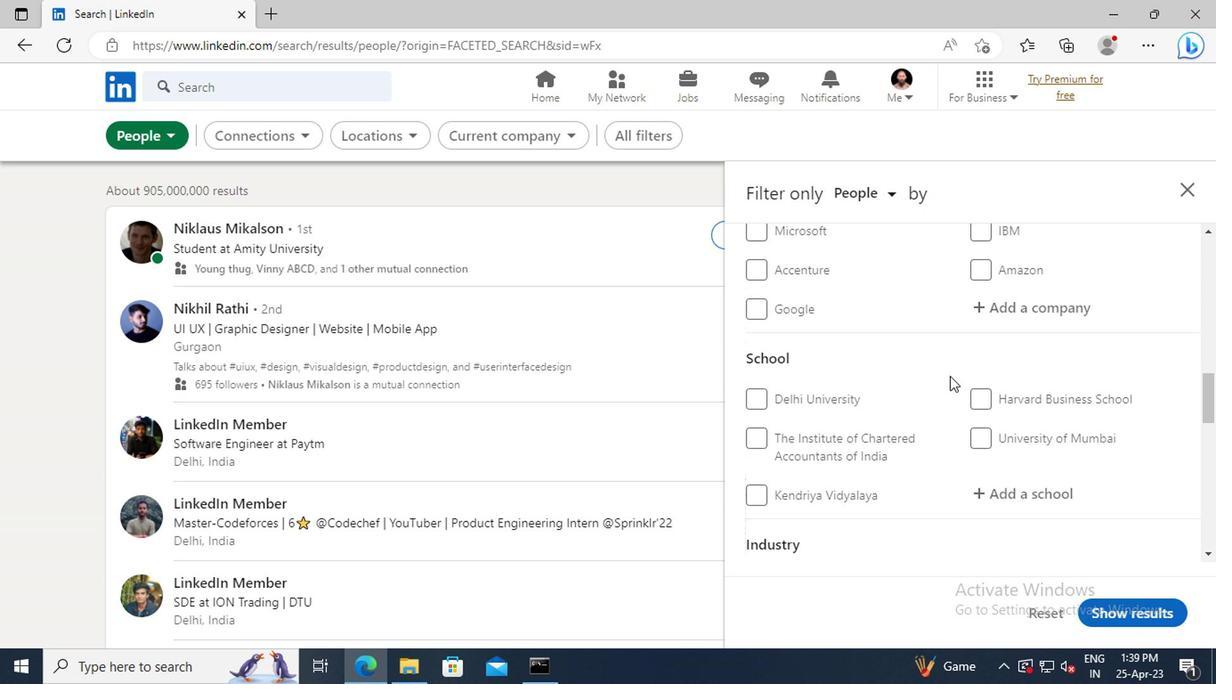 
Action: Mouse moved to (1000, 437)
Screenshot: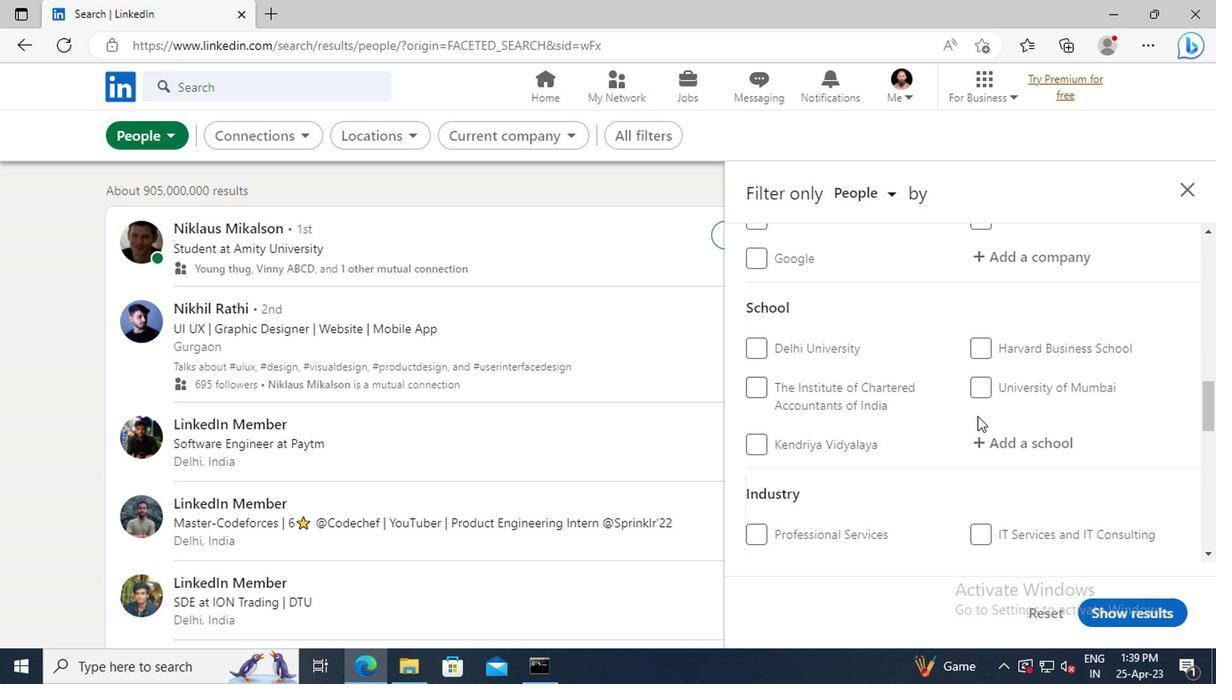 
Action: Mouse pressed left at (1000, 437)
Screenshot: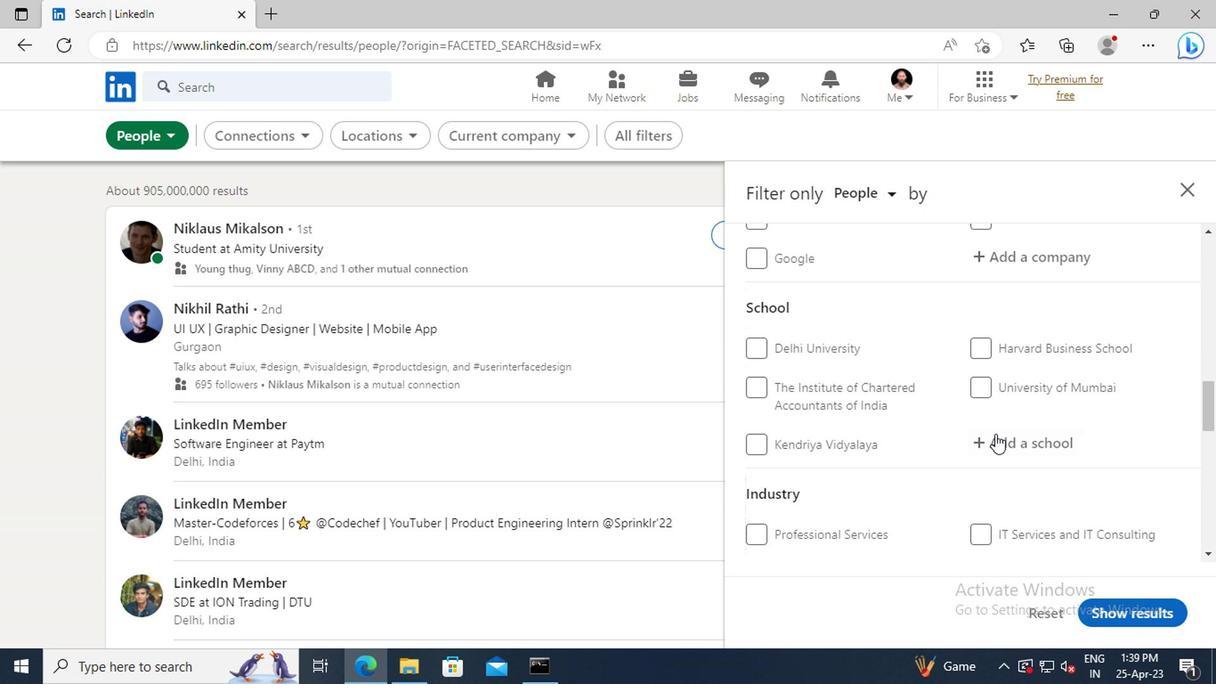 
Action: Mouse moved to (983, 441)
Screenshot: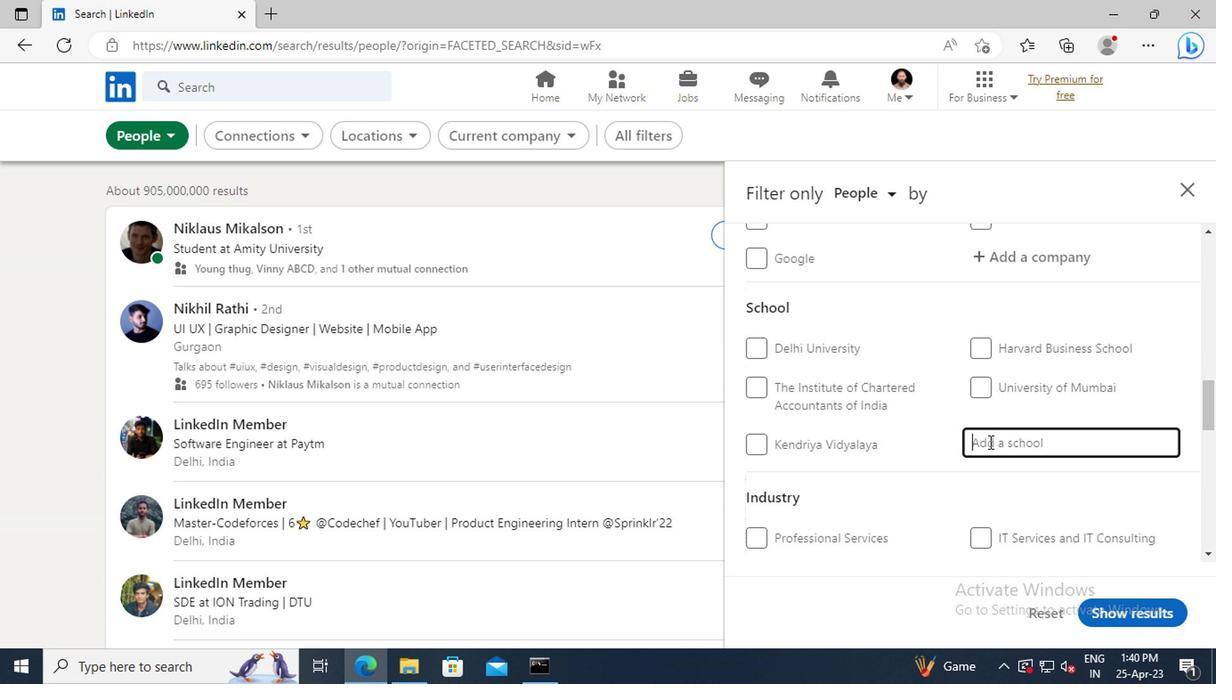
Action: Key pressed <Key.shift_r>SRI<Key.space><Key.shift>SI
Screenshot: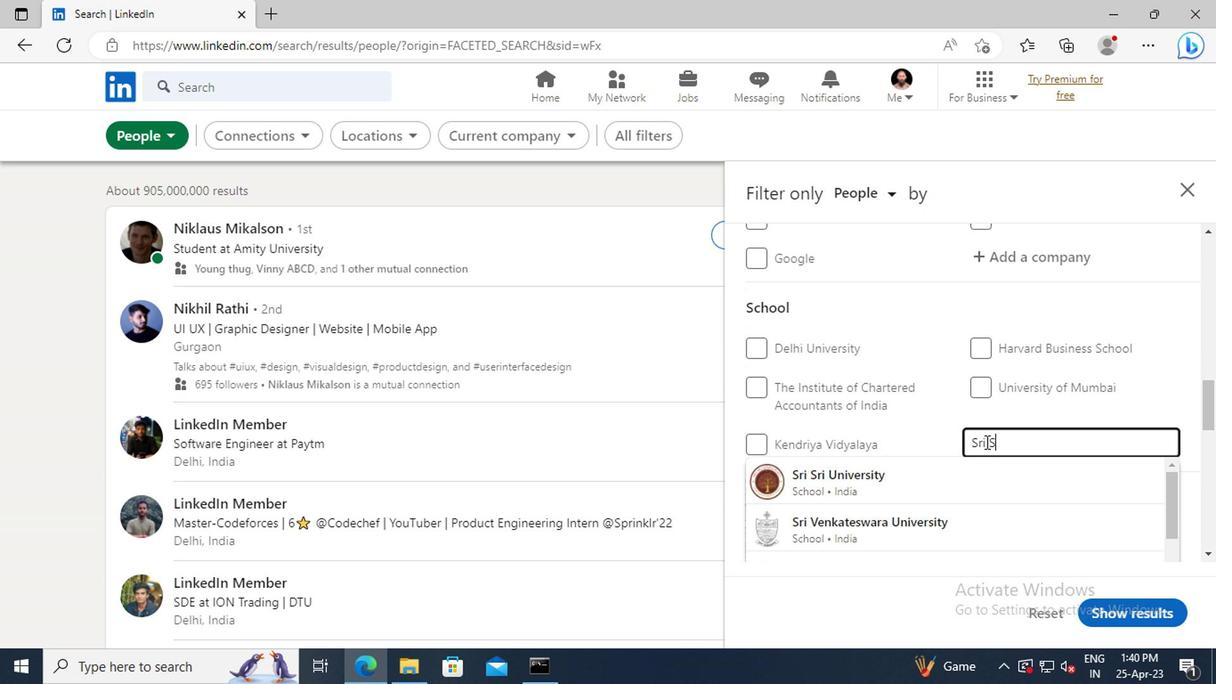 
Action: Mouse moved to (982, 440)
Screenshot: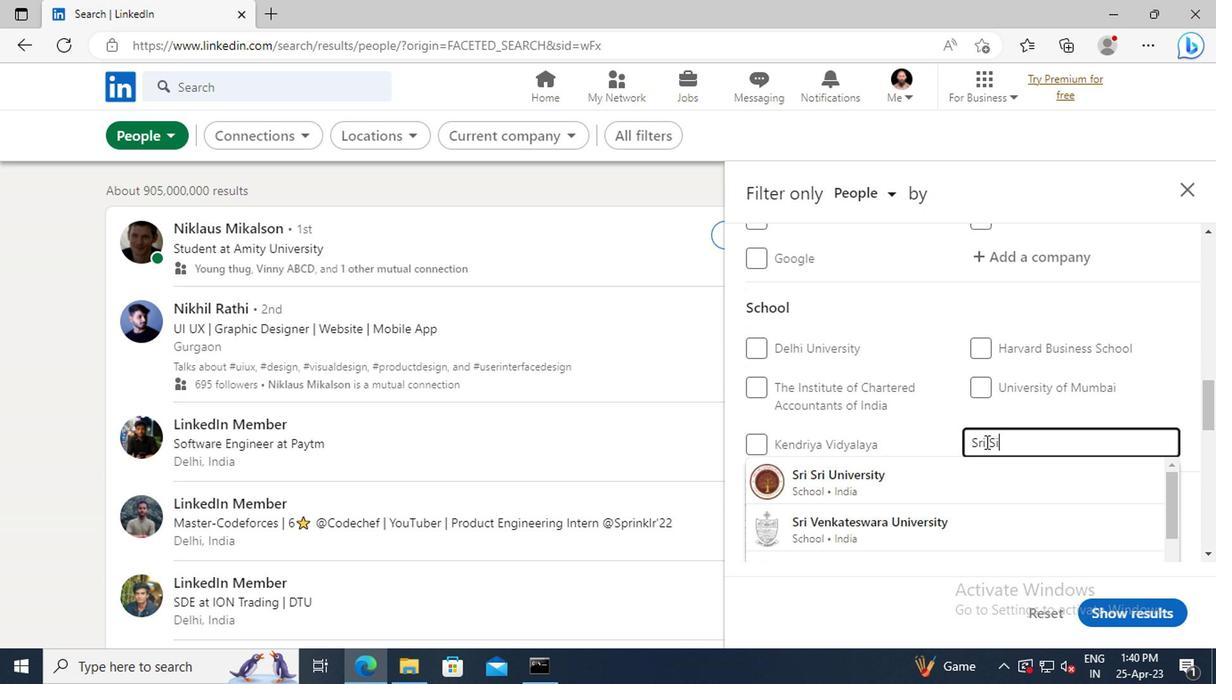 
Action: Key pressed DDHARTHA<Key.space><Key.shift><Key.shift>INSTITUTE<Key.space>OF<Key.space><Key.shift>TECHNOLOGY
Screenshot: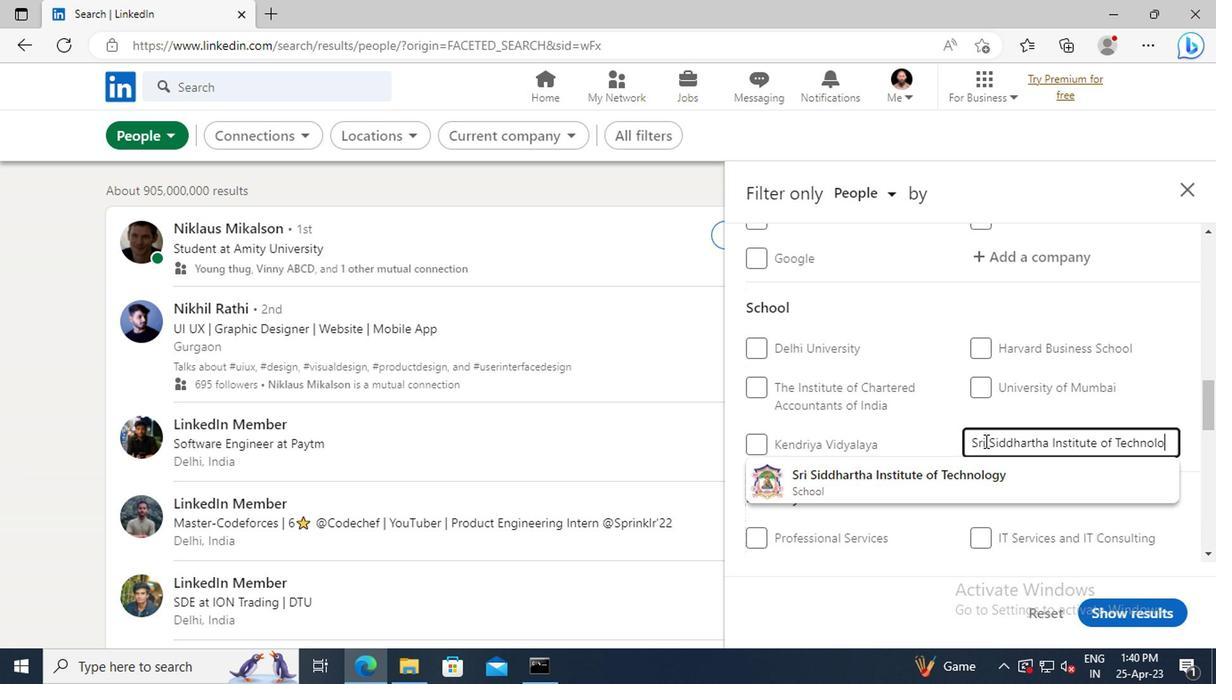 
Action: Mouse moved to (948, 480)
Screenshot: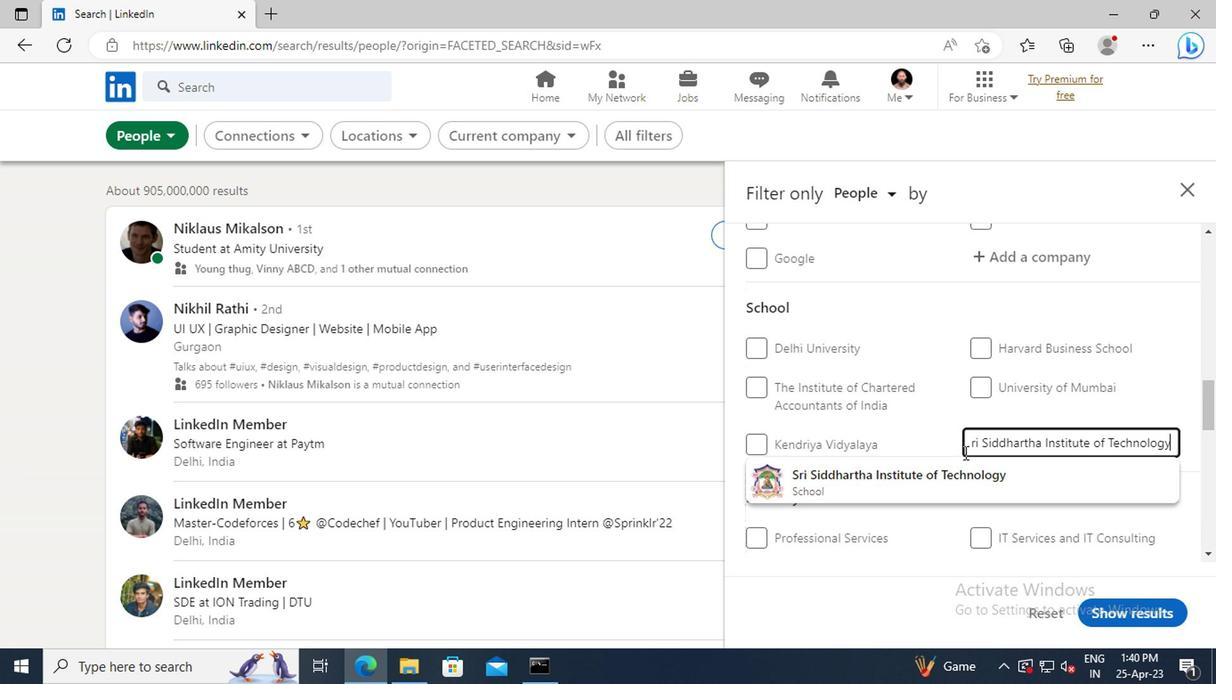 
Action: Mouse pressed left at (948, 480)
Screenshot: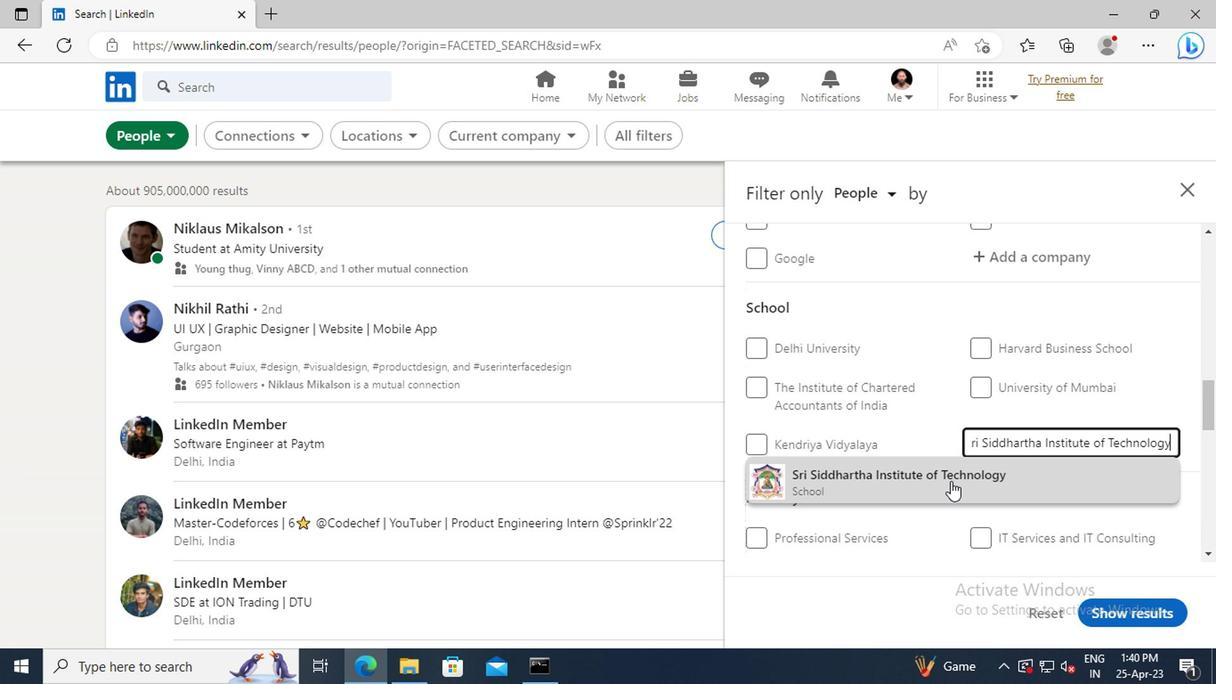 
Action: Mouse moved to (949, 388)
Screenshot: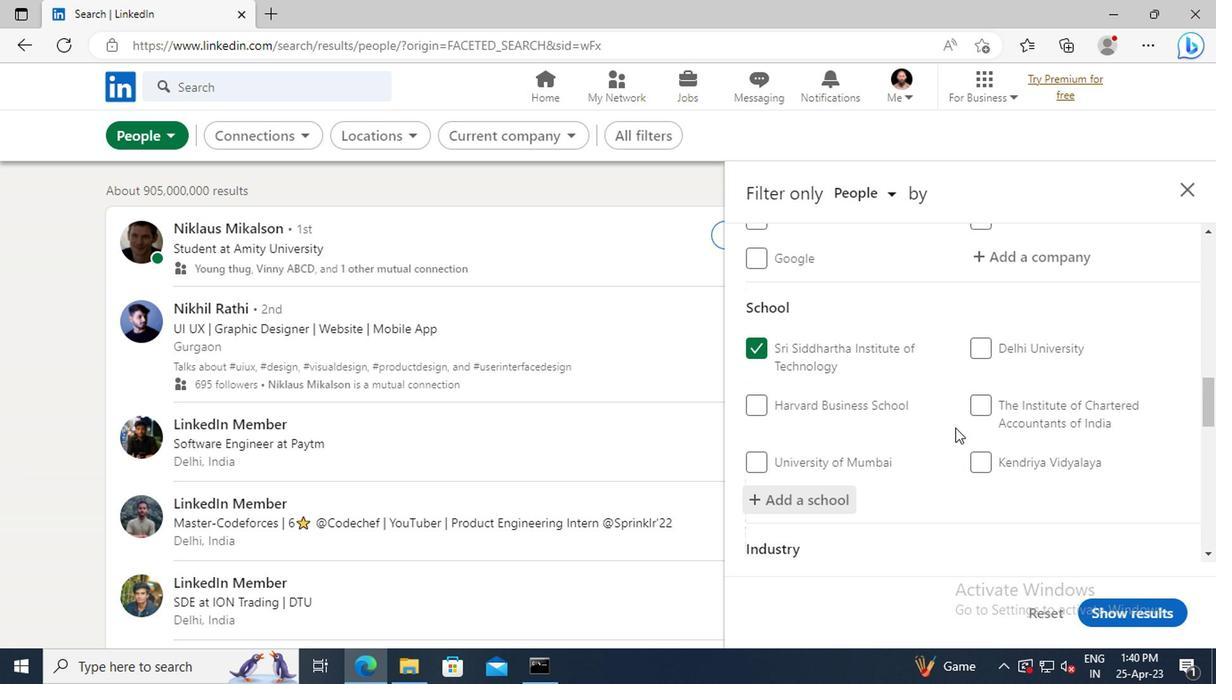 
Action: Mouse scrolled (949, 387) with delta (0, -1)
Screenshot: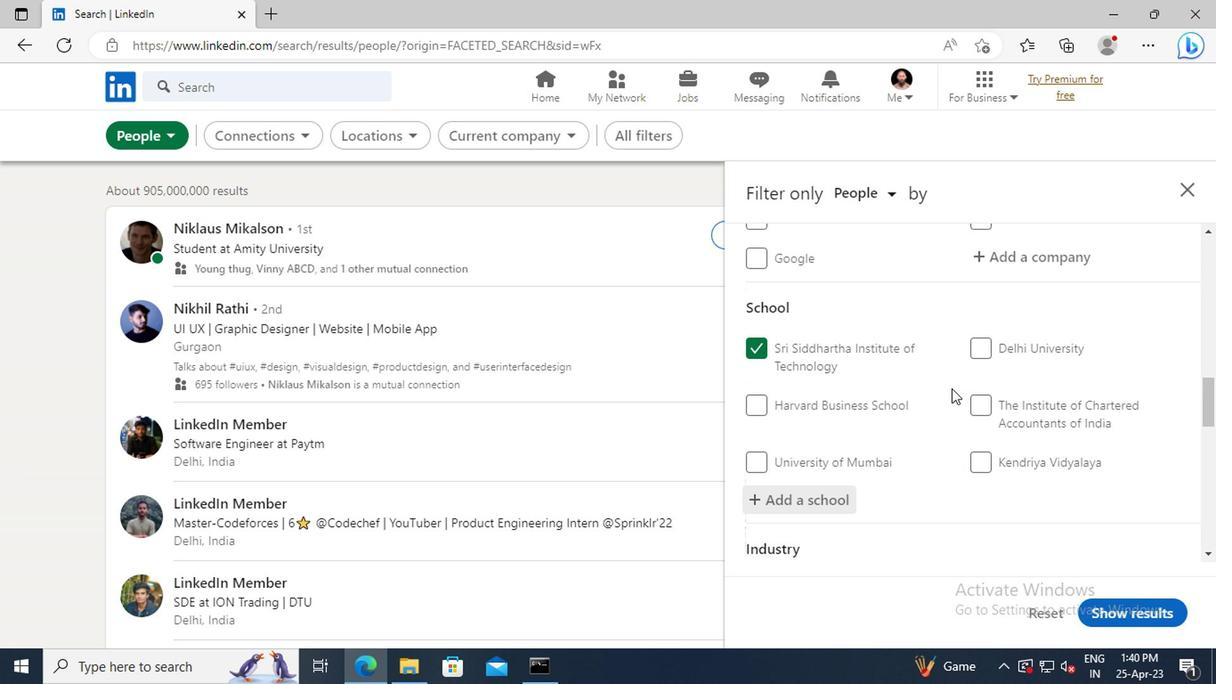 
Action: Mouse scrolled (949, 387) with delta (0, -1)
Screenshot: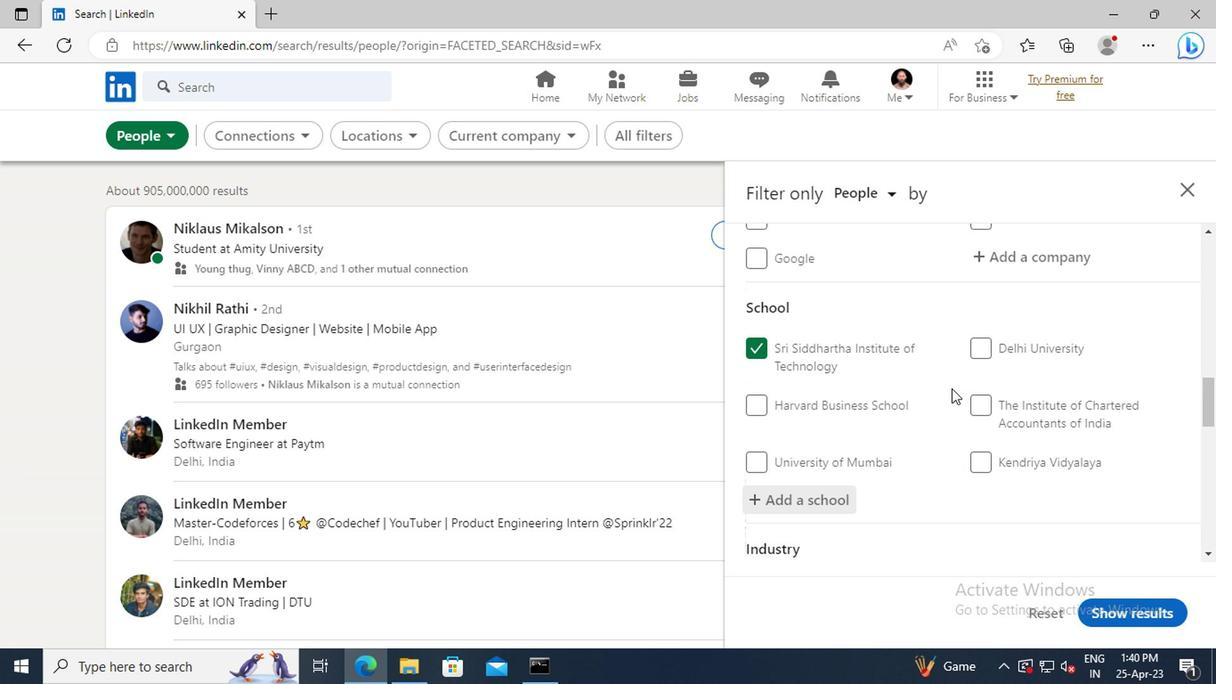 
Action: Mouse scrolled (949, 387) with delta (0, -1)
Screenshot: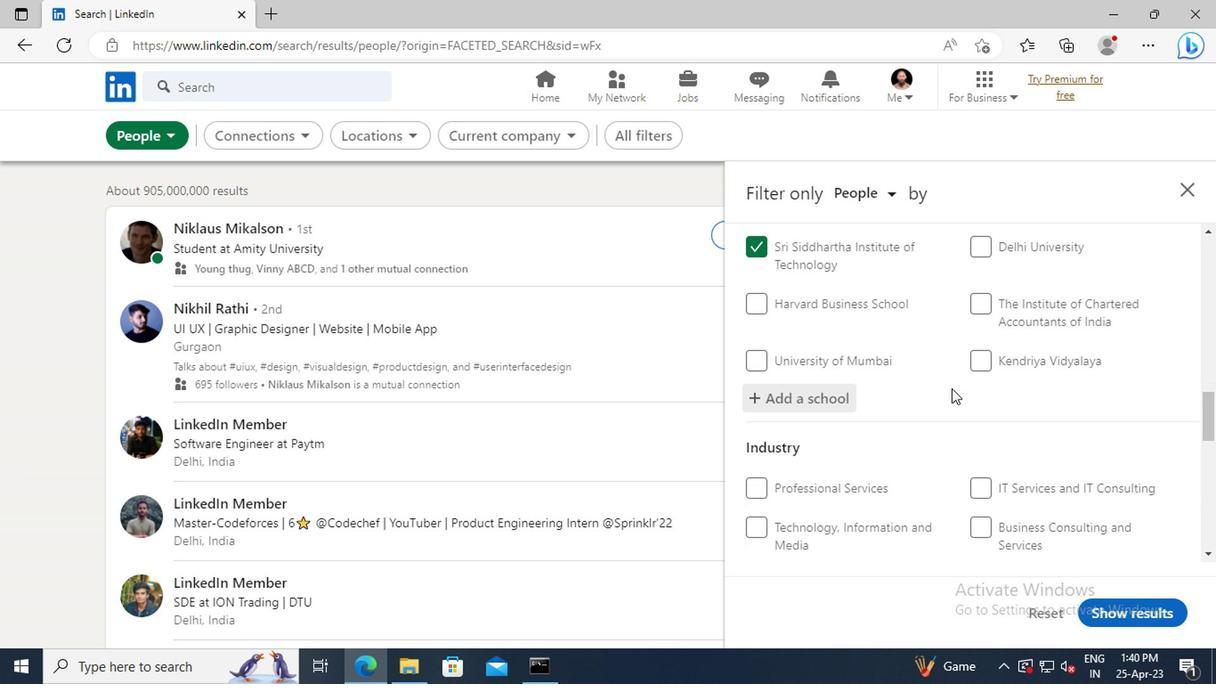 
Action: Mouse scrolled (949, 387) with delta (0, -1)
Screenshot: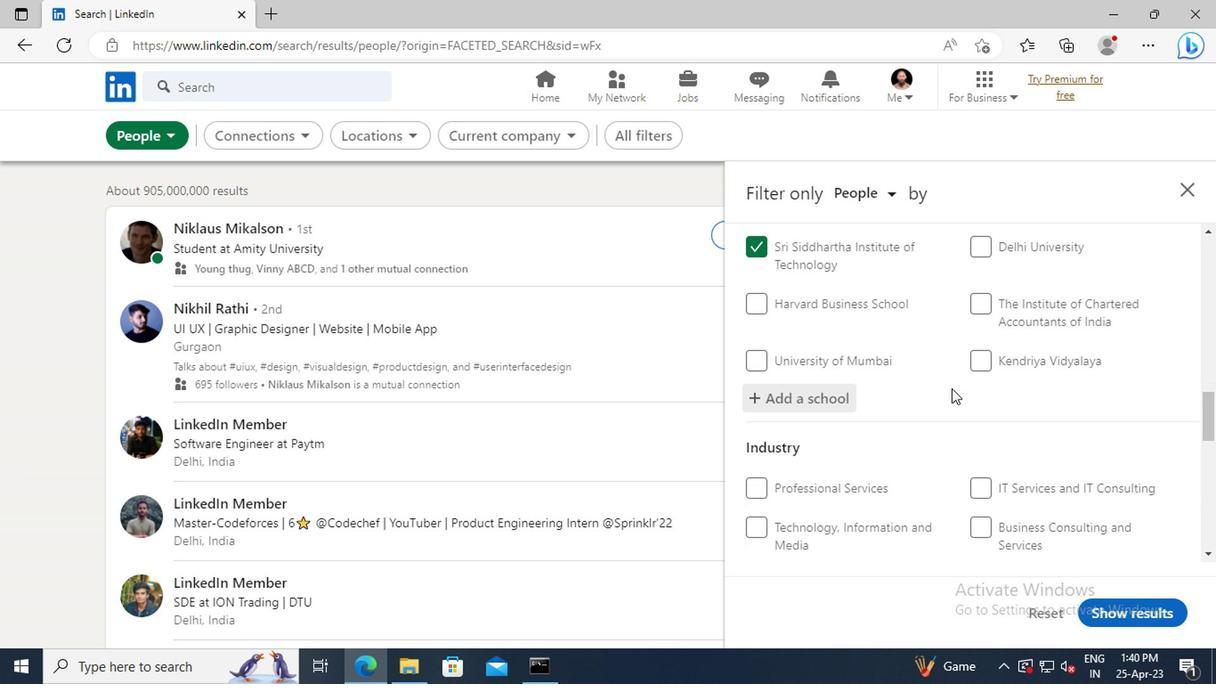 
Action: Mouse scrolled (949, 387) with delta (0, -1)
Screenshot: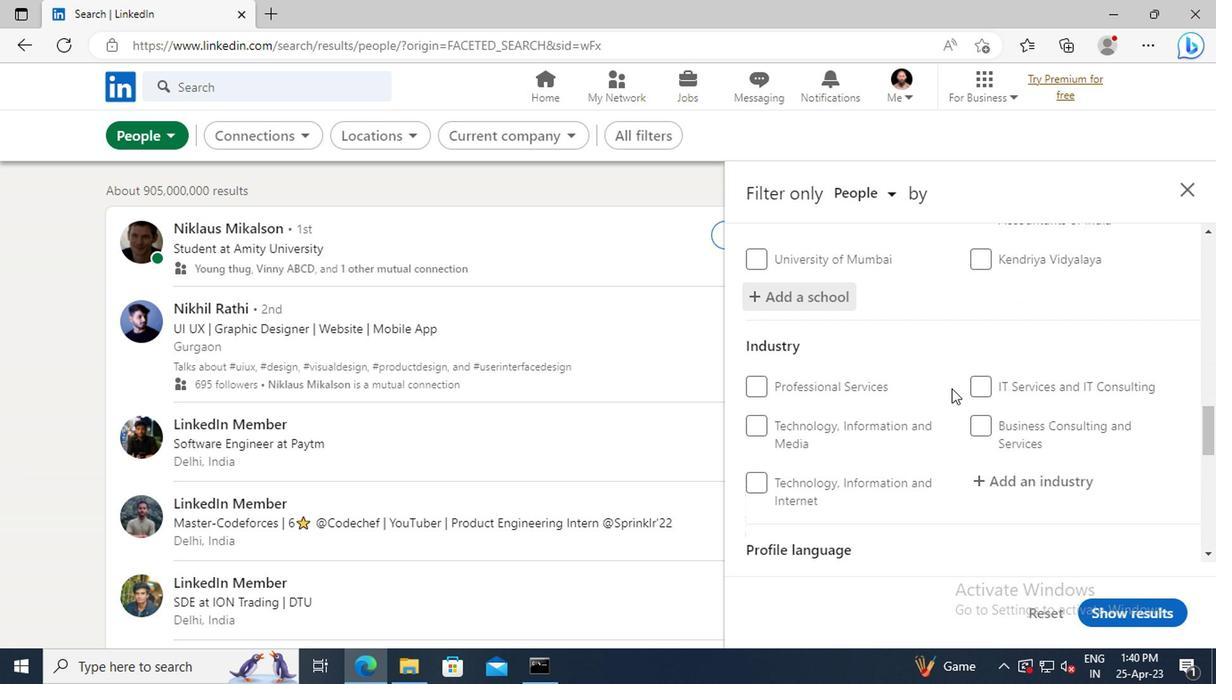 
Action: Mouse moved to (992, 430)
Screenshot: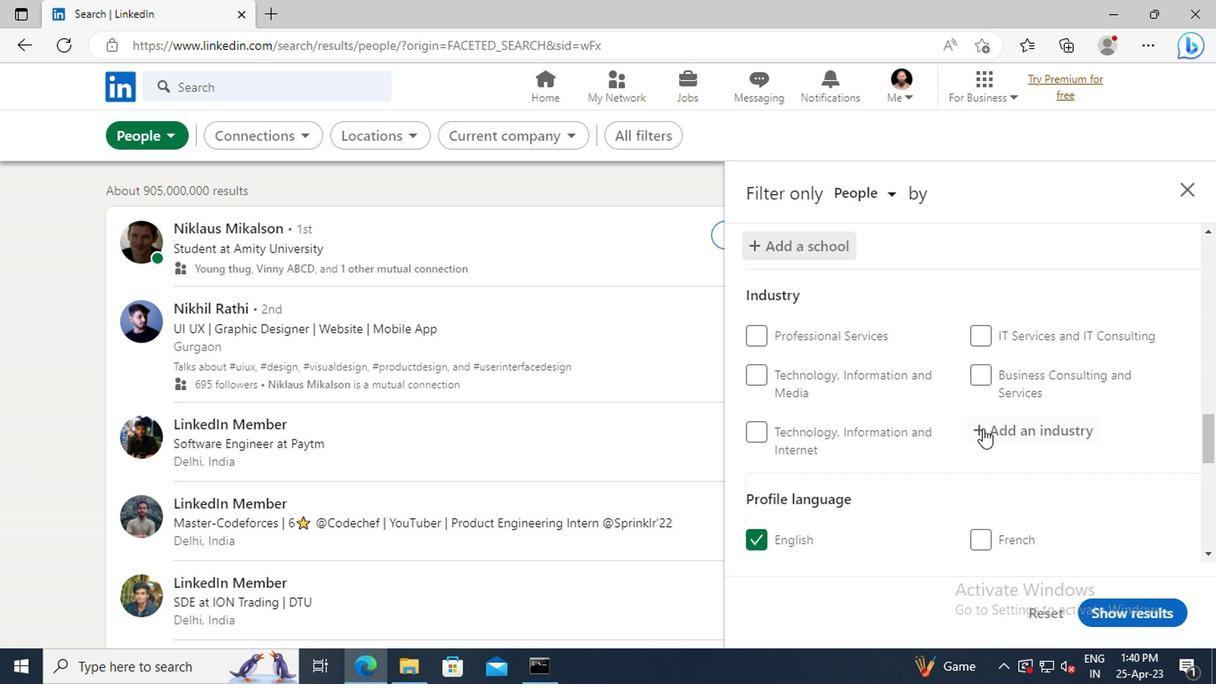 
Action: Mouse pressed left at (992, 430)
Screenshot: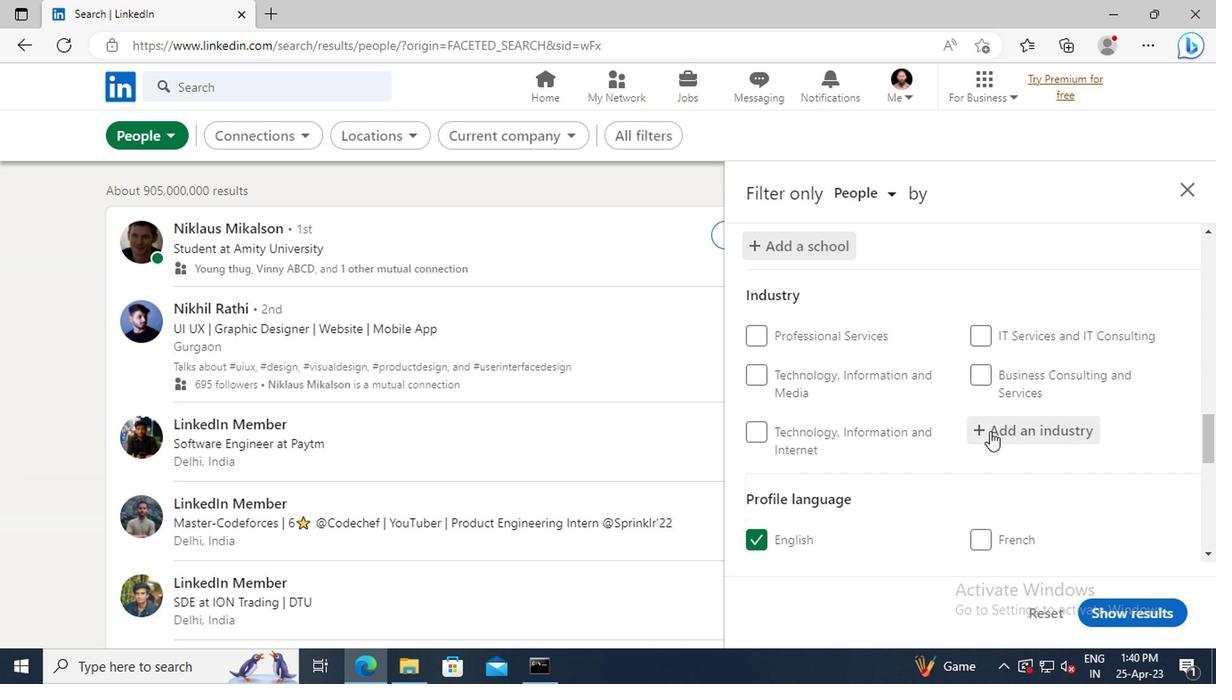 
Action: Mouse moved to (992, 430)
Screenshot: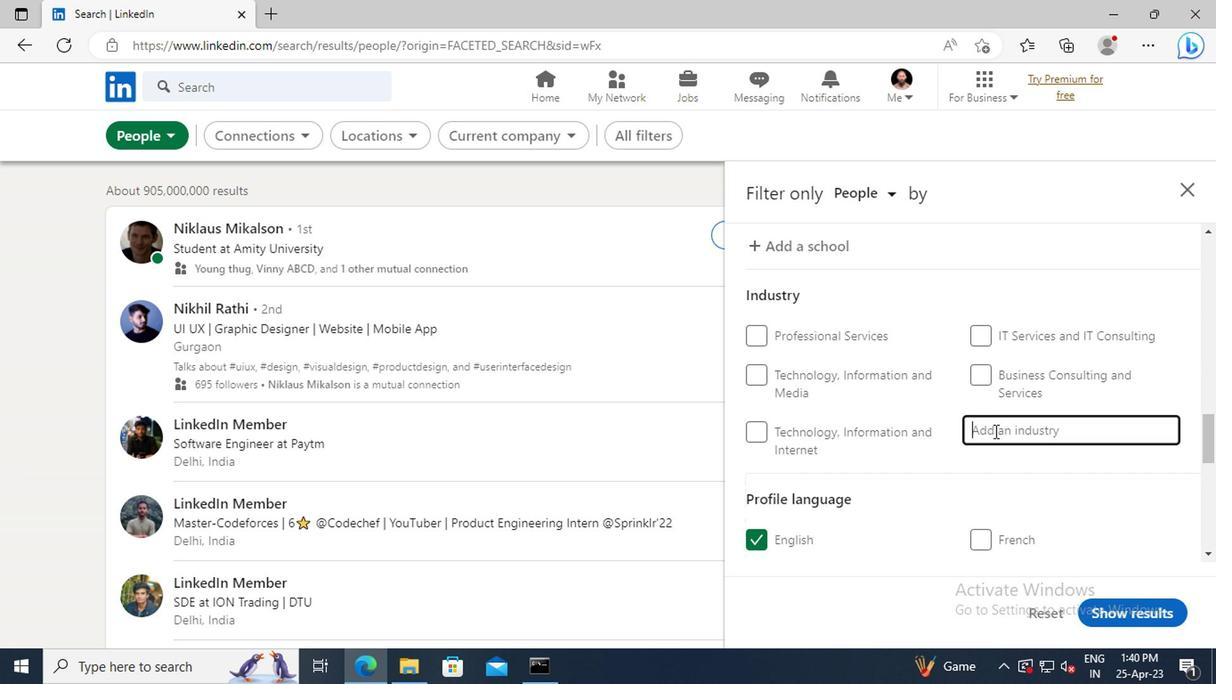 
Action: Key pressed <Key.shift>HIGHER<Key.space><Key.shift>EDUCATION
Screenshot: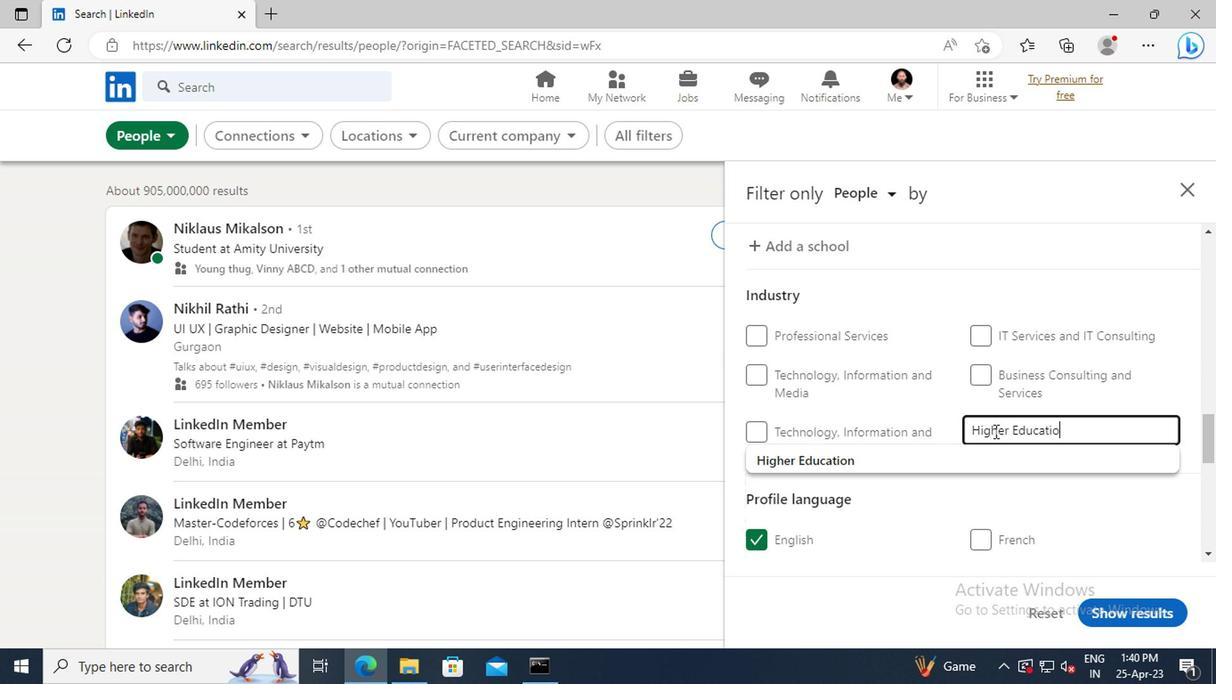 
Action: Mouse moved to (903, 451)
Screenshot: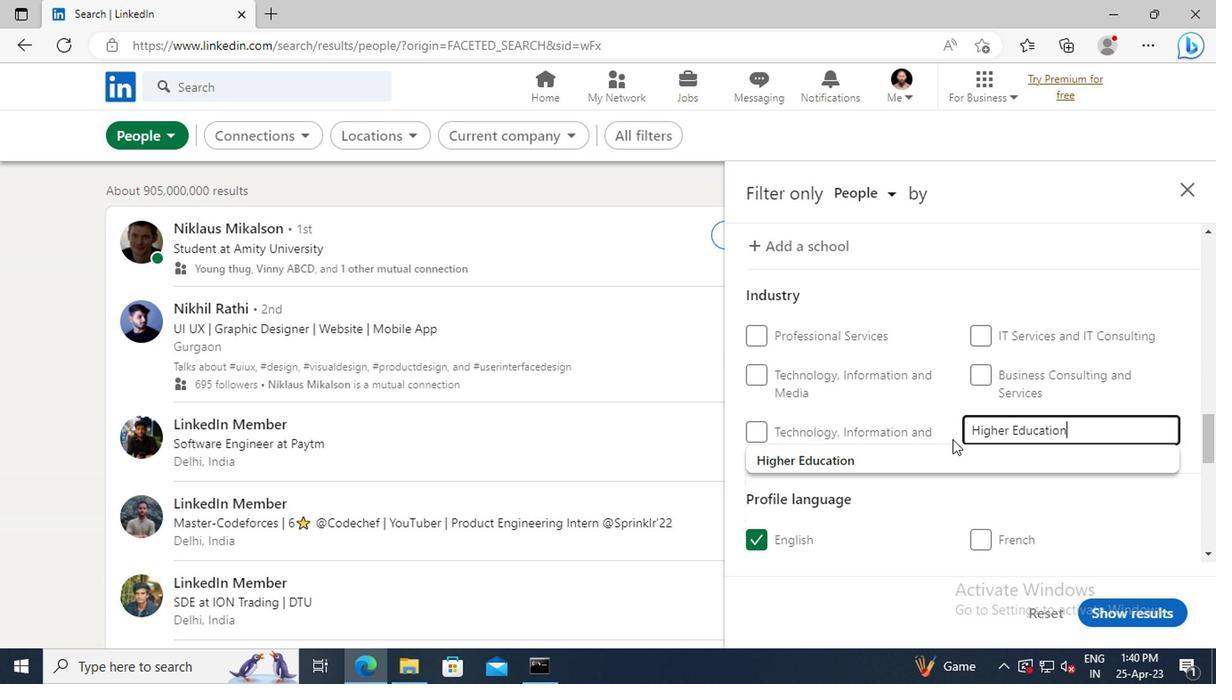 
Action: Mouse pressed left at (903, 451)
Screenshot: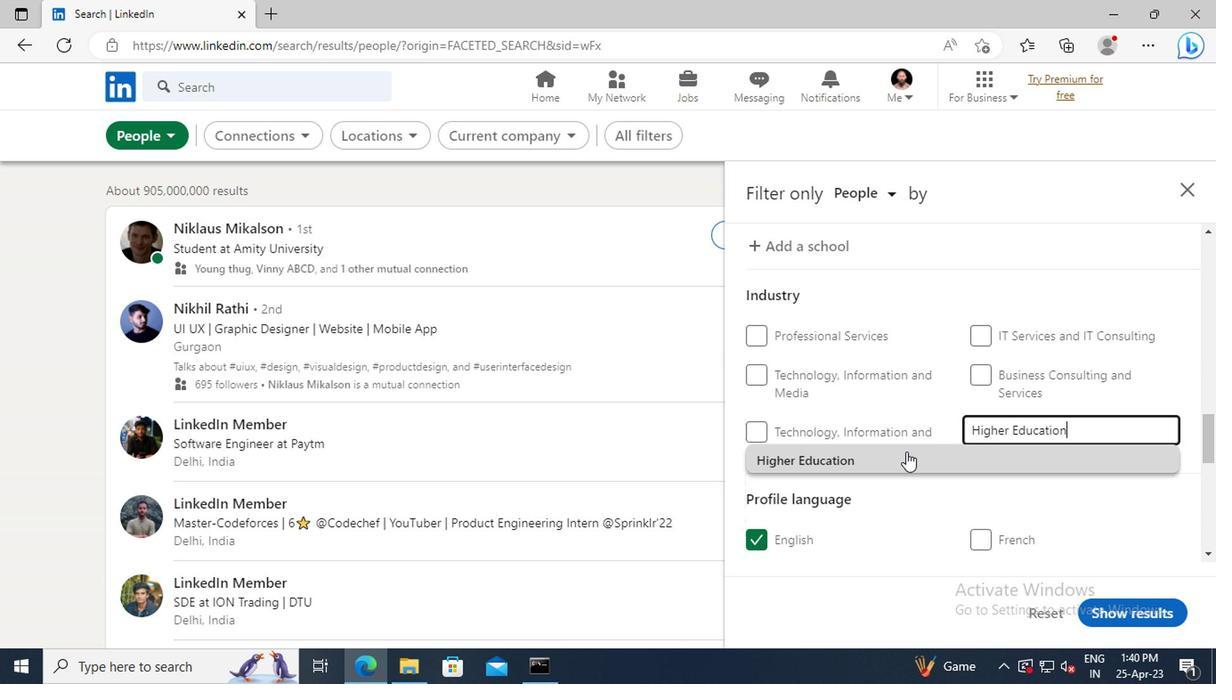 
Action: Mouse moved to (917, 404)
Screenshot: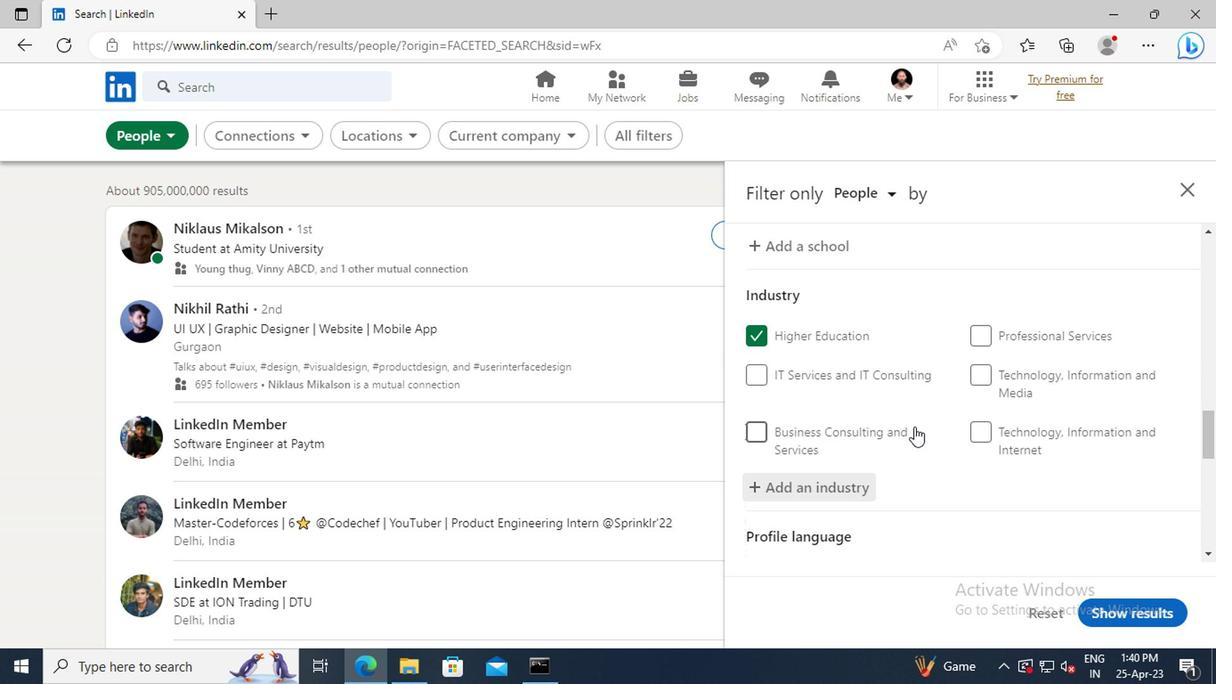 
Action: Mouse scrolled (917, 403) with delta (0, 0)
Screenshot: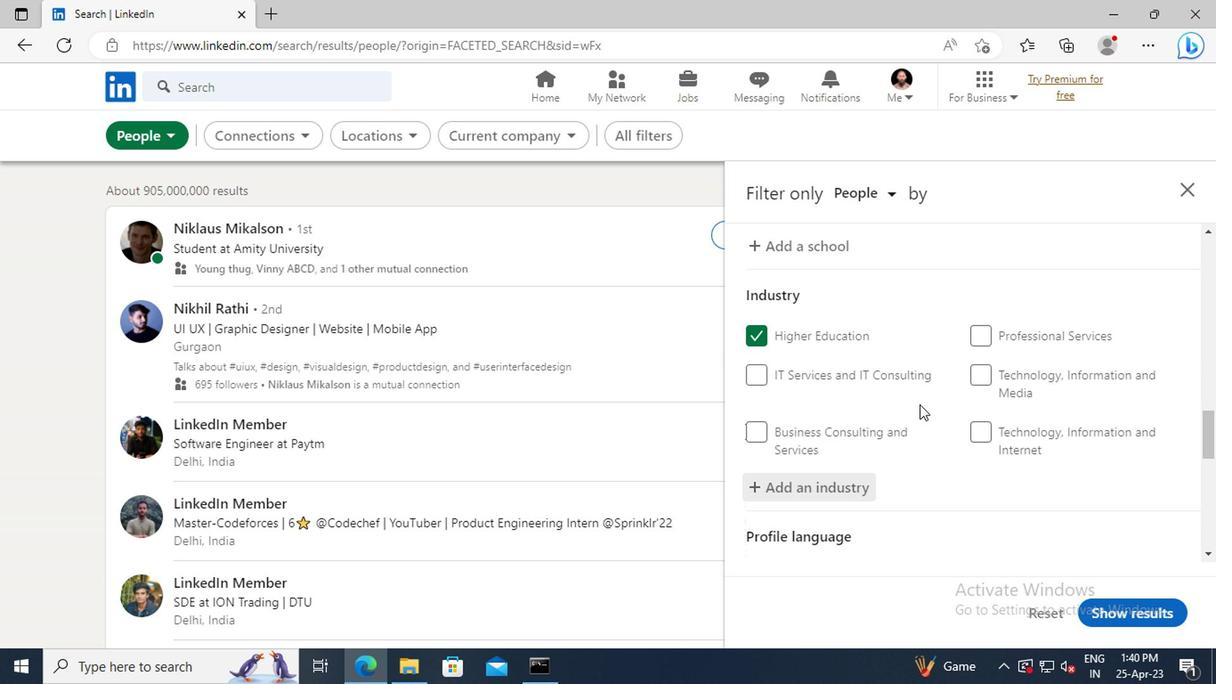 
Action: Mouse scrolled (917, 403) with delta (0, 0)
Screenshot: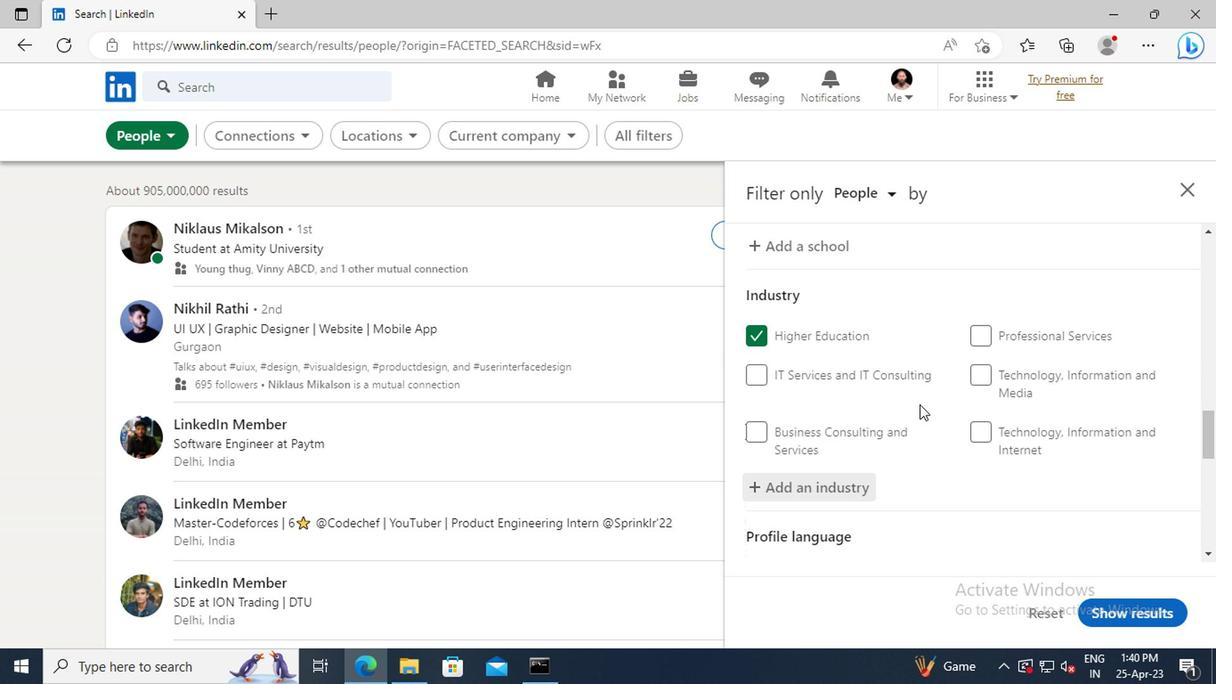 
Action: Mouse scrolled (917, 403) with delta (0, 0)
Screenshot: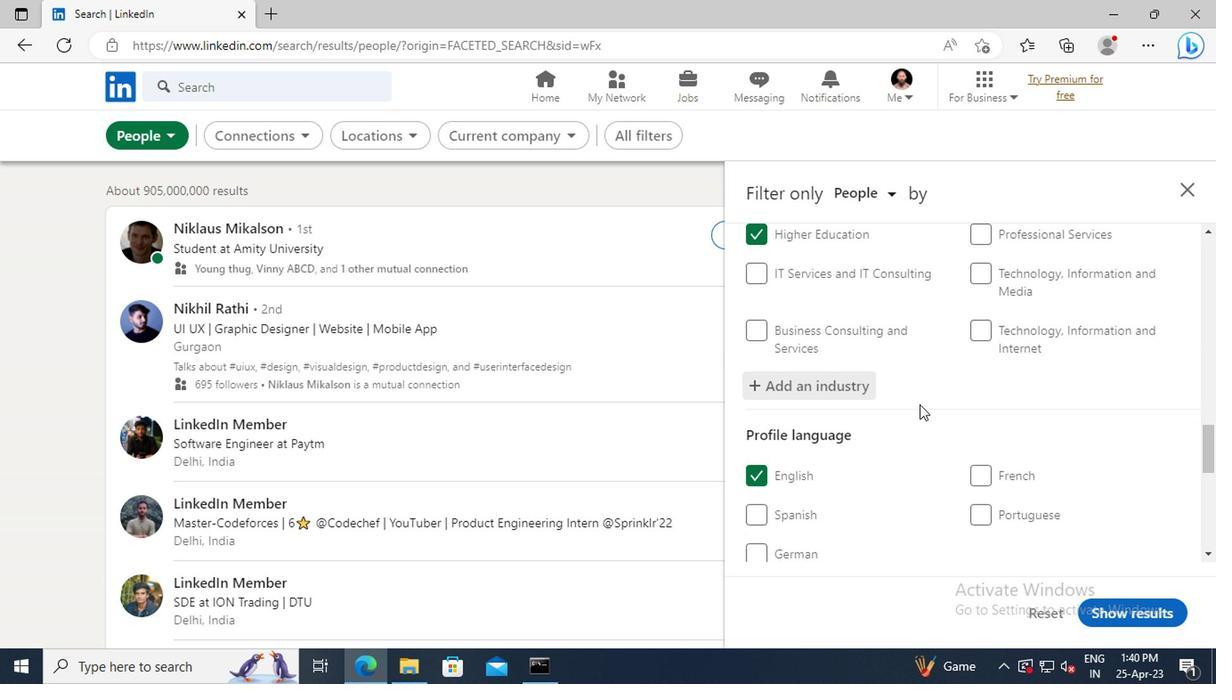 
Action: Mouse scrolled (917, 403) with delta (0, 0)
Screenshot: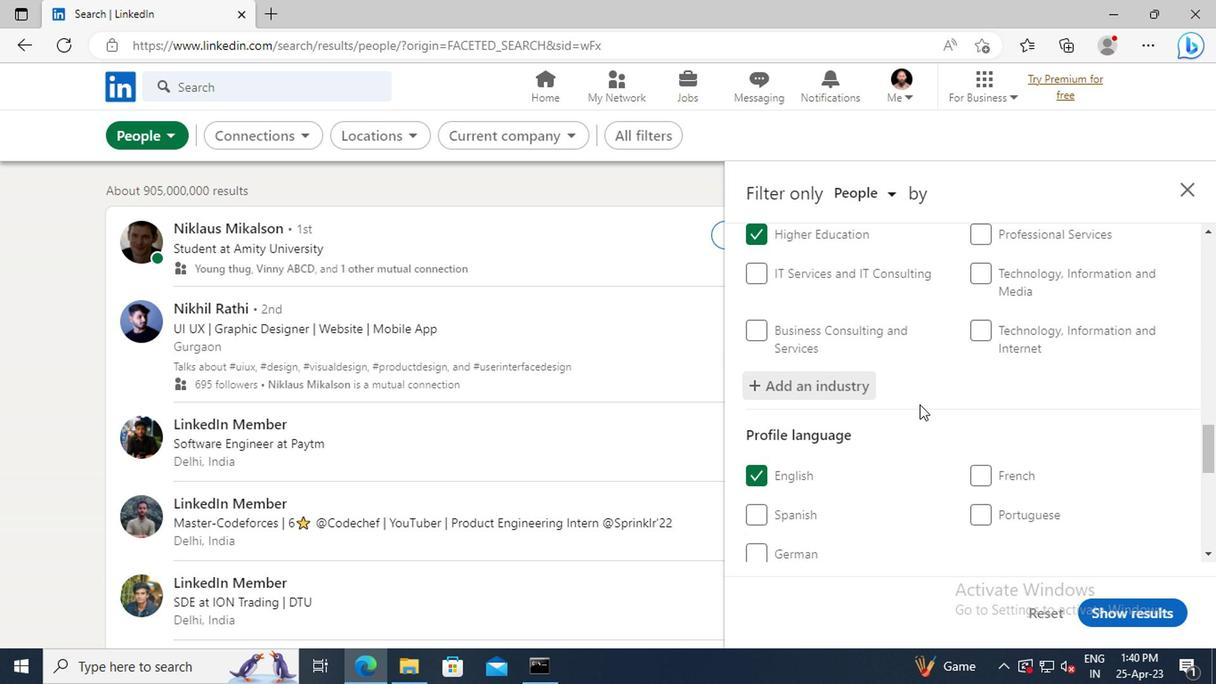 
Action: Mouse scrolled (917, 403) with delta (0, 0)
Screenshot: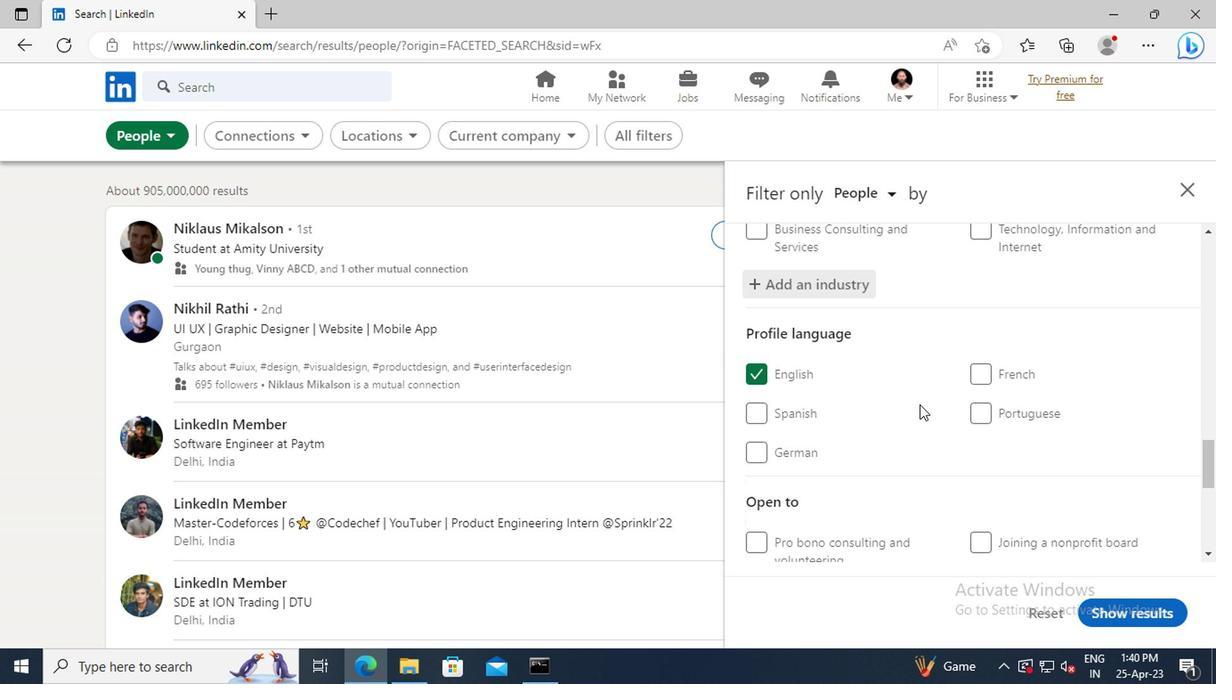 
Action: Mouse scrolled (917, 403) with delta (0, 0)
Screenshot: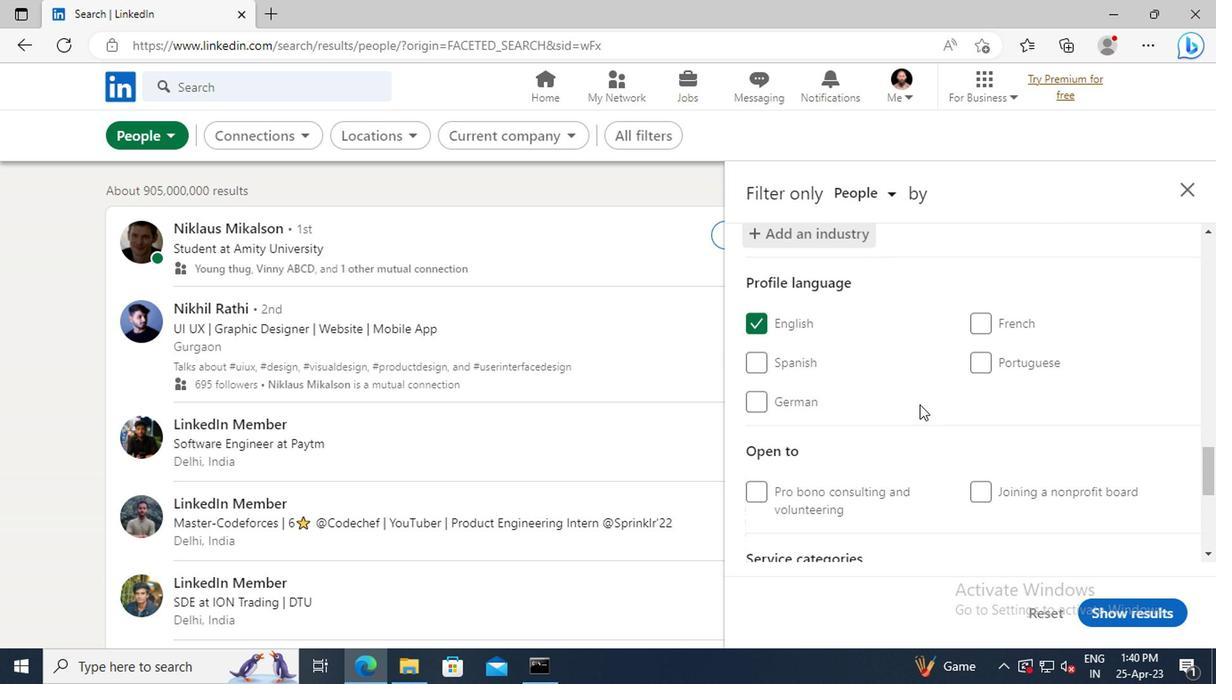 
Action: Mouse scrolled (917, 403) with delta (0, 0)
Screenshot: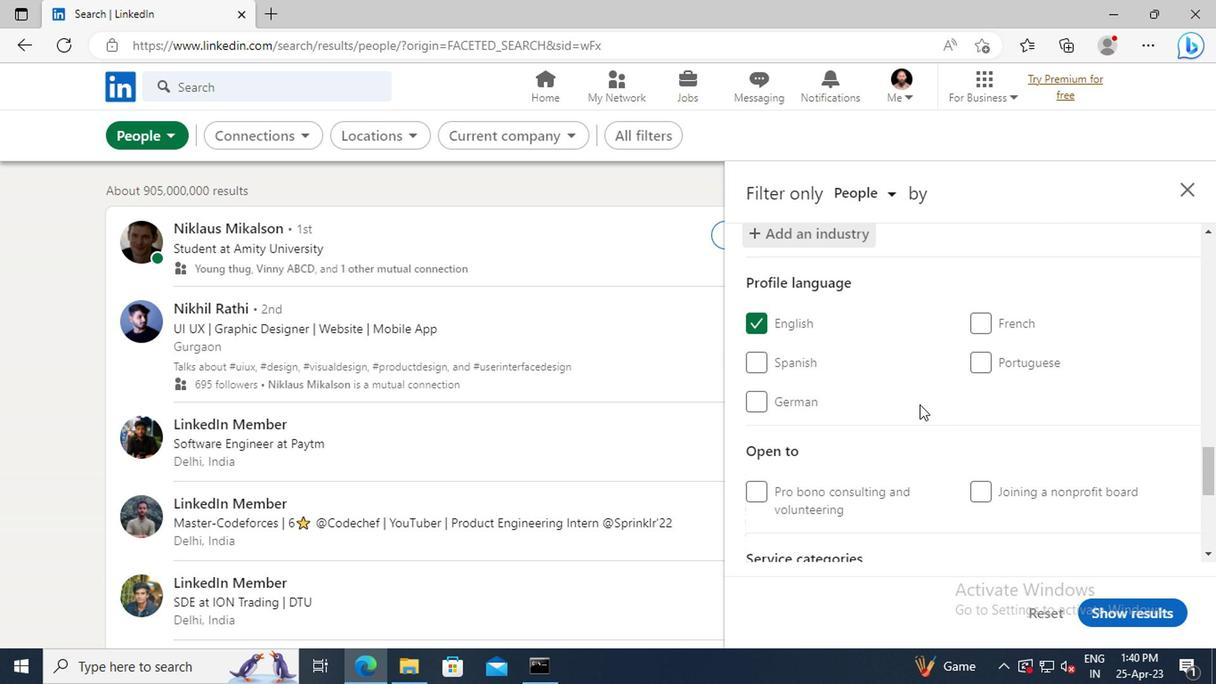 
Action: Mouse scrolled (917, 403) with delta (0, 0)
Screenshot: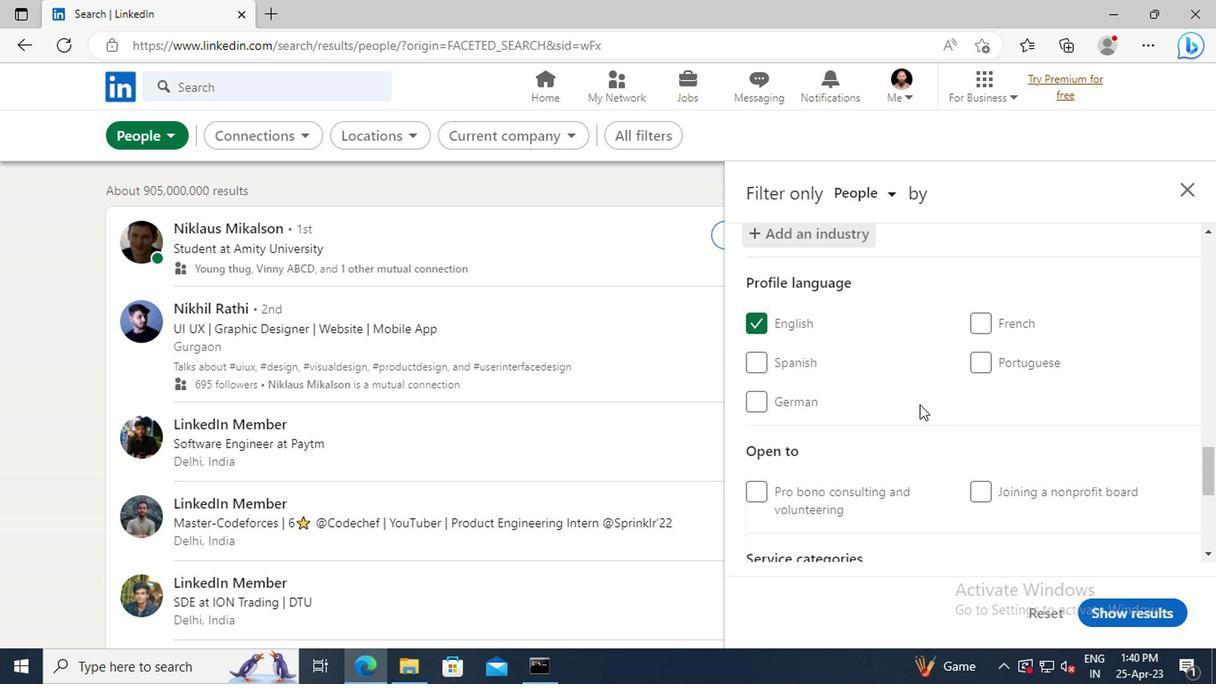 
Action: Mouse scrolled (917, 403) with delta (0, 0)
Screenshot: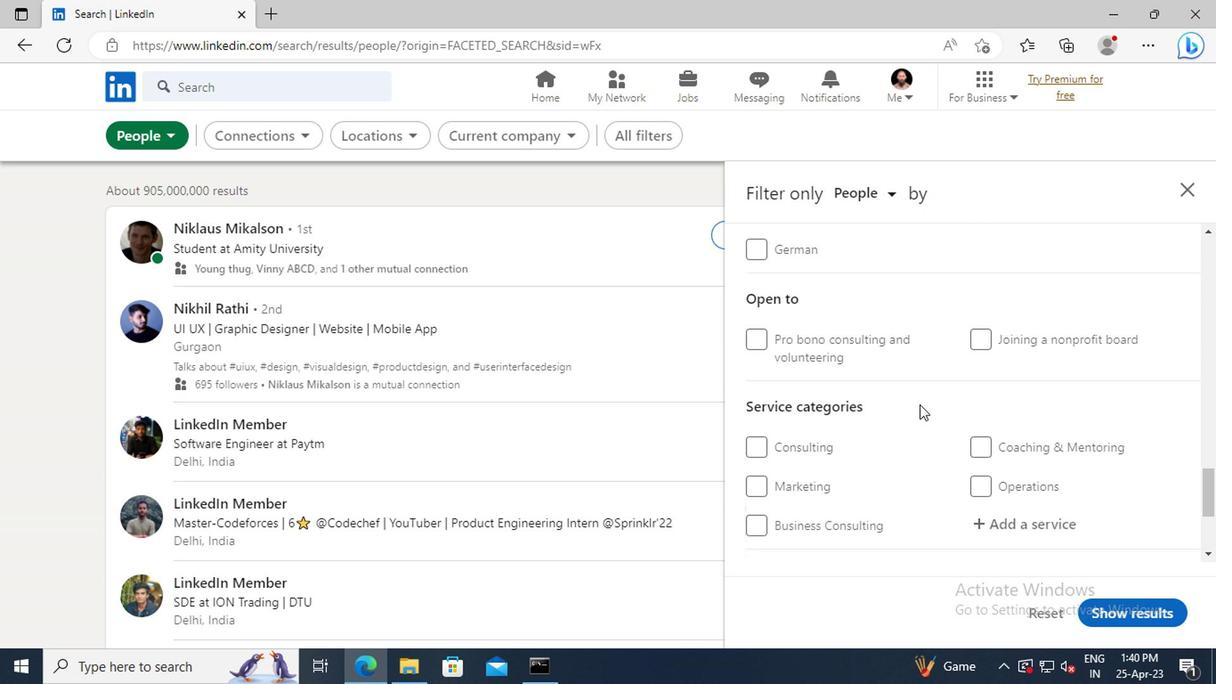 
Action: Mouse scrolled (917, 403) with delta (0, 0)
Screenshot: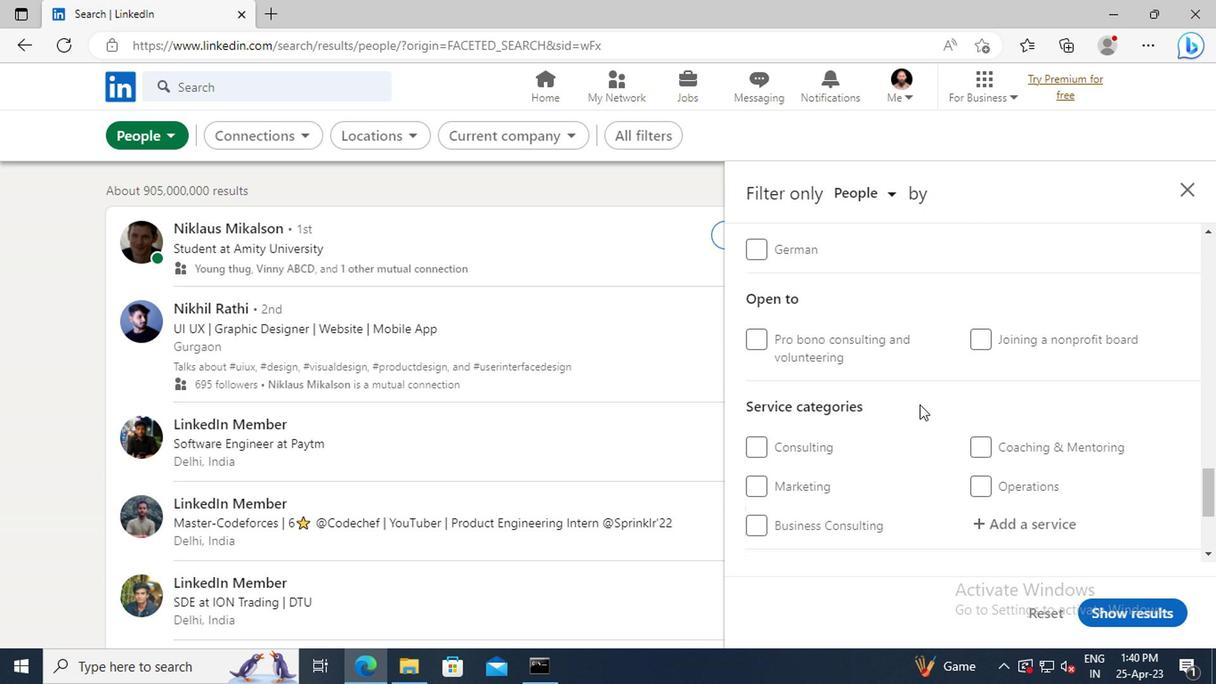 
Action: Mouse moved to (1011, 423)
Screenshot: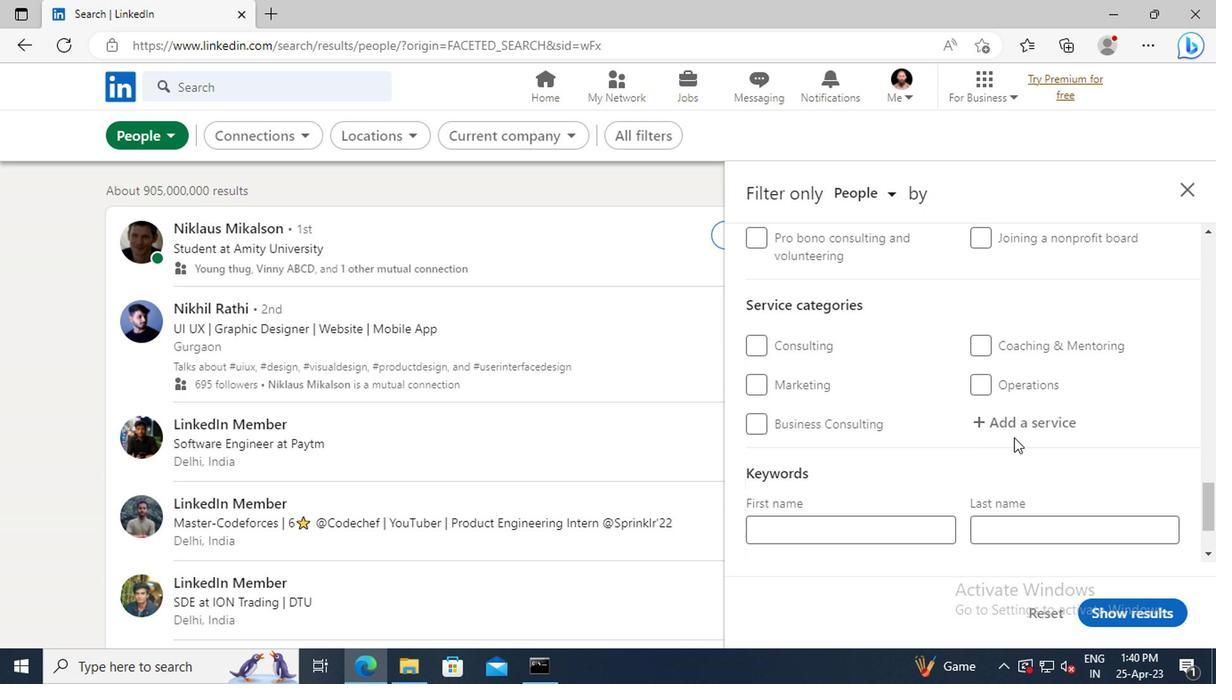 
Action: Mouse pressed left at (1011, 423)
Screenshot: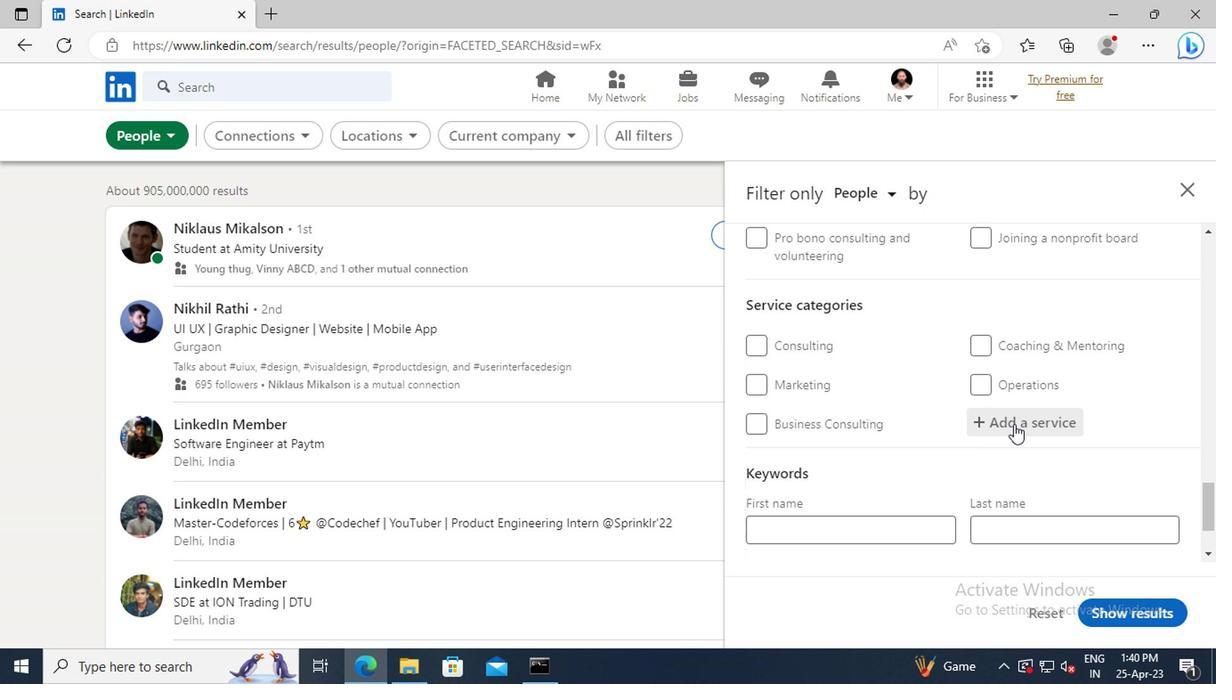 
Action: Mouse moved to (1007, 425)
Screenshot: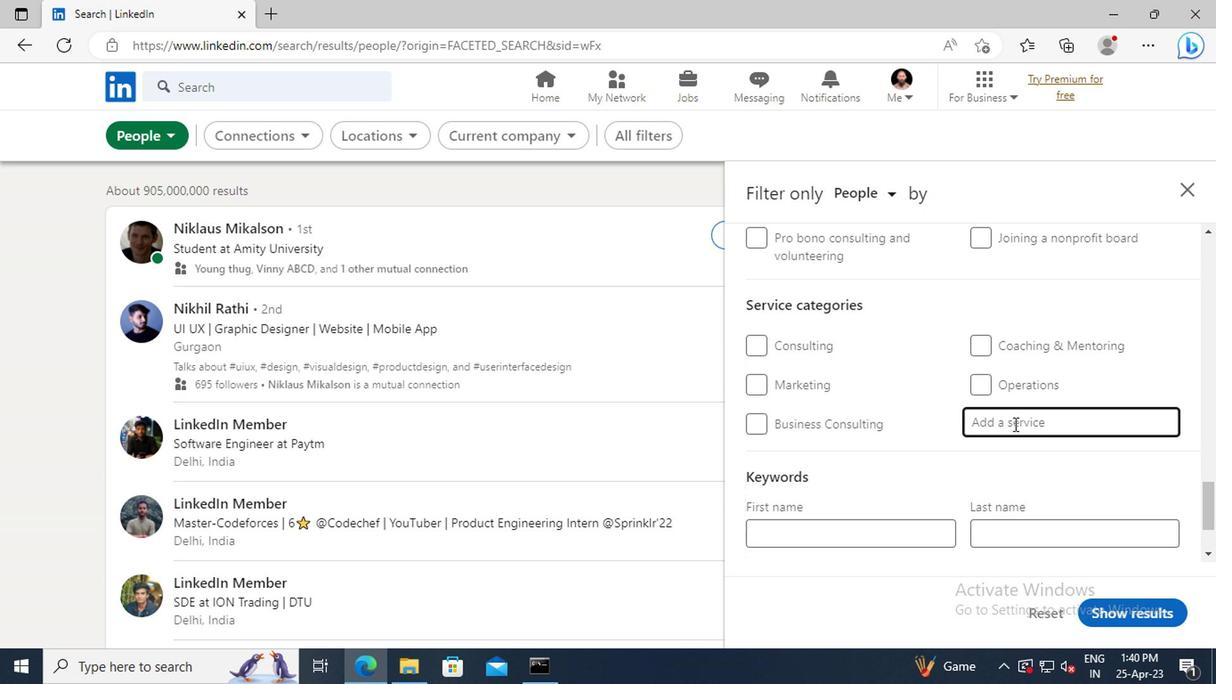 
Action: Key pressed <Key.shift>PROGRAM<Key.space><Key.shift>MANAGEMENT
Screenshot: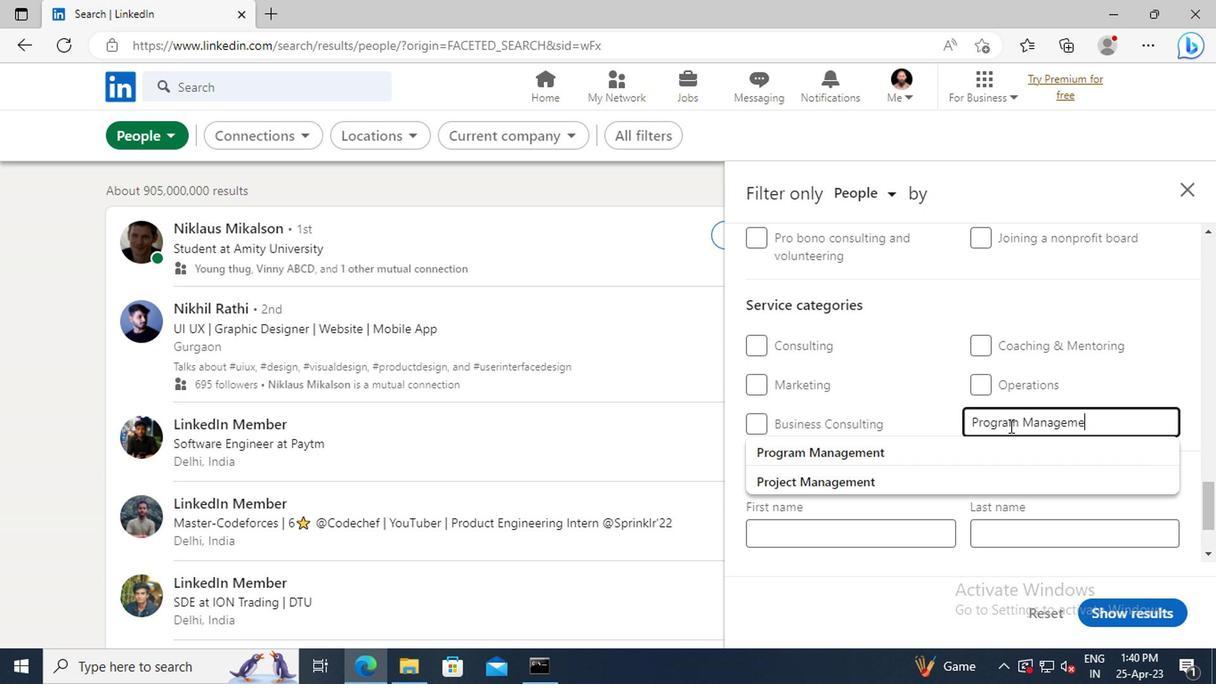 
Action: Mouse moved to (932, 450)
Screenshot: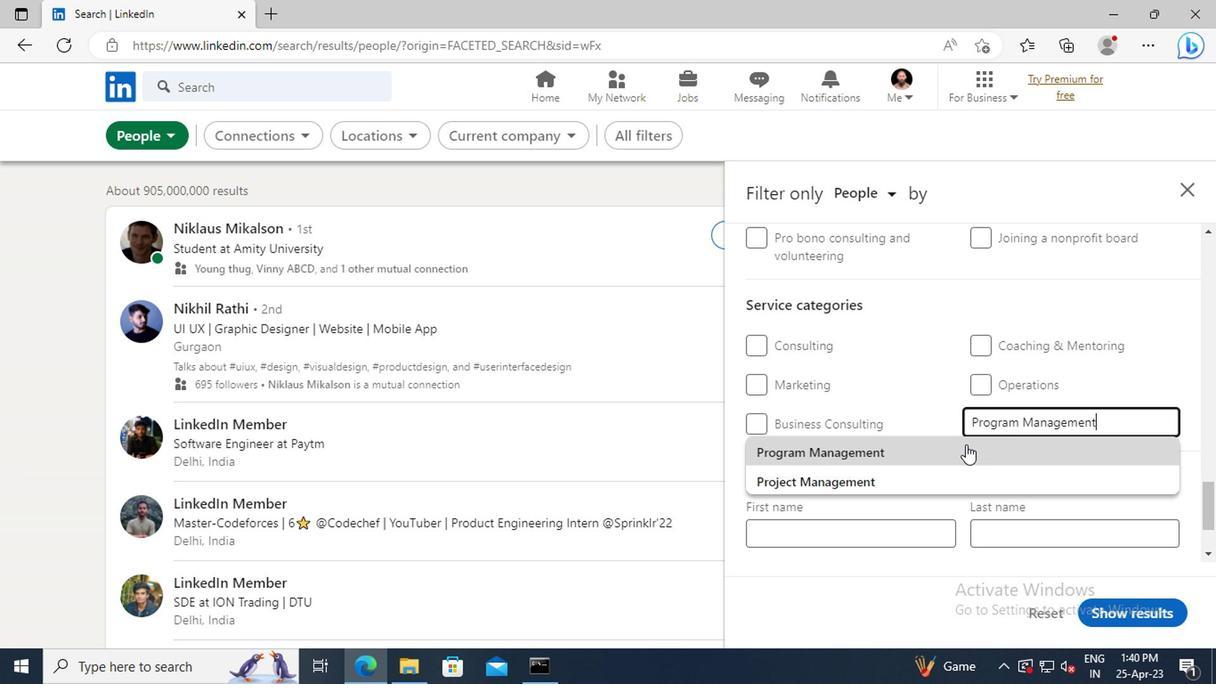 
Action: Mouse pressed left at (932, 450)
Screenshot: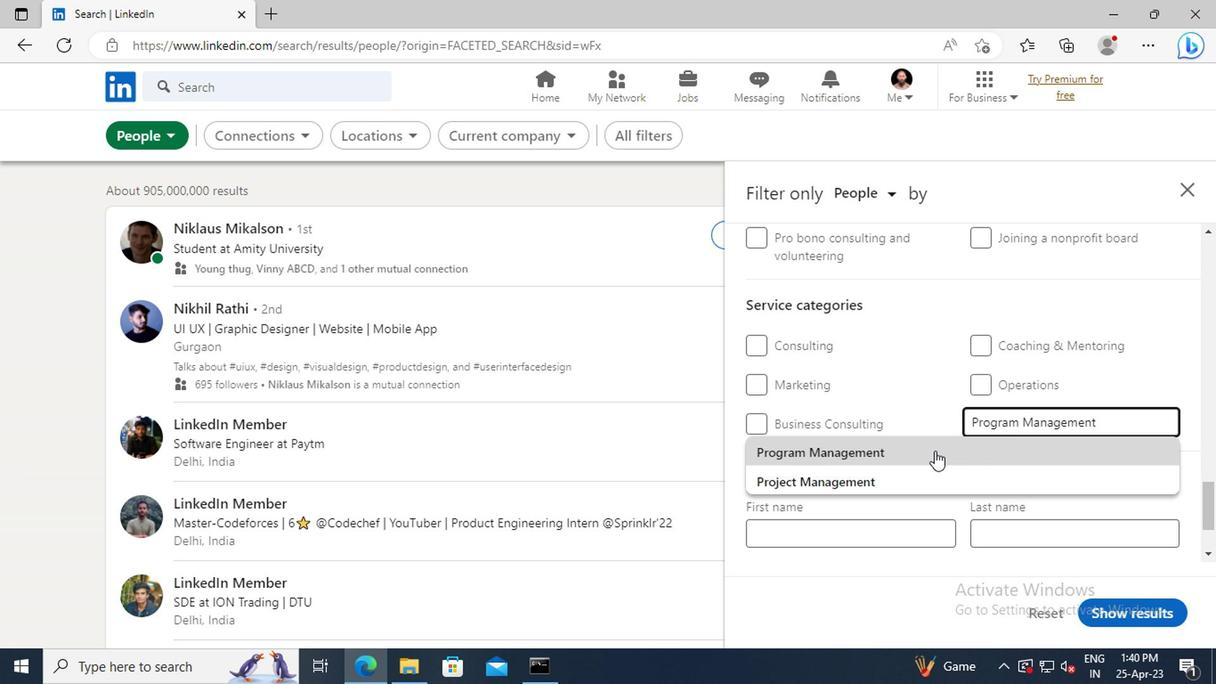 
Action: Mouse moved to (919, 400)
Screenshot: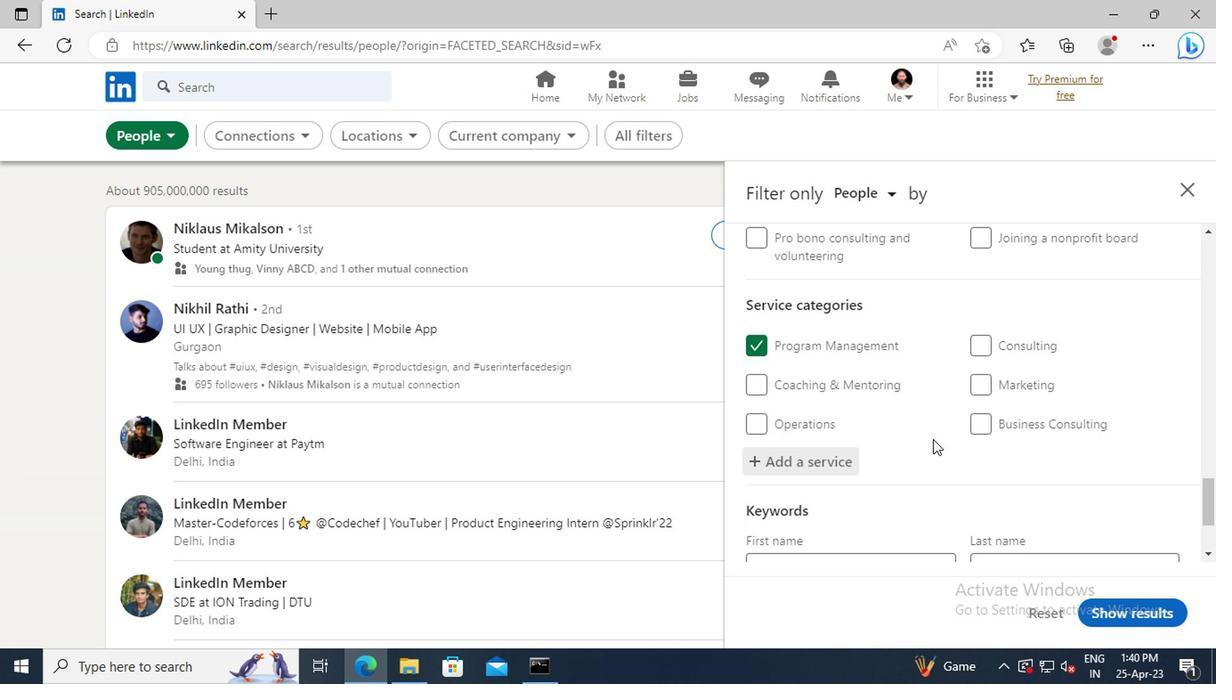 
Action: Mouse scrolled (919, 399) with delta (0, 0)
Screenshot: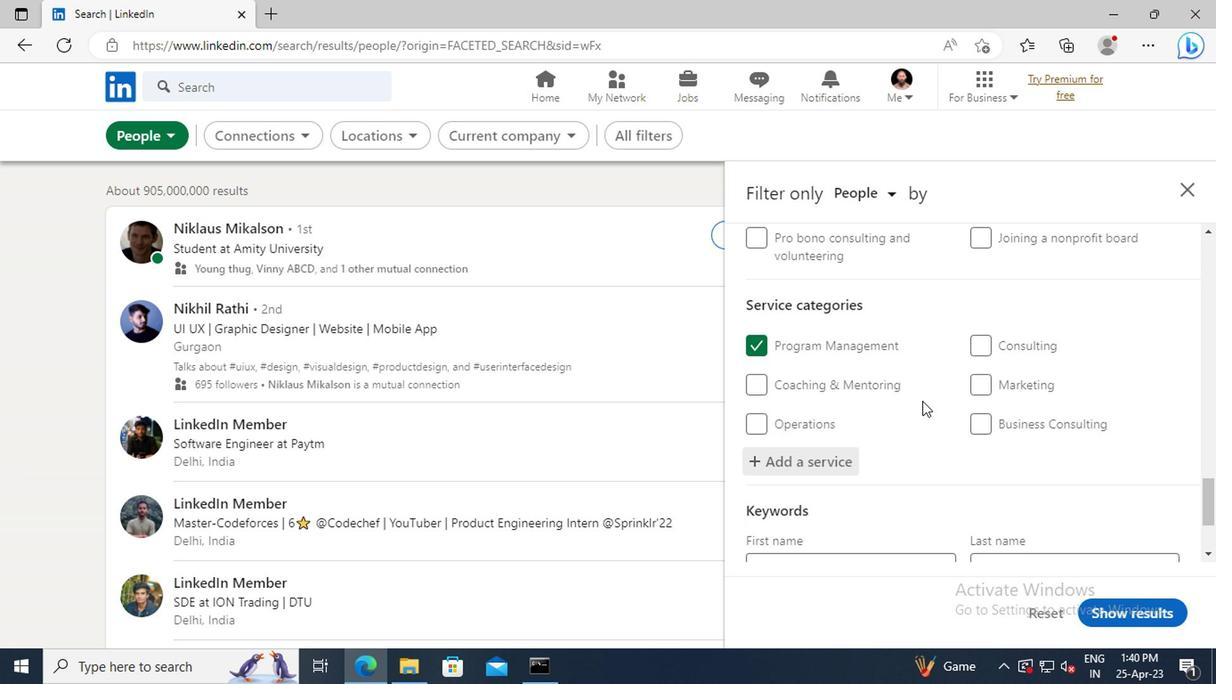 
Action: Mouse scrolled (919, 399) with delta (0, 0)
Screenshot: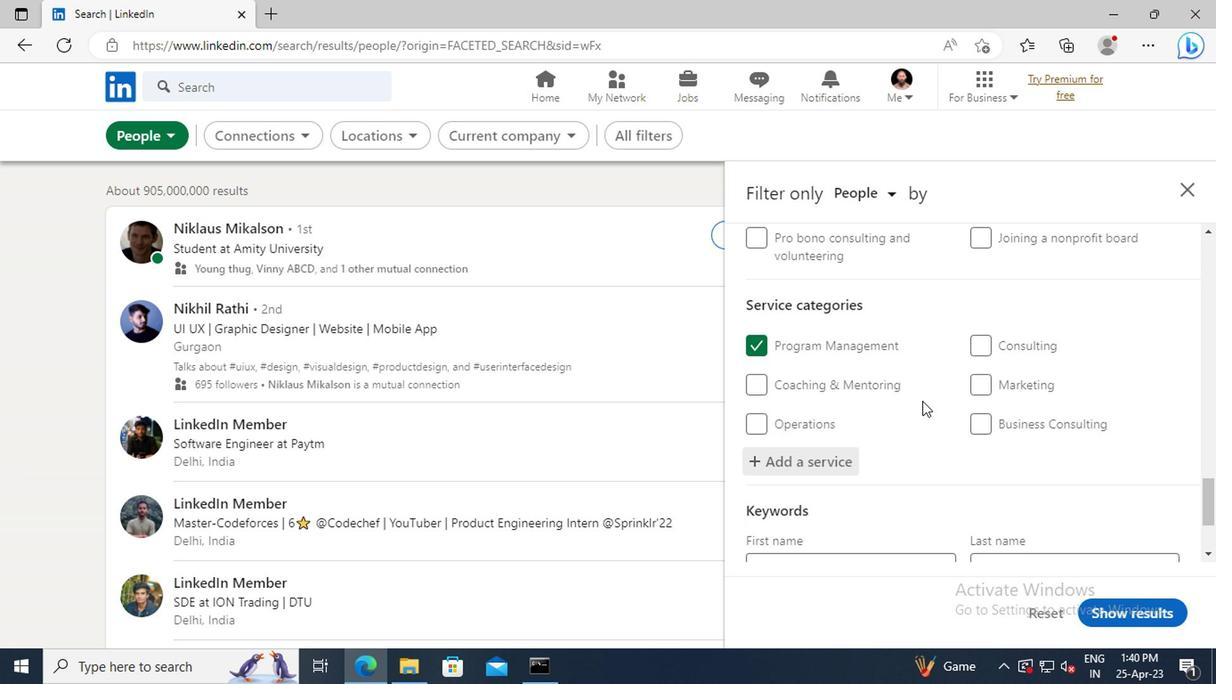 
Action: Mouse scrolled (919, 399) with delta (0, 0)
Screenshot: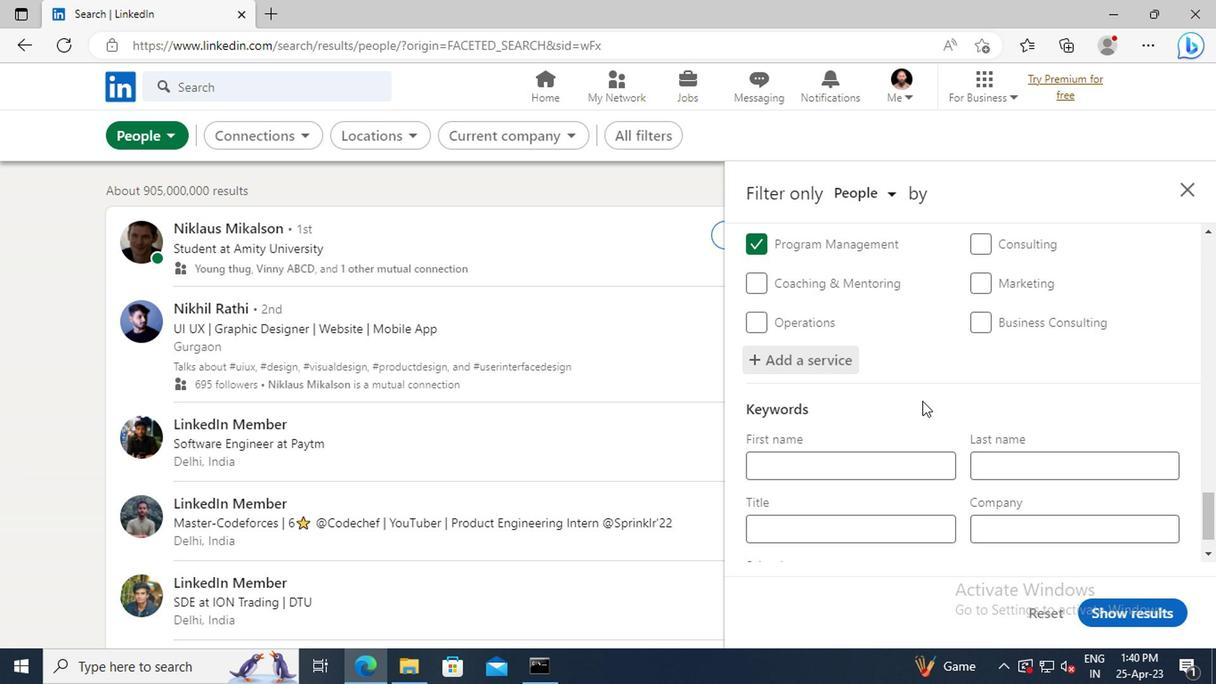 
Action: Mouse scrolled (919, 399) with delta (0, 0)
Screenshot: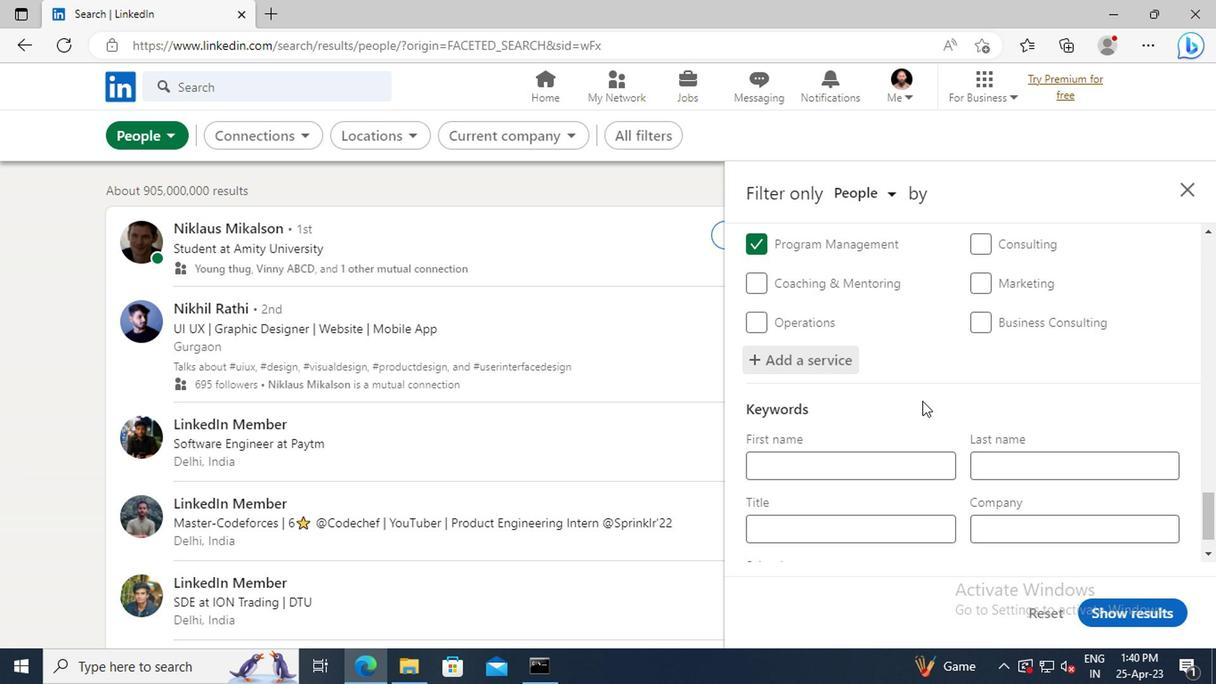 
Action: Mouse scrolled (919, 399) with delta (0, 0)
Screenshot: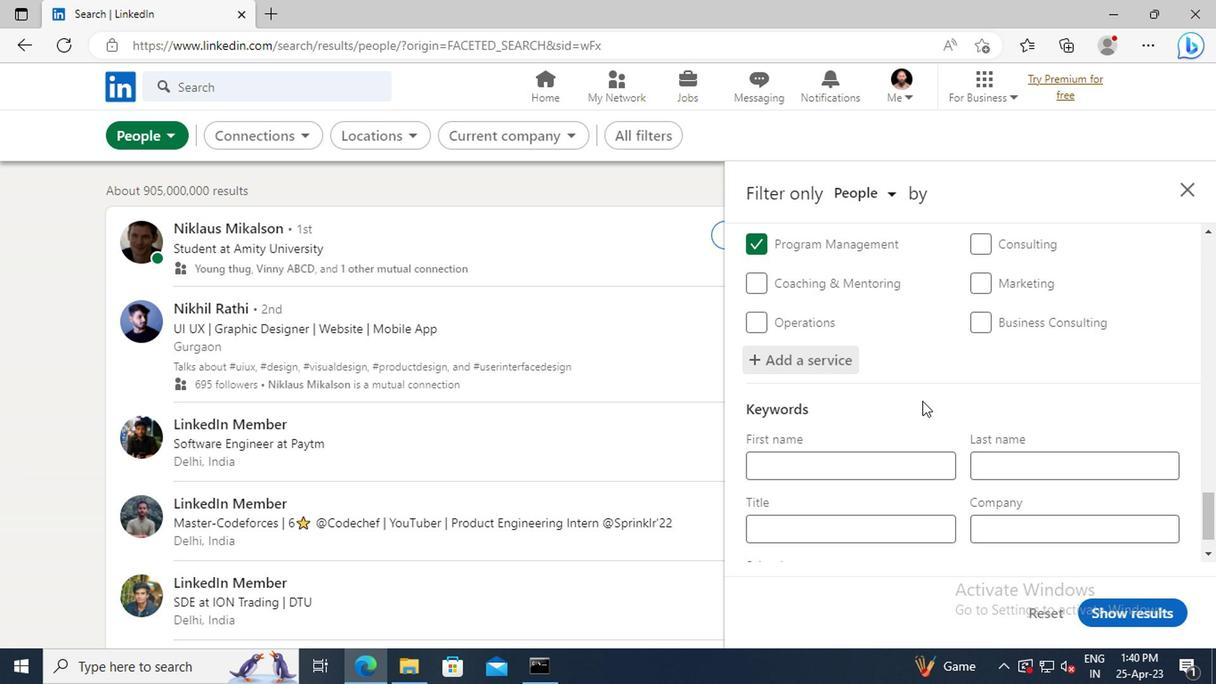 
Action: Mouse moved to (854, 485)
Screenshot: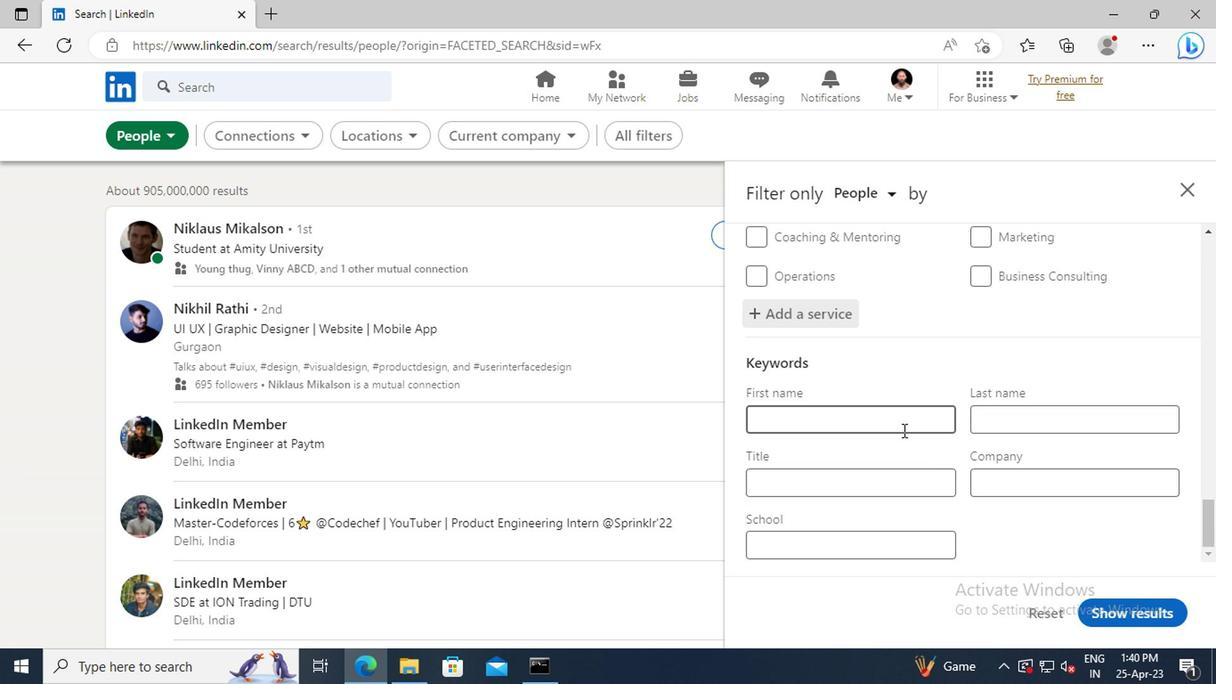 
Action: Mouse pressed left at (854, 485)
Screenshot: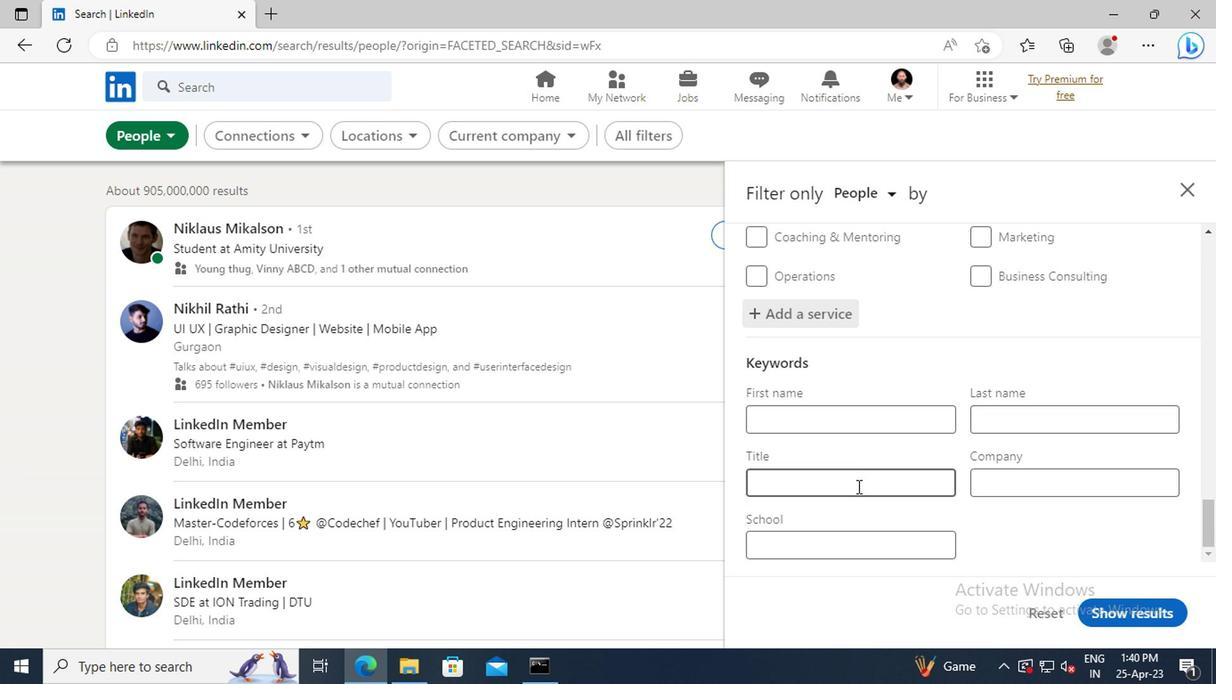 
Action: Key pressed <Key.shift_r>ADMINISTRATIVE<Key.space><Key.shift>SPECIALIST
Screenshot: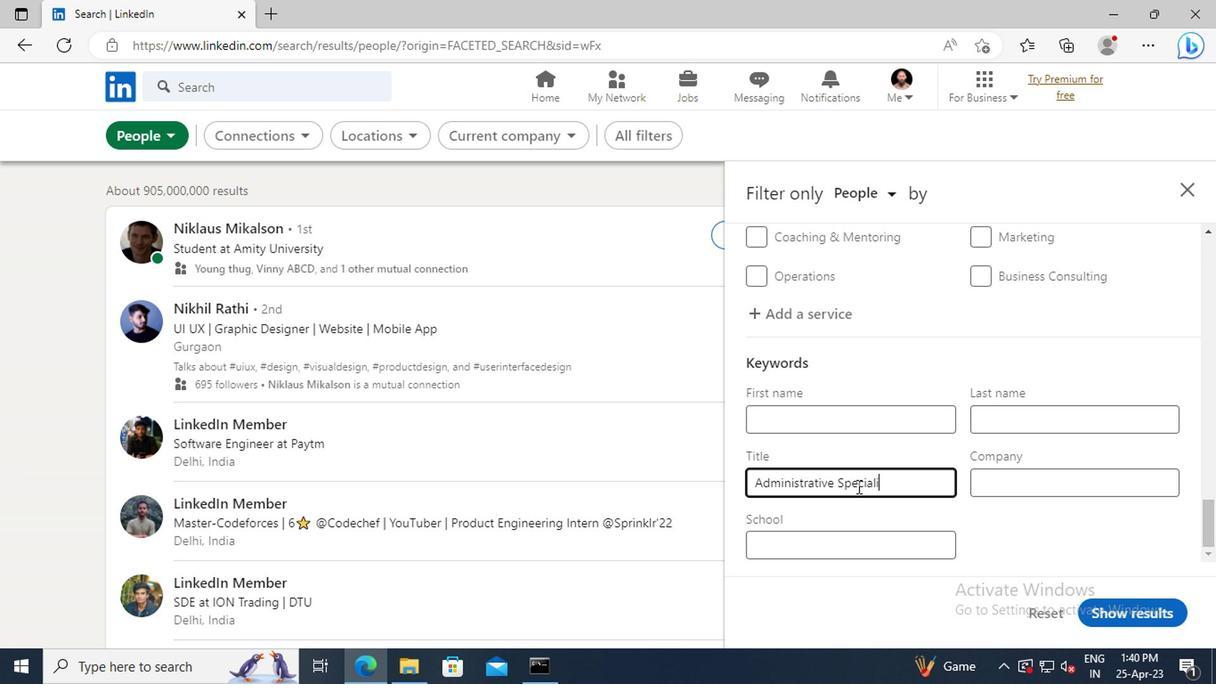 
Action: Mouse moved to (1091, 601)
Screenshot: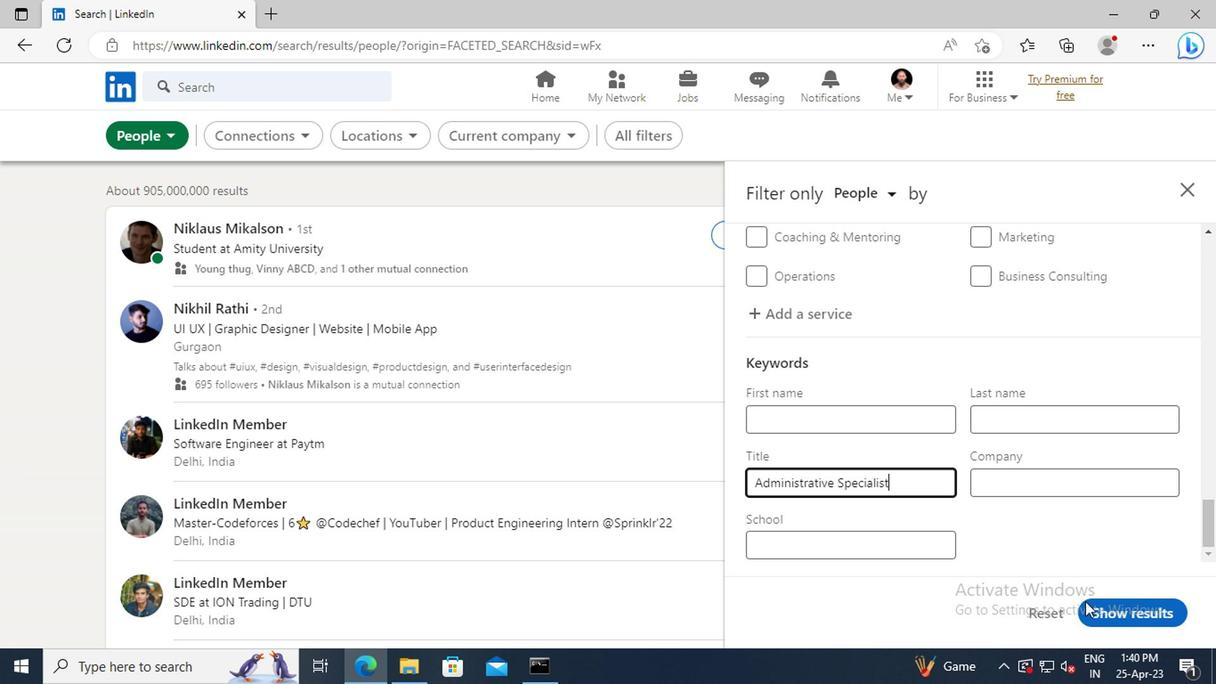 
Action: Mouse pressed left at (1091, 601)
Screenshot: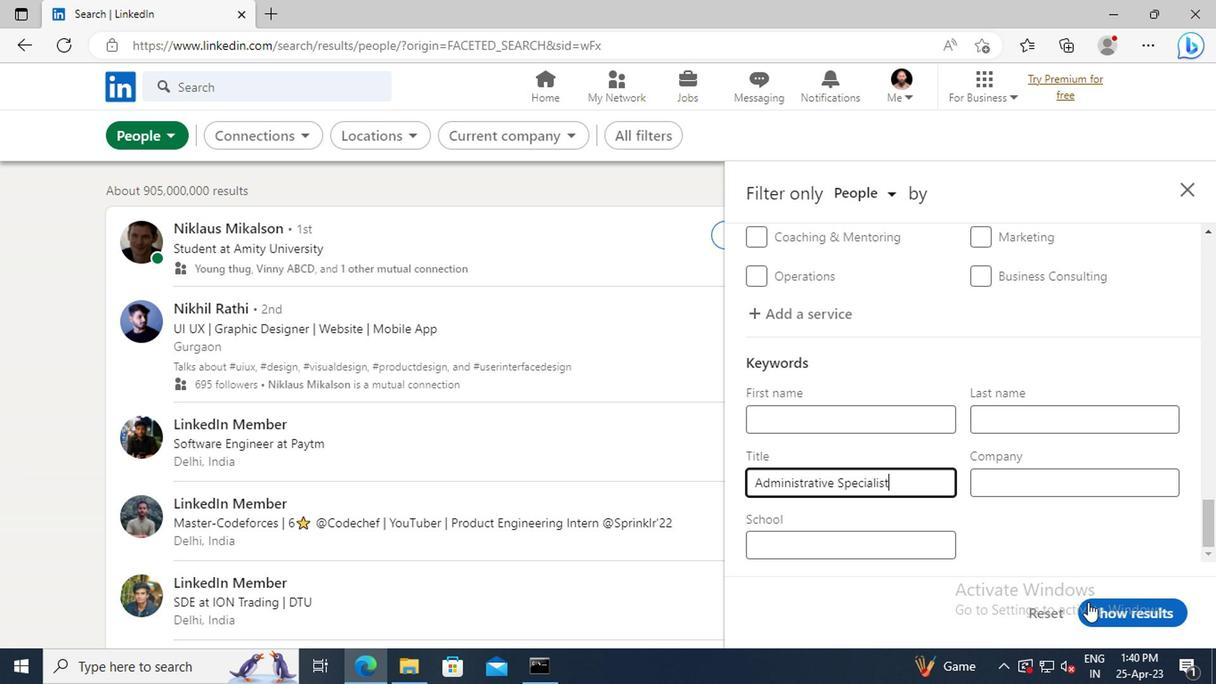 
Action: Mouse moved to (1052, 522)
Screenshot: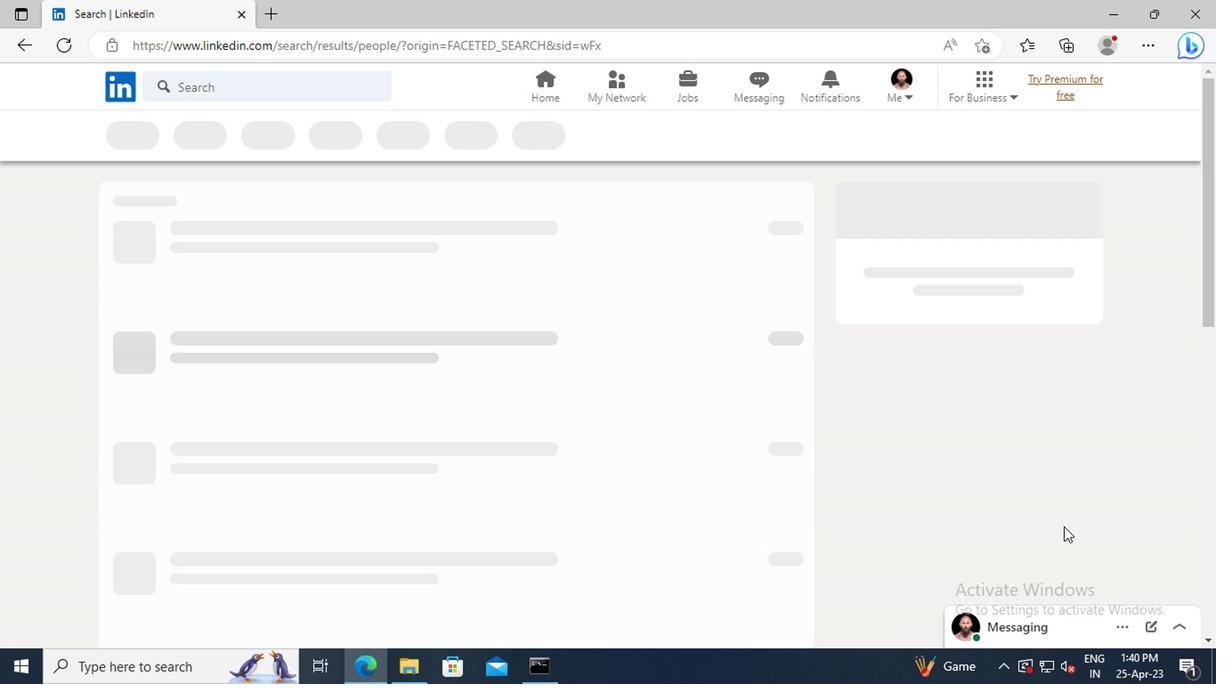 
